 Task: Find connections with filter location Freiberg with filter topic #blockchainwith filter profile language German with filter current company Titan Company Limited with filter school DAV PUBLIC SCHOOL SRESHTHA VIHAR DELHI-110092 with filter industry Retail Furniture and Home Furnishings with filter service category Accounting with filter keywords title Sales Associate
Action: Mouse moved to (707, 93)
Screenshot: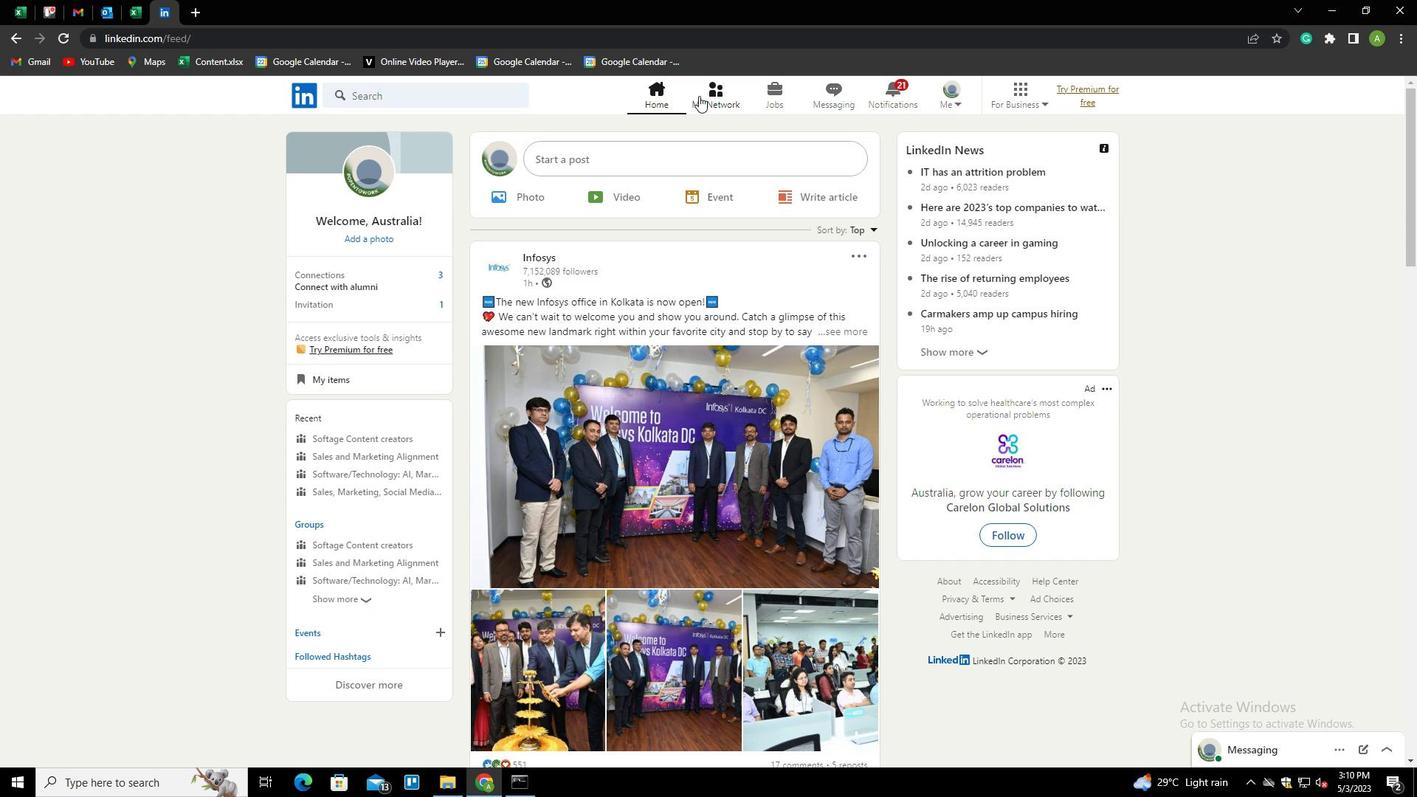 
Action: Mouse pressed left at (707, 93)
Screenshot: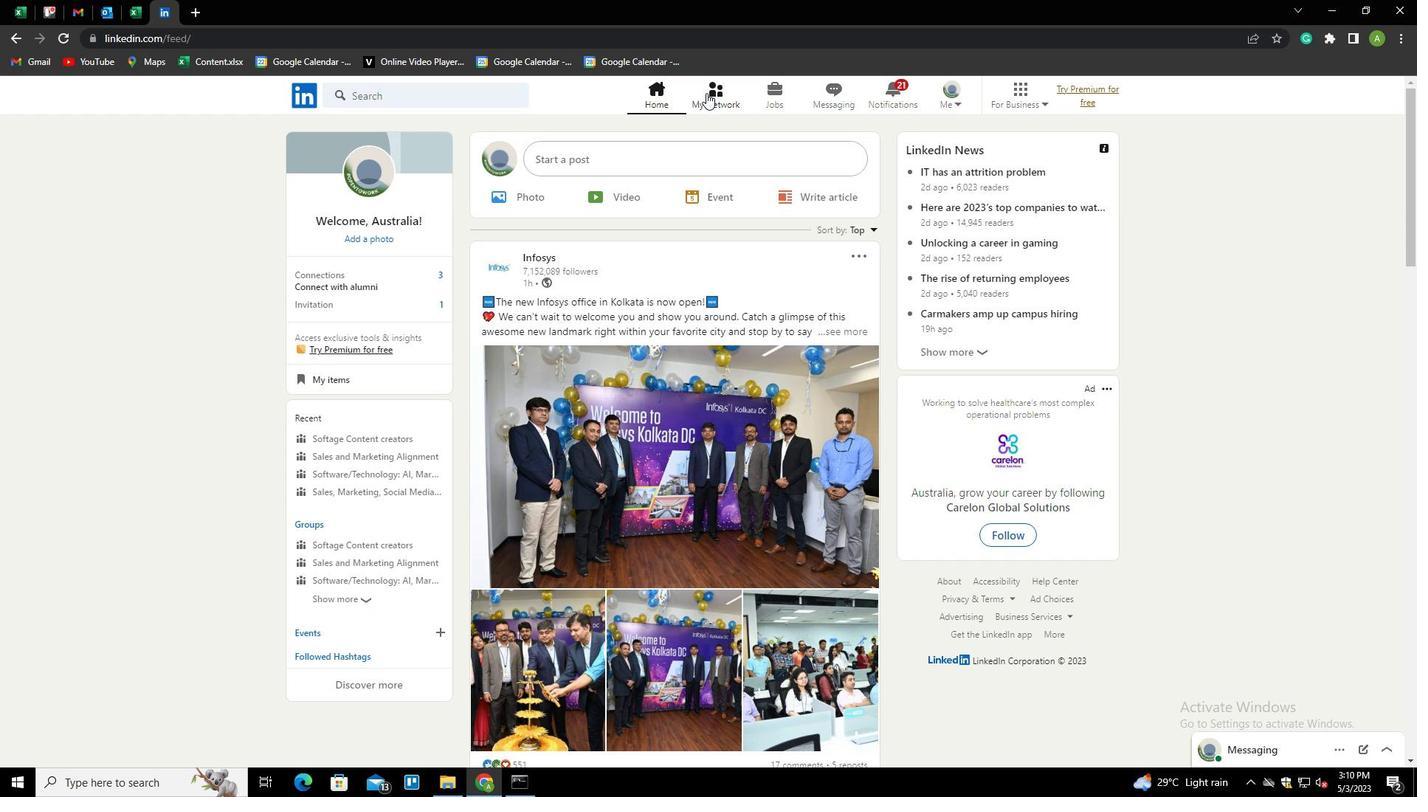 
Action: Mouse moved to (370, 171)
Screenshot: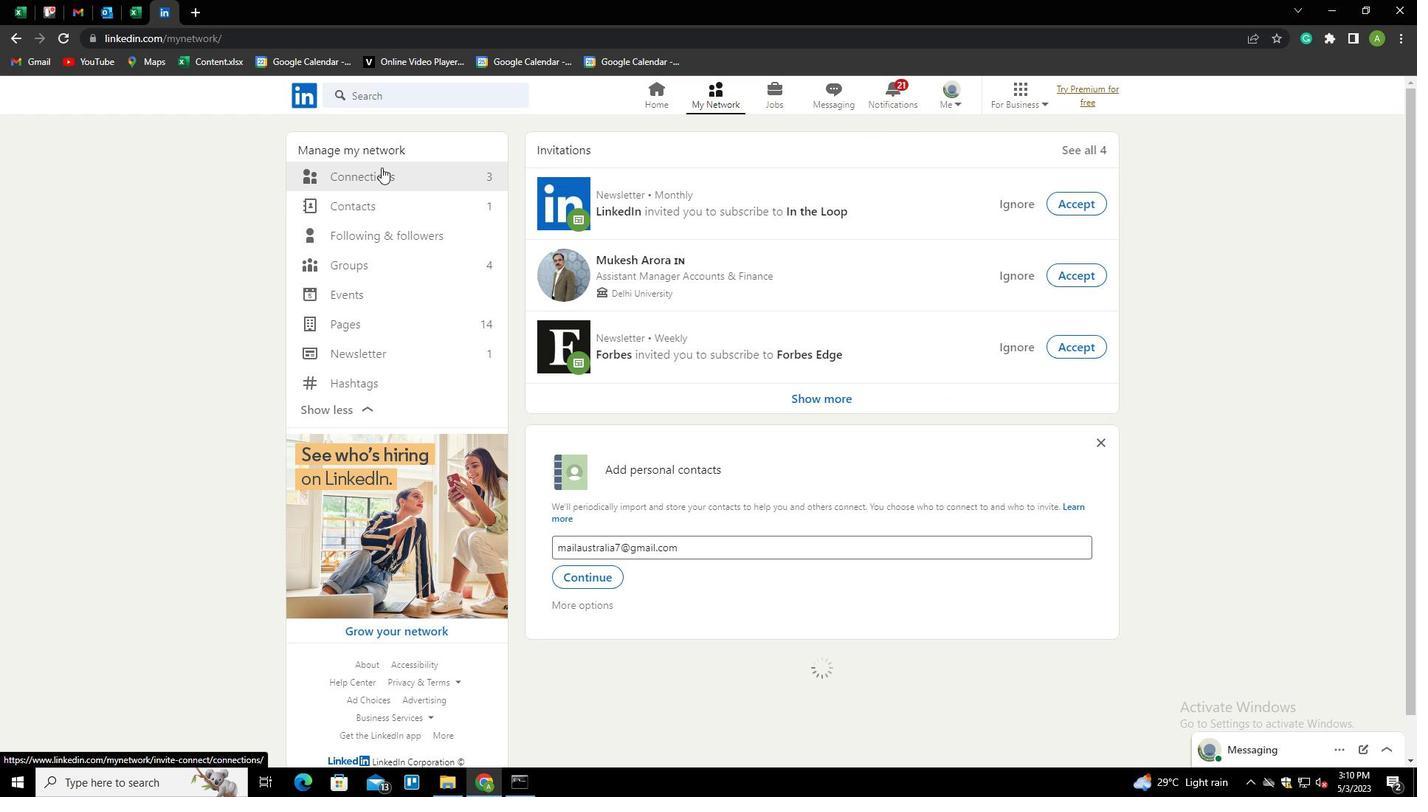 
Action: Mouse pressed left at (370, 171)
Screenshot: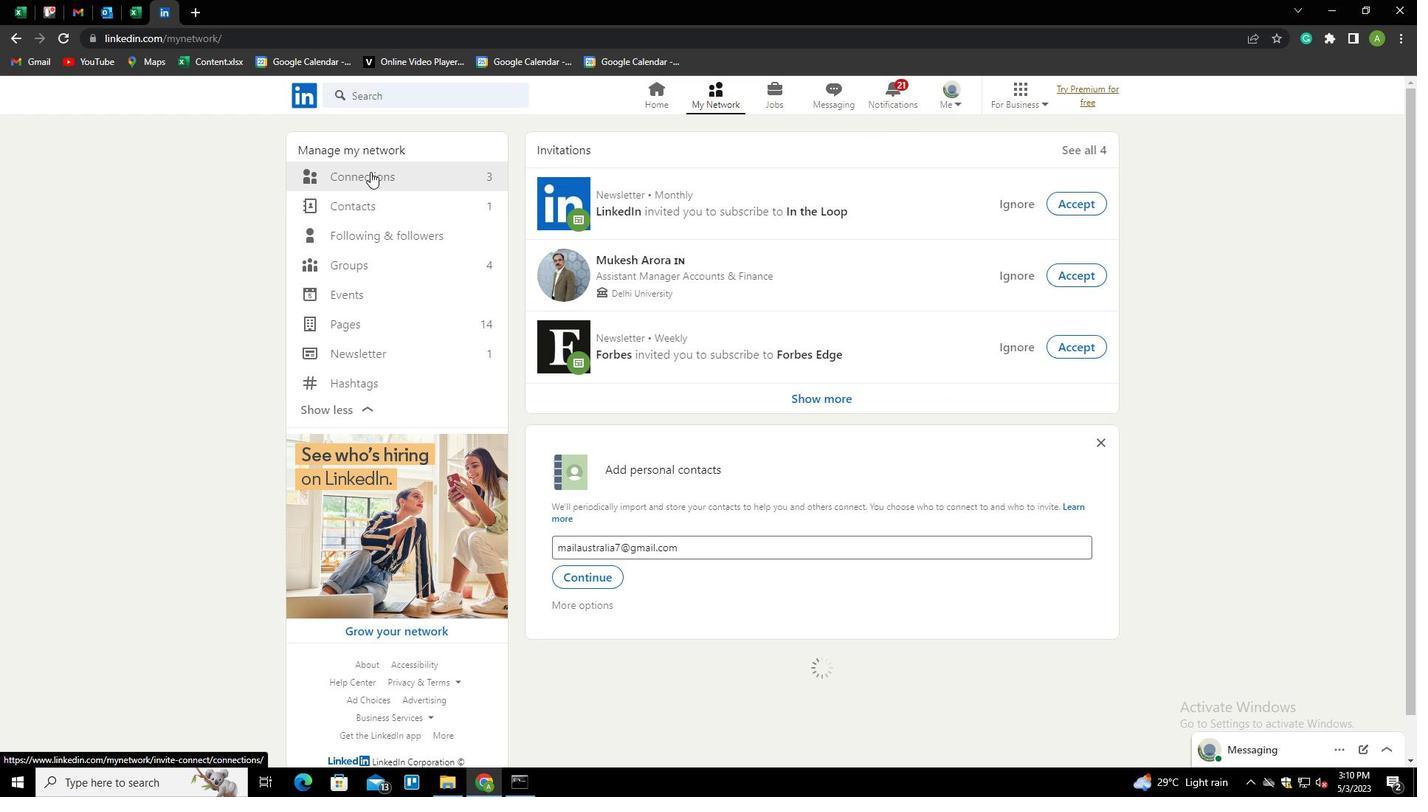 
Action: Mouse moved to (821, 180)
Screenshot: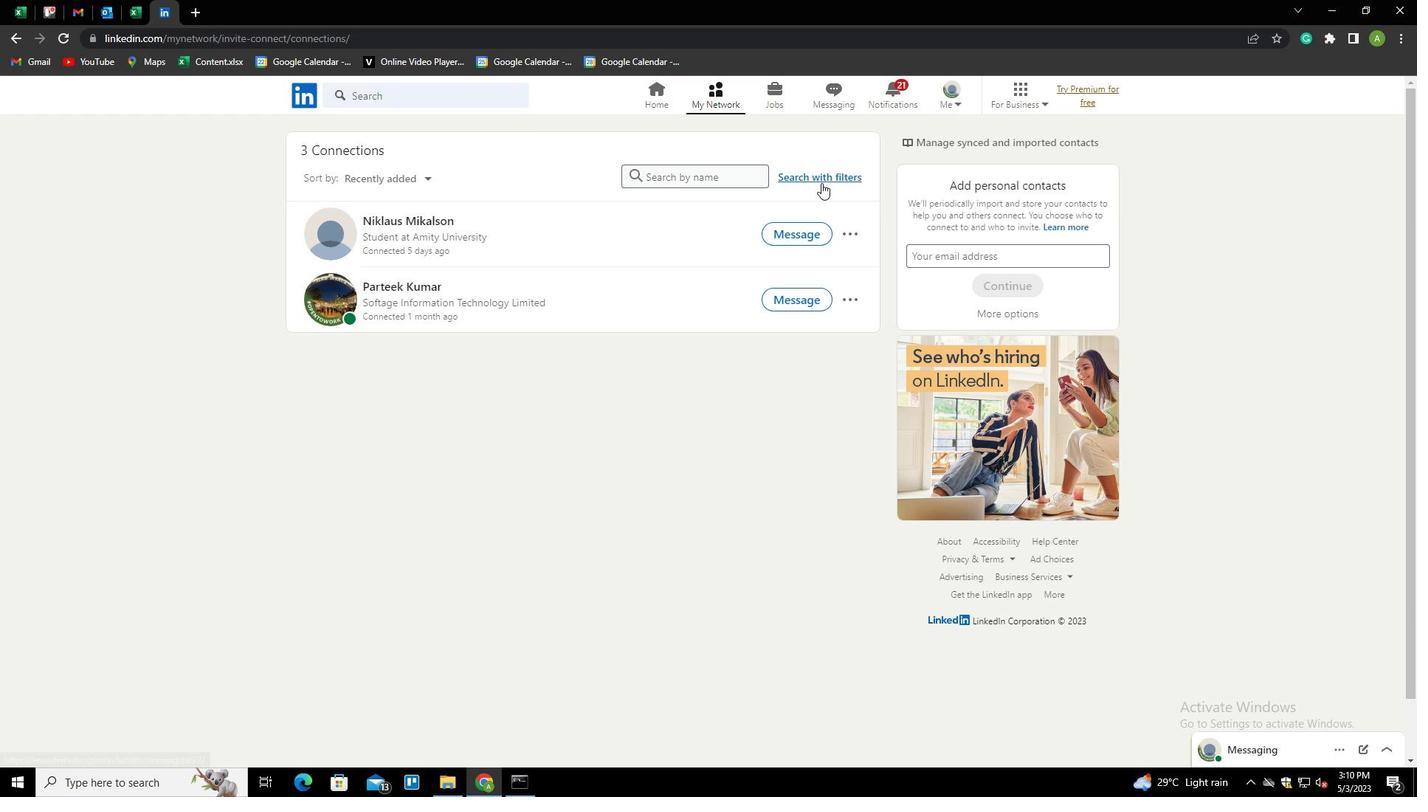 
Action: Mouse pressed left at (821, 180)
Screenshot: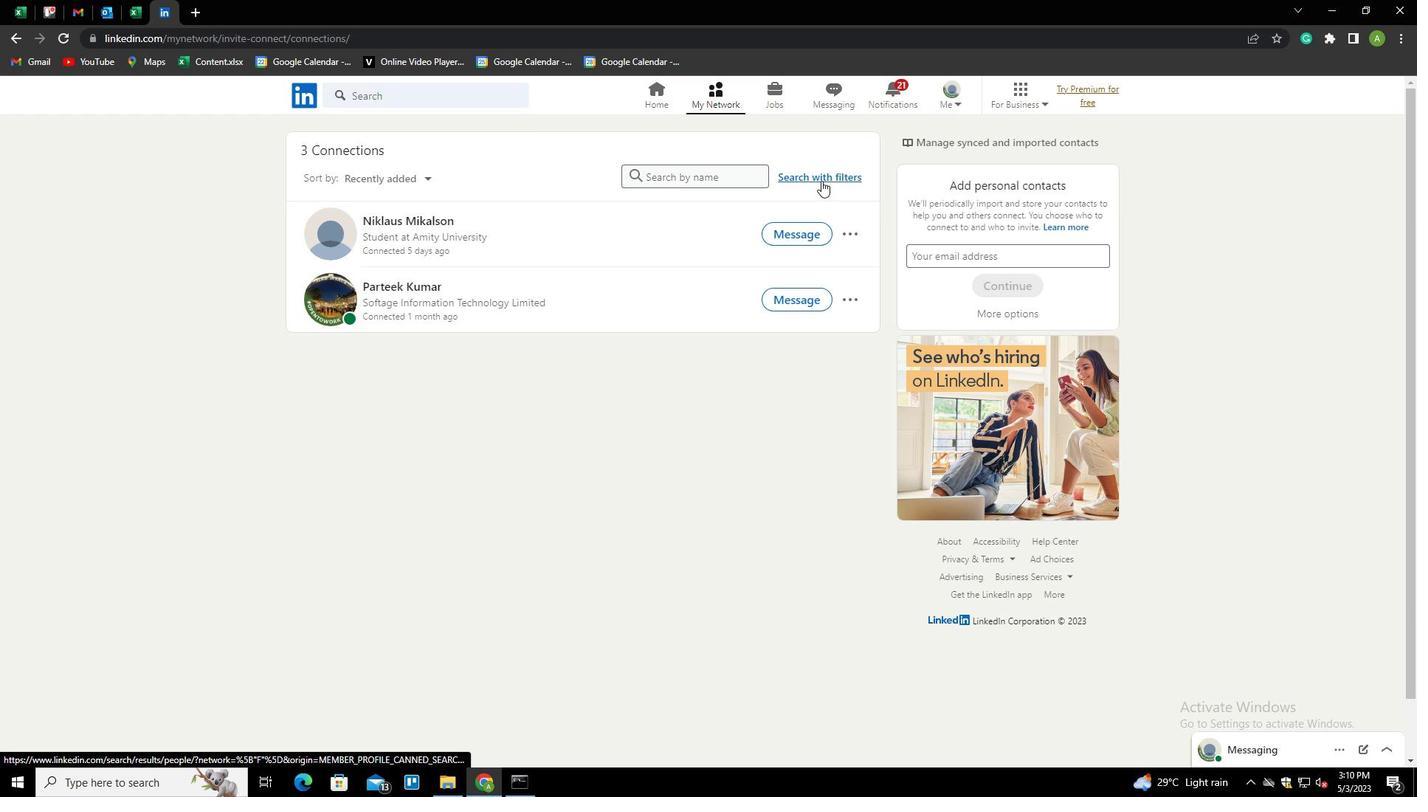
Action: Mouse moved to (761, 134)
Screenshot: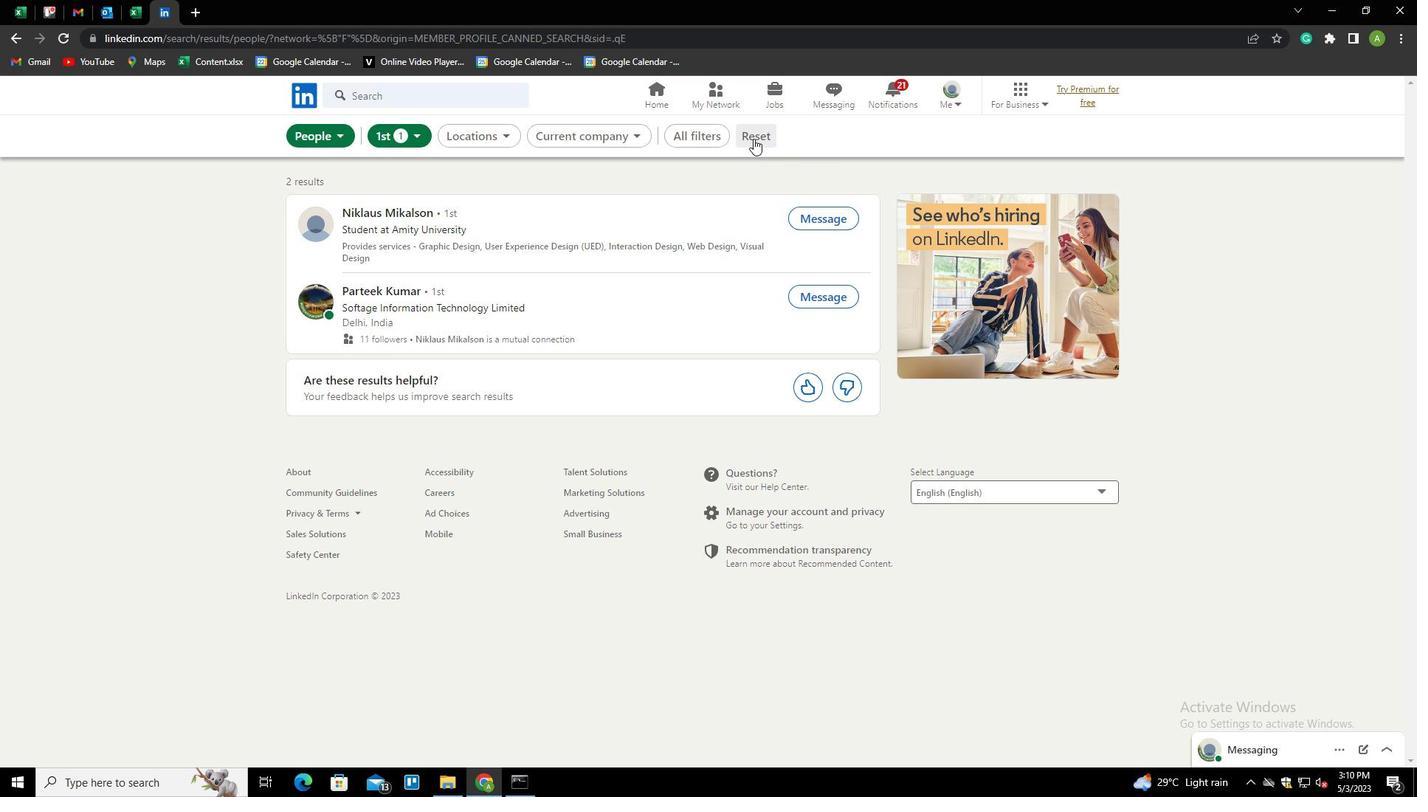 
Action: Mouse pressed left at (761, 134)
Screenshot: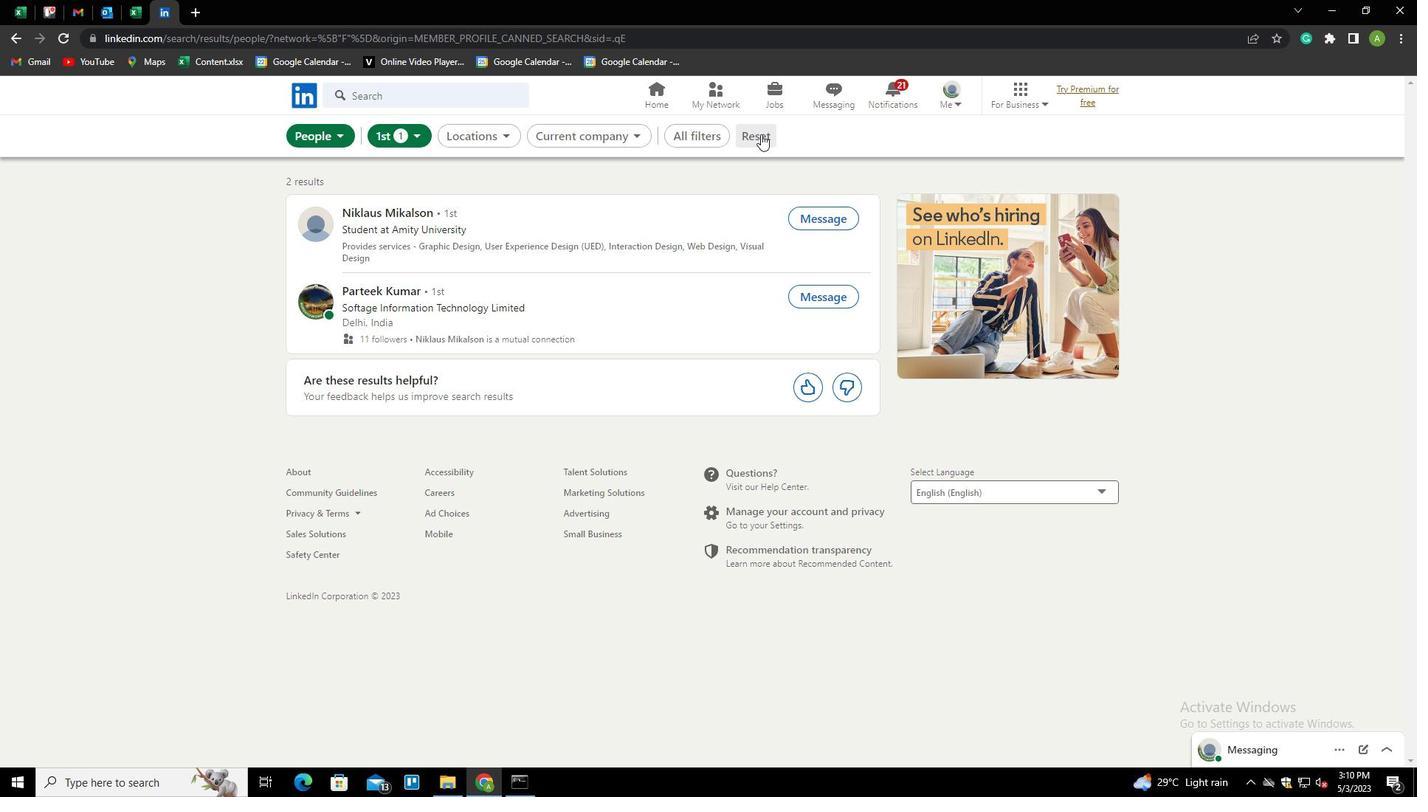 
Action: Mouse moved to (730, 135)
Screenshot: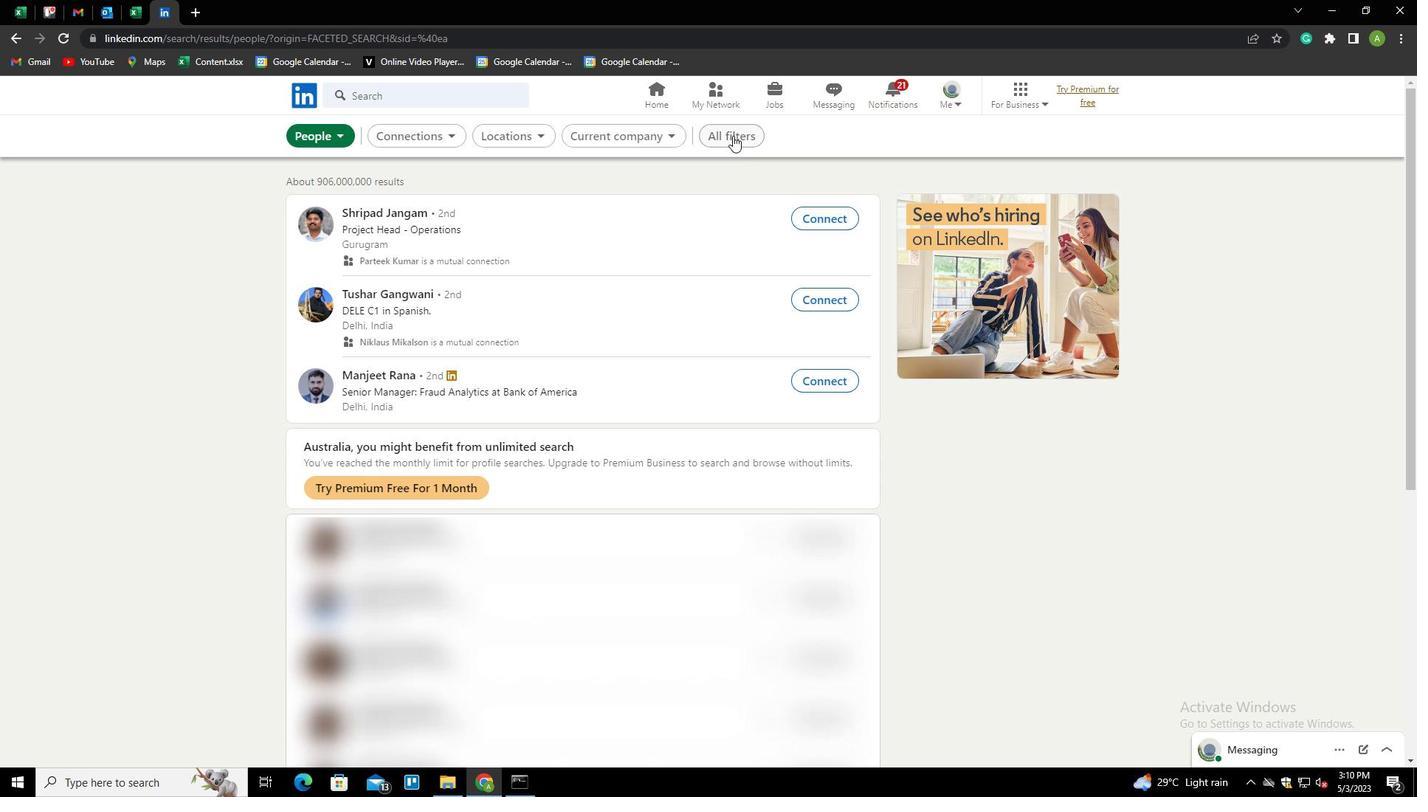 
Action: Mouse pressed left at (730, 135)
Screenshot: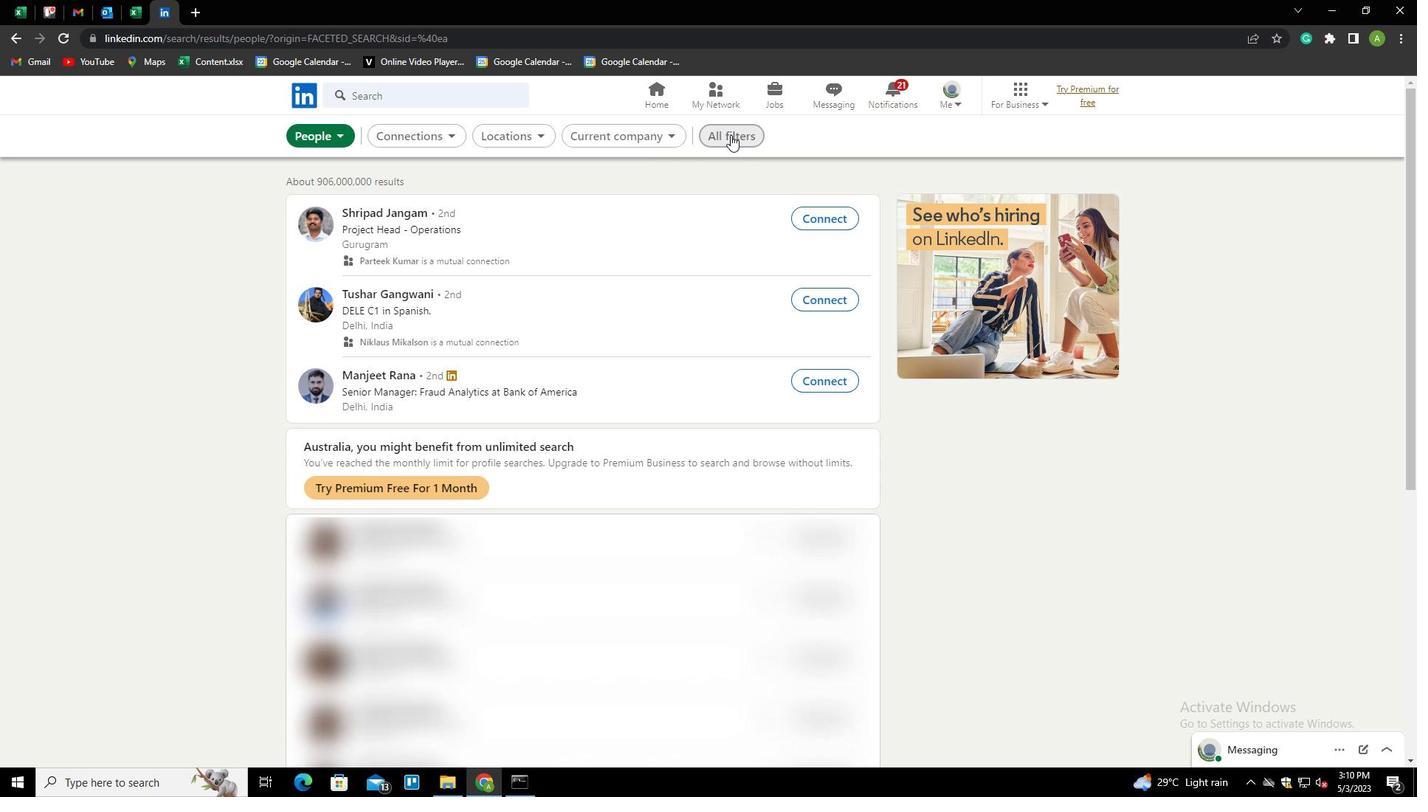 
Action: Mouse moved to (1173, 365)
Screenshot: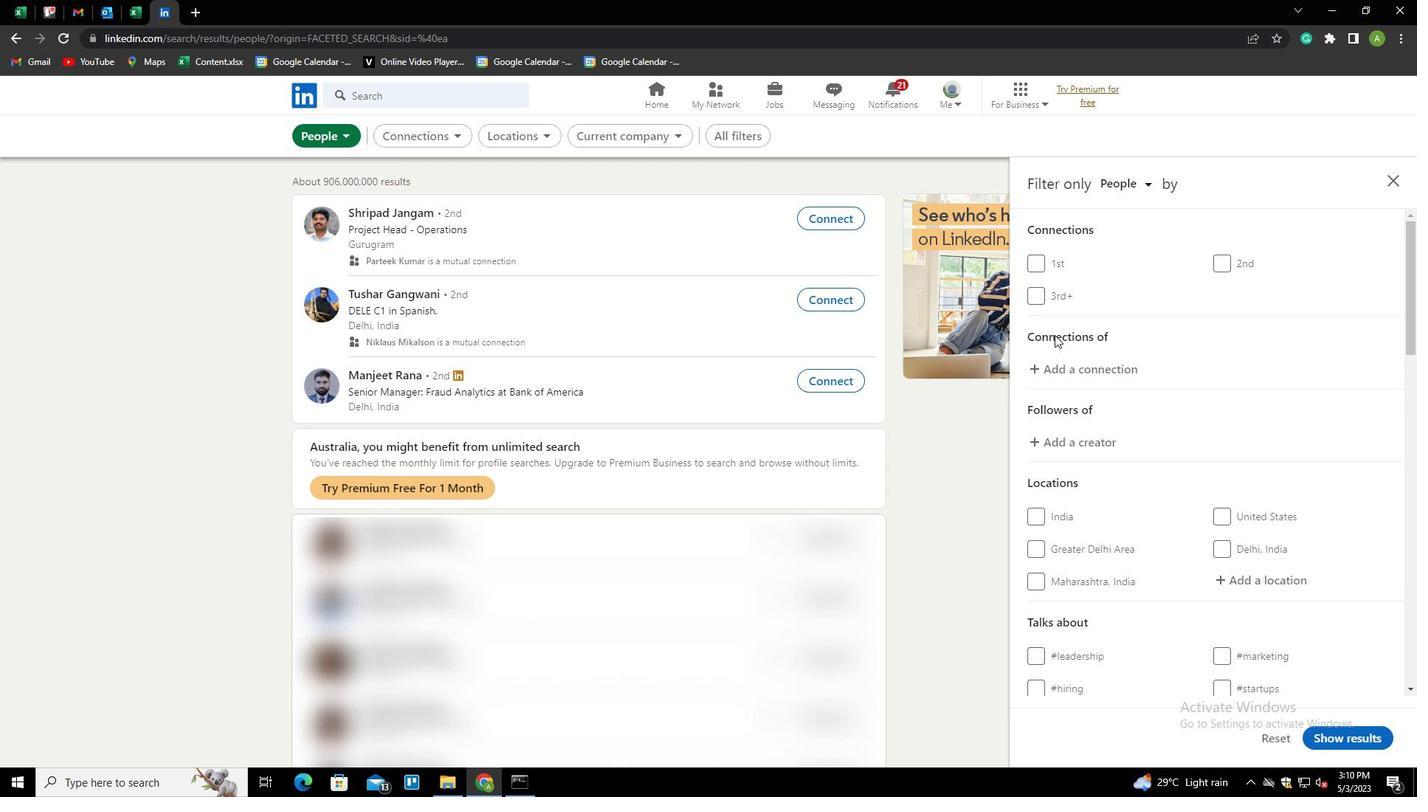 
Action: Mouse scrolled (1173, 364) with delta (0, 0)
Screenshot: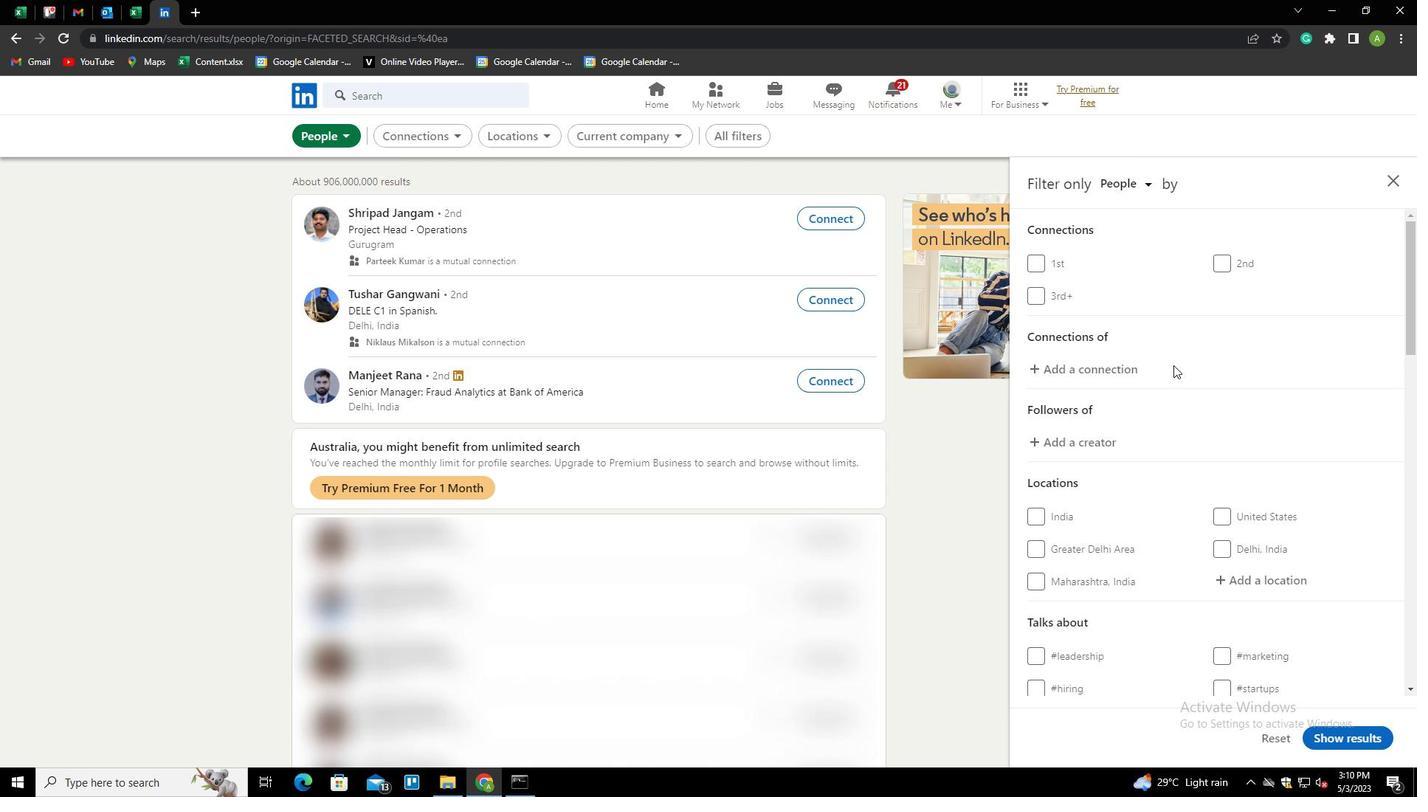 
Action: Mouse scrolled (1173, 364) with delta (0, 0)
Screenshot: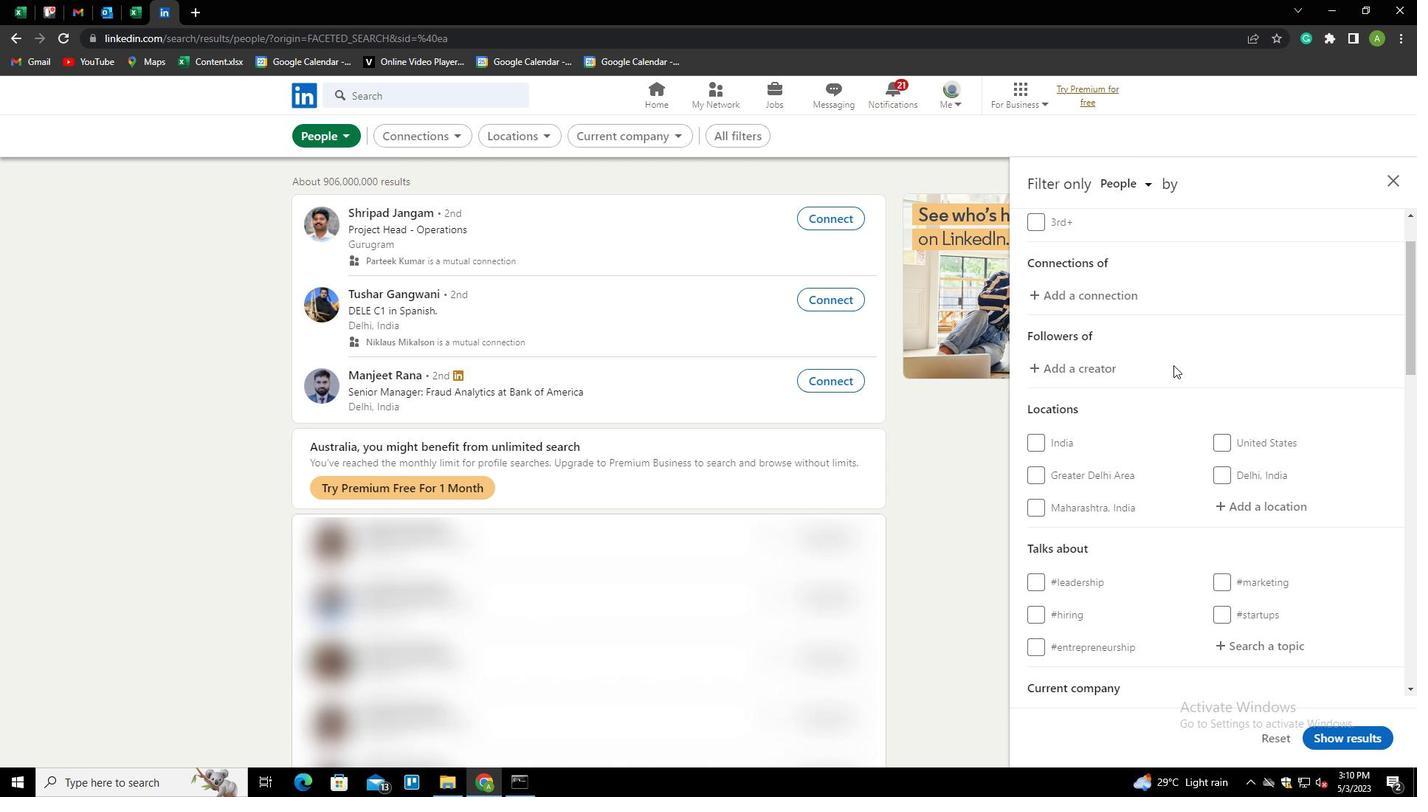 
Action: Mouse scrolled (1173, 364) with delta (0, 0)
Screenshot: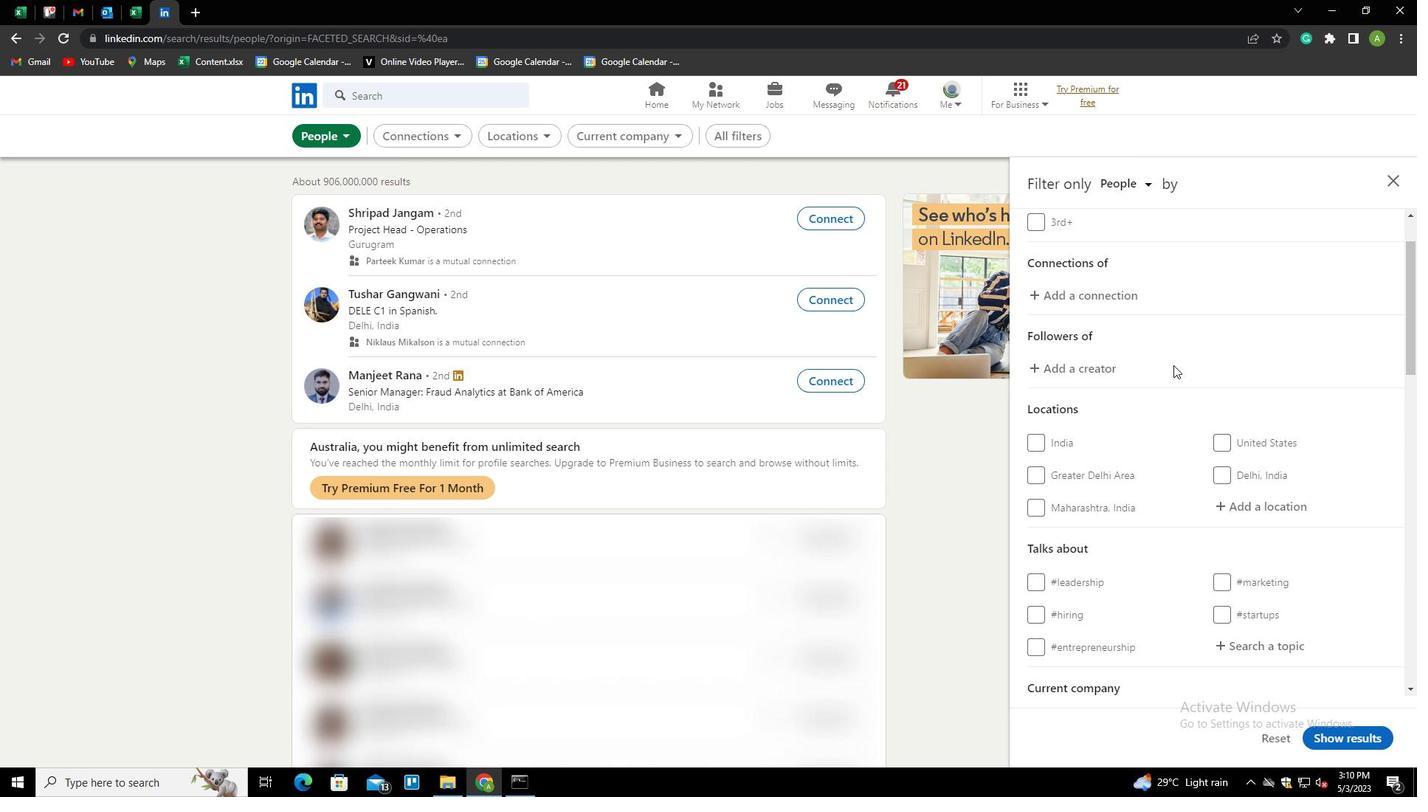 
Action: Mouse moved to (1229, 357)
Screenshot: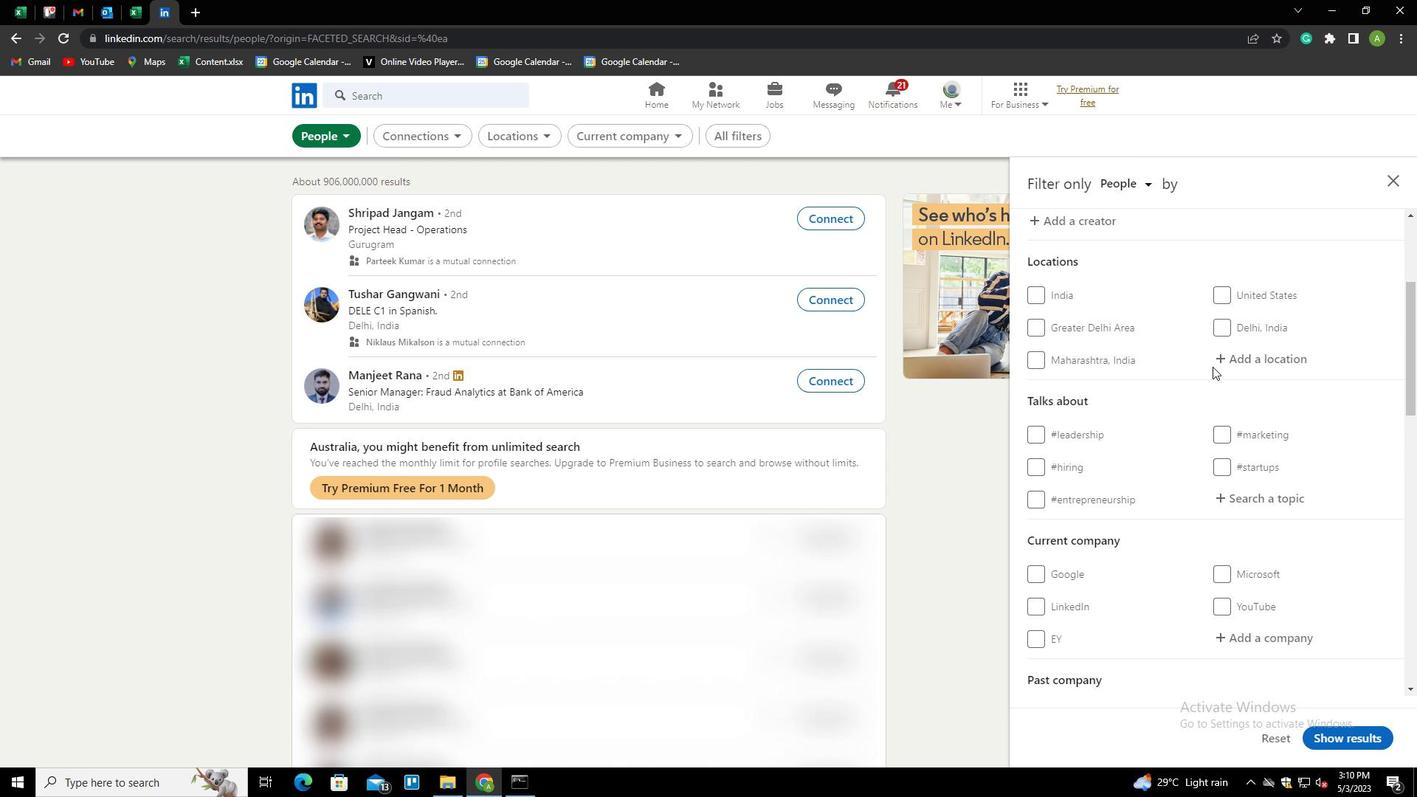 
Action: Mouse pressed left at (1229, 357)
Screenshot: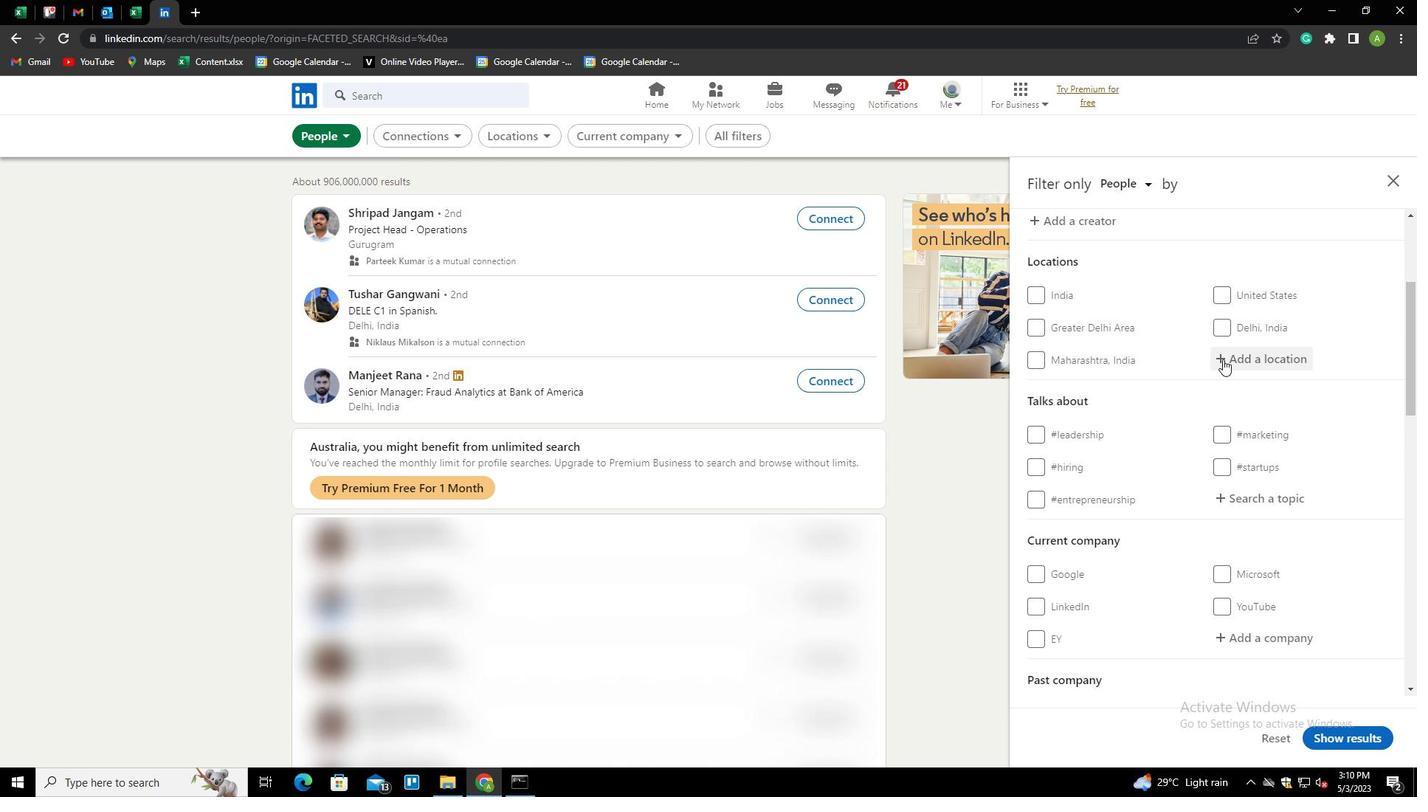 
Action: Key pressed <Key.shift>FREIBERG<Key.down><Key.enter>
Screenshot: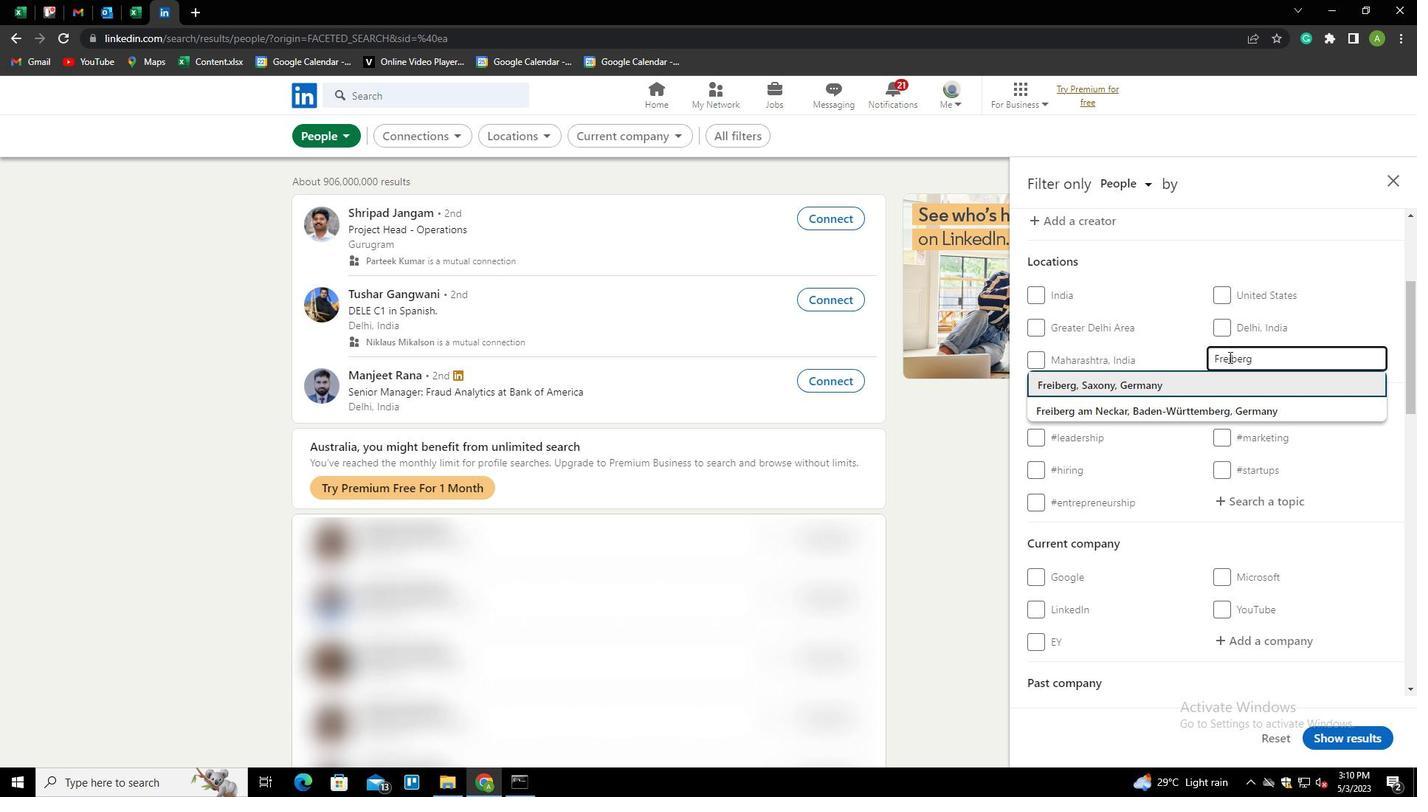
Action: Mouse moved to (1233, 358)
Screenshot: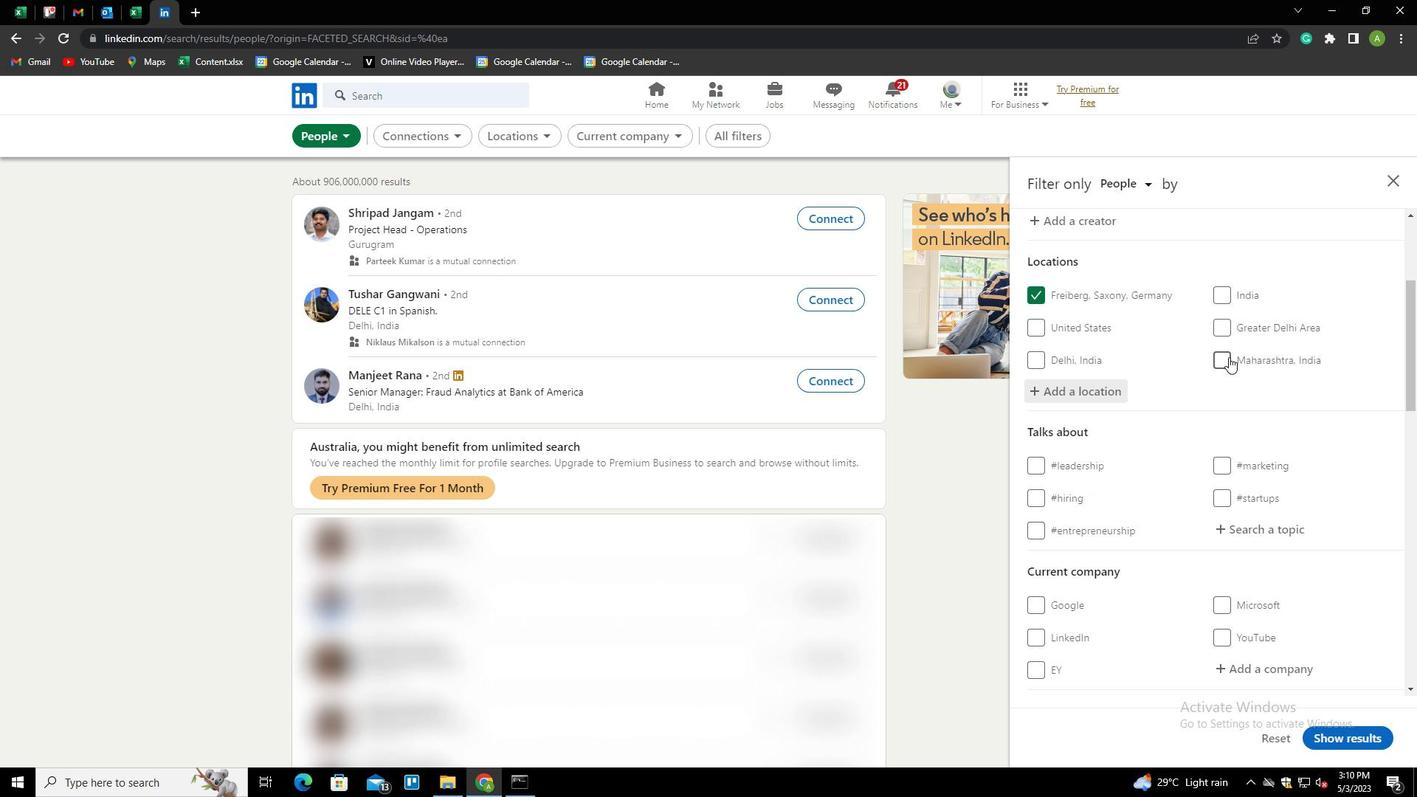 
Action: Mouse scrolled (1233, 358) with delta (0, 0)
Screenshot: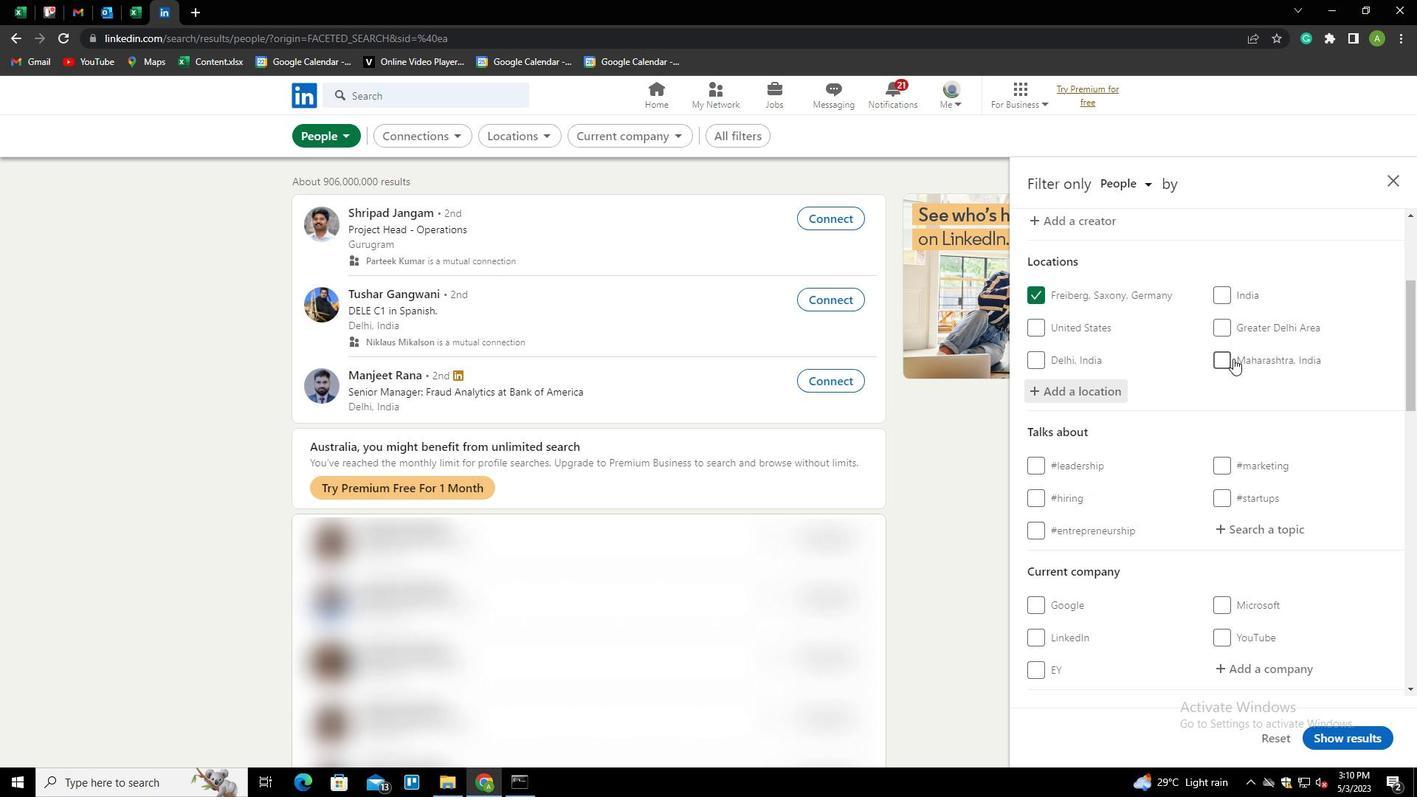 
Action: Mouse scrolled (1233, 358) with delta (0, 0)
Screenshot: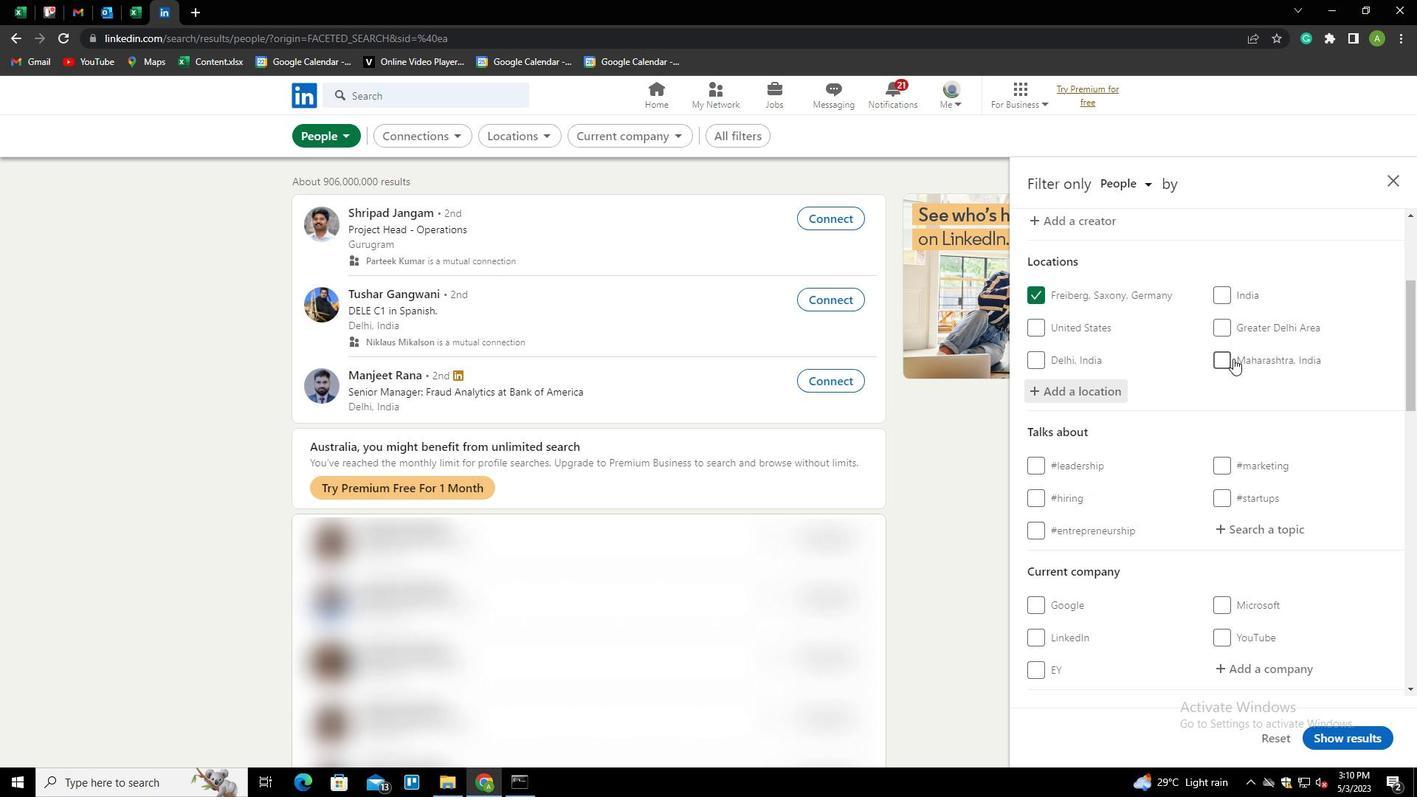 
Action: Mouse moved to (1238, 383)
Screenshot: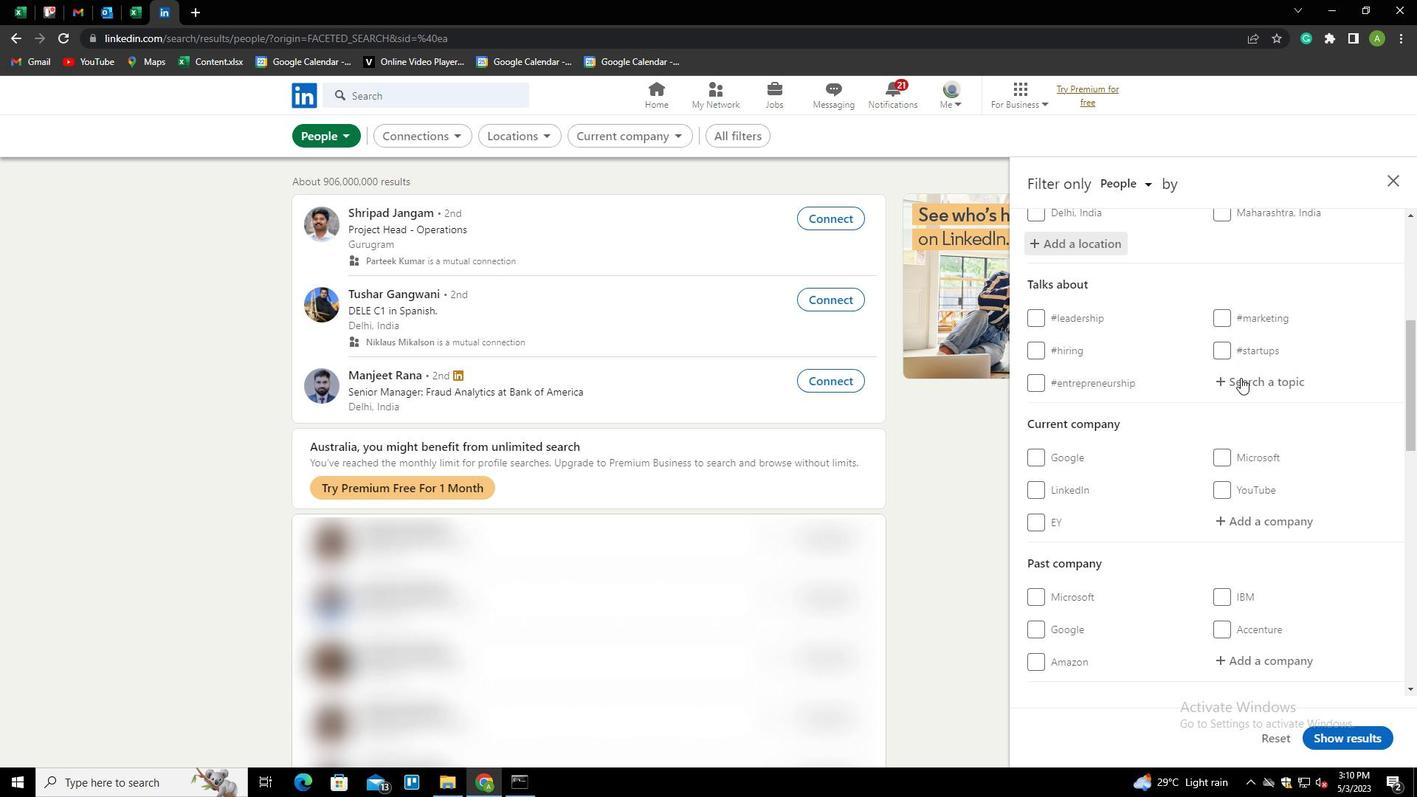 
Action: Mouse pressed left at (1238, 383)
Screenshot: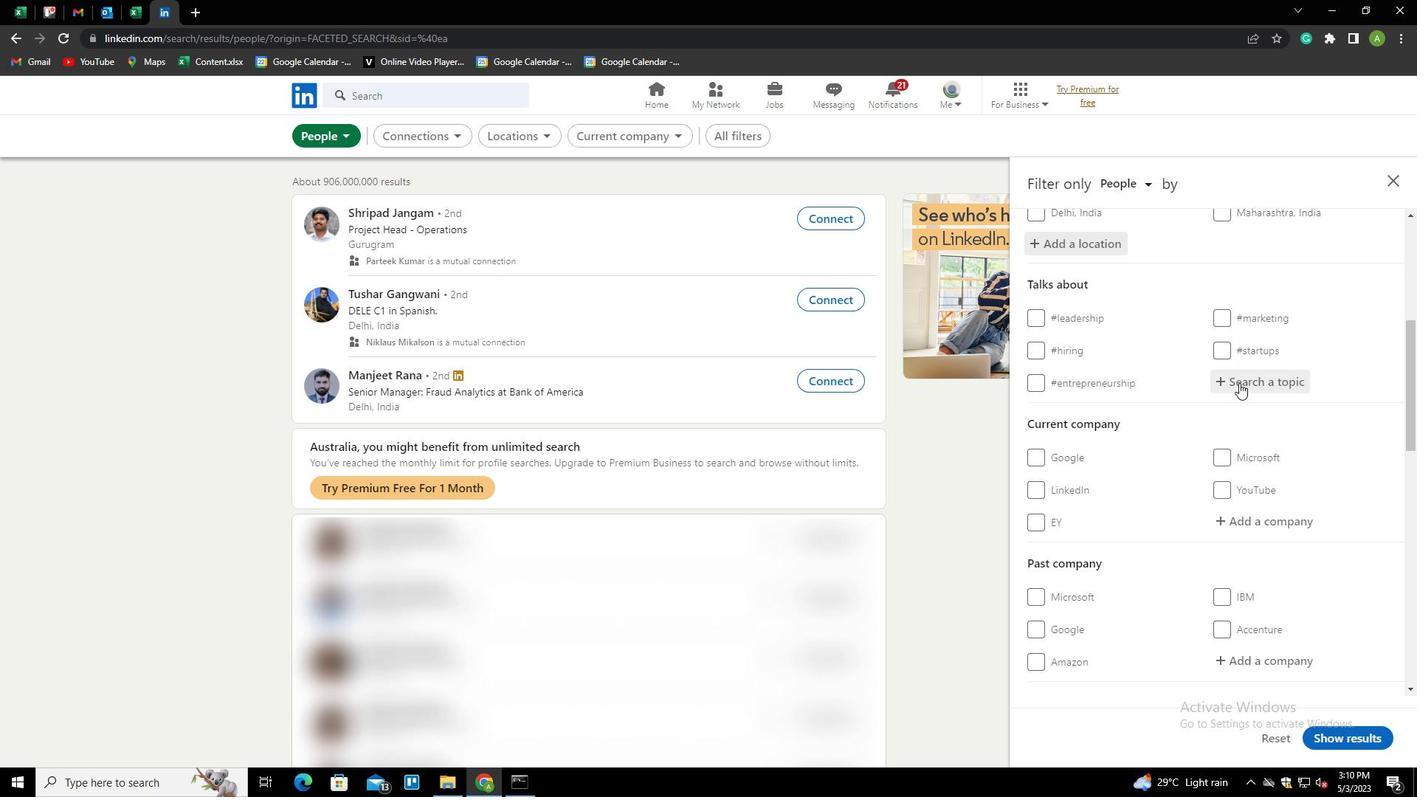 
Action: Key pressed BLL<Key.backspace>OCKCHAIN<Key.down><Key.enter>
Screenshot: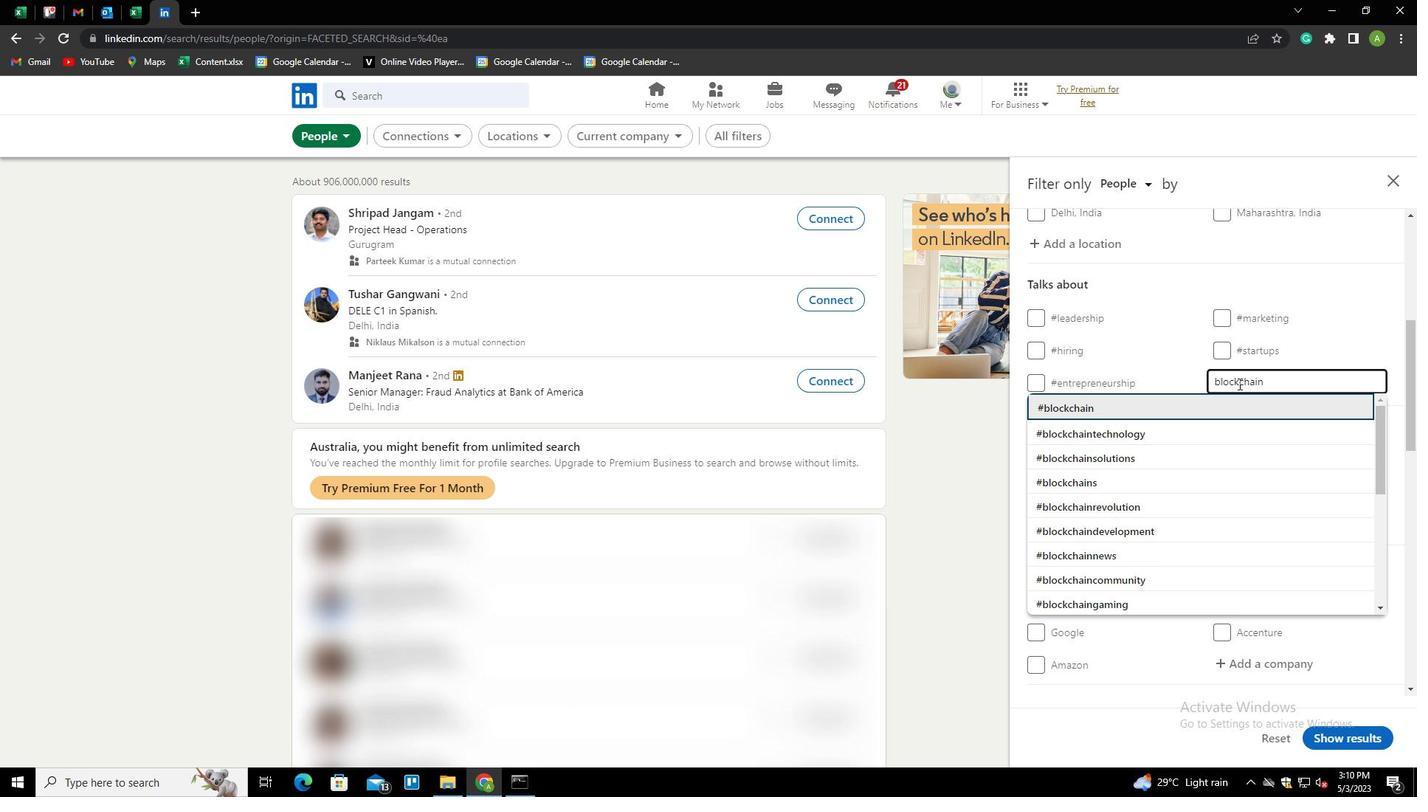 
Action: Mouse scrolled (1238, 383) with delta (0, 0)
Screenshot: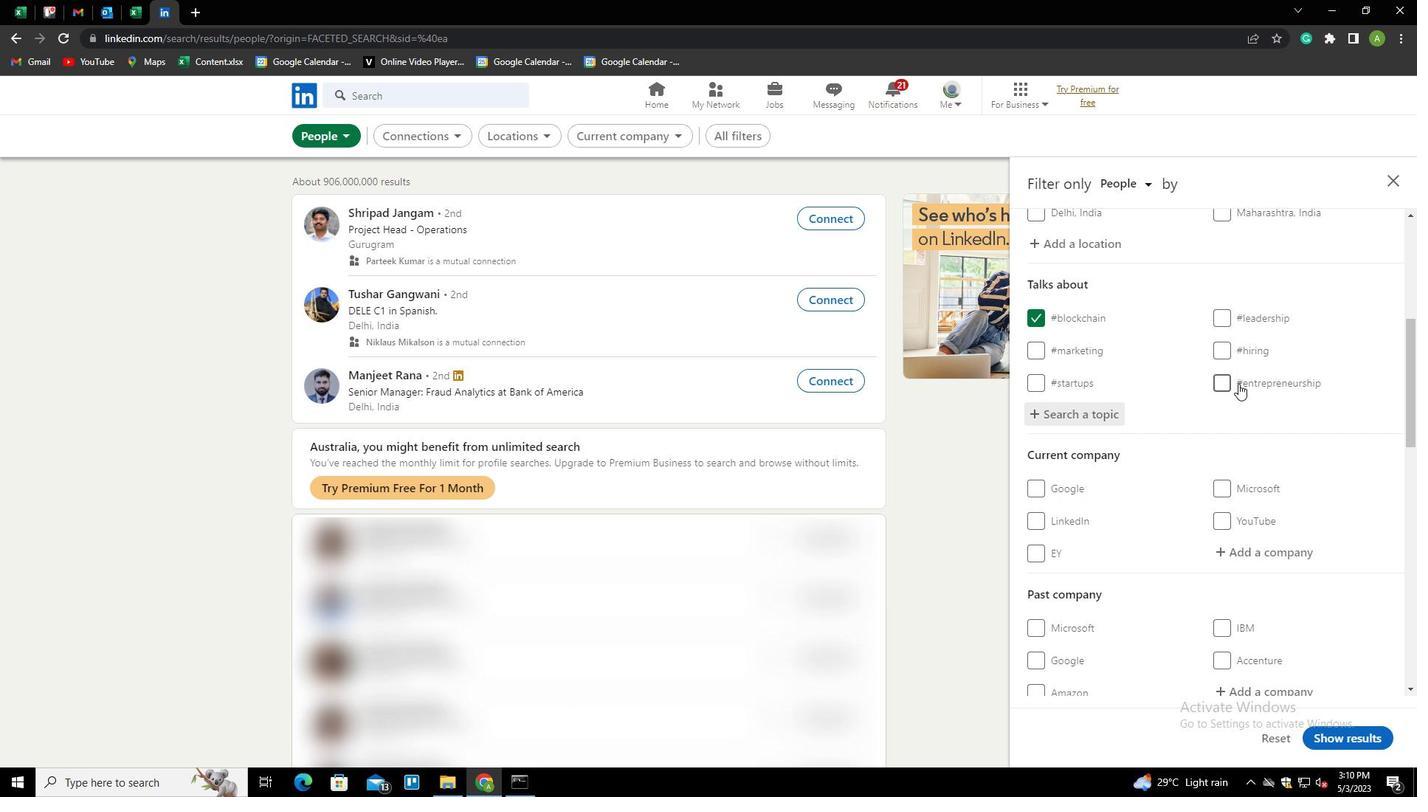 
Action: Mouse scrolled (1238, 383) with delta (0, 0)
Screenshot: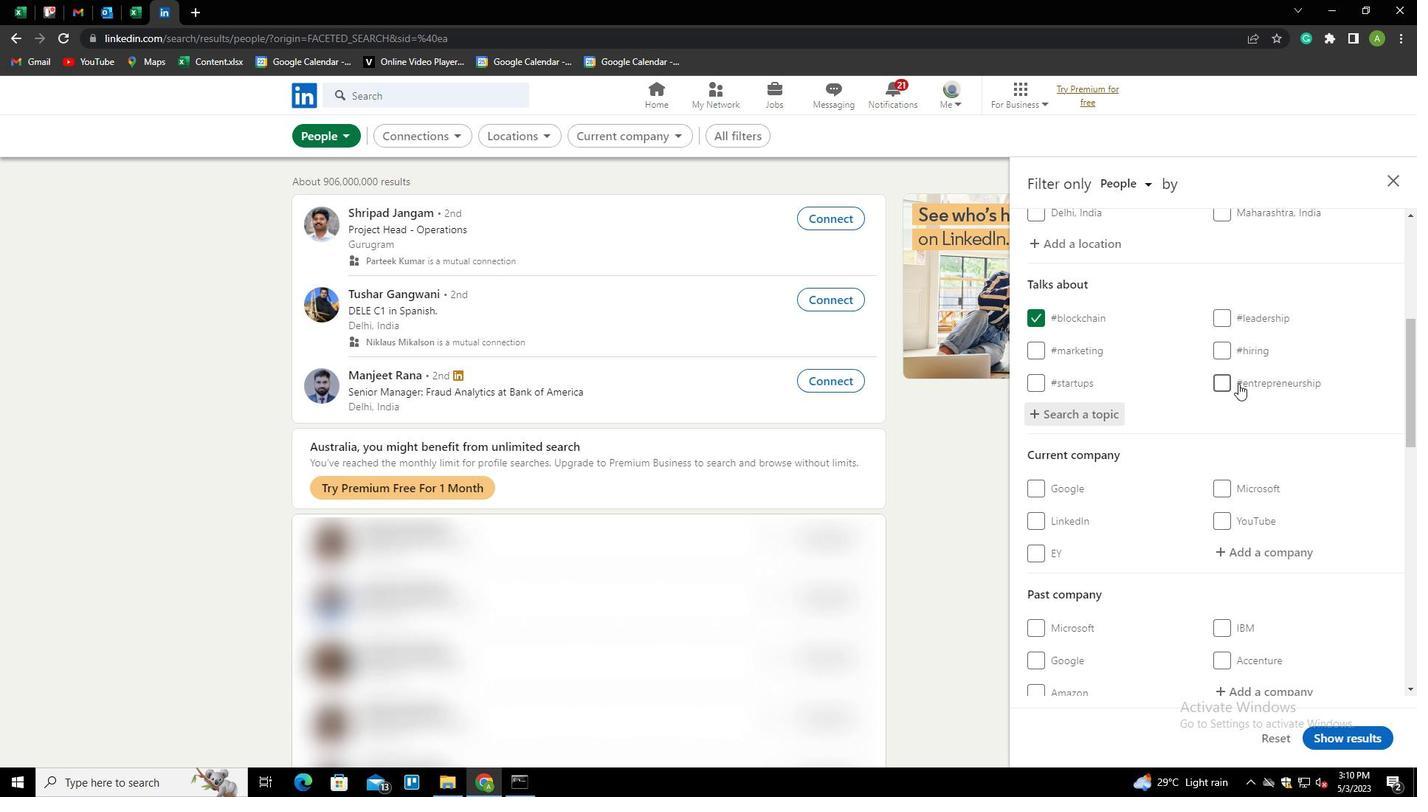 
Action: Mouse scrolled (1238, 383) with delta (0, 0)
Screenshot: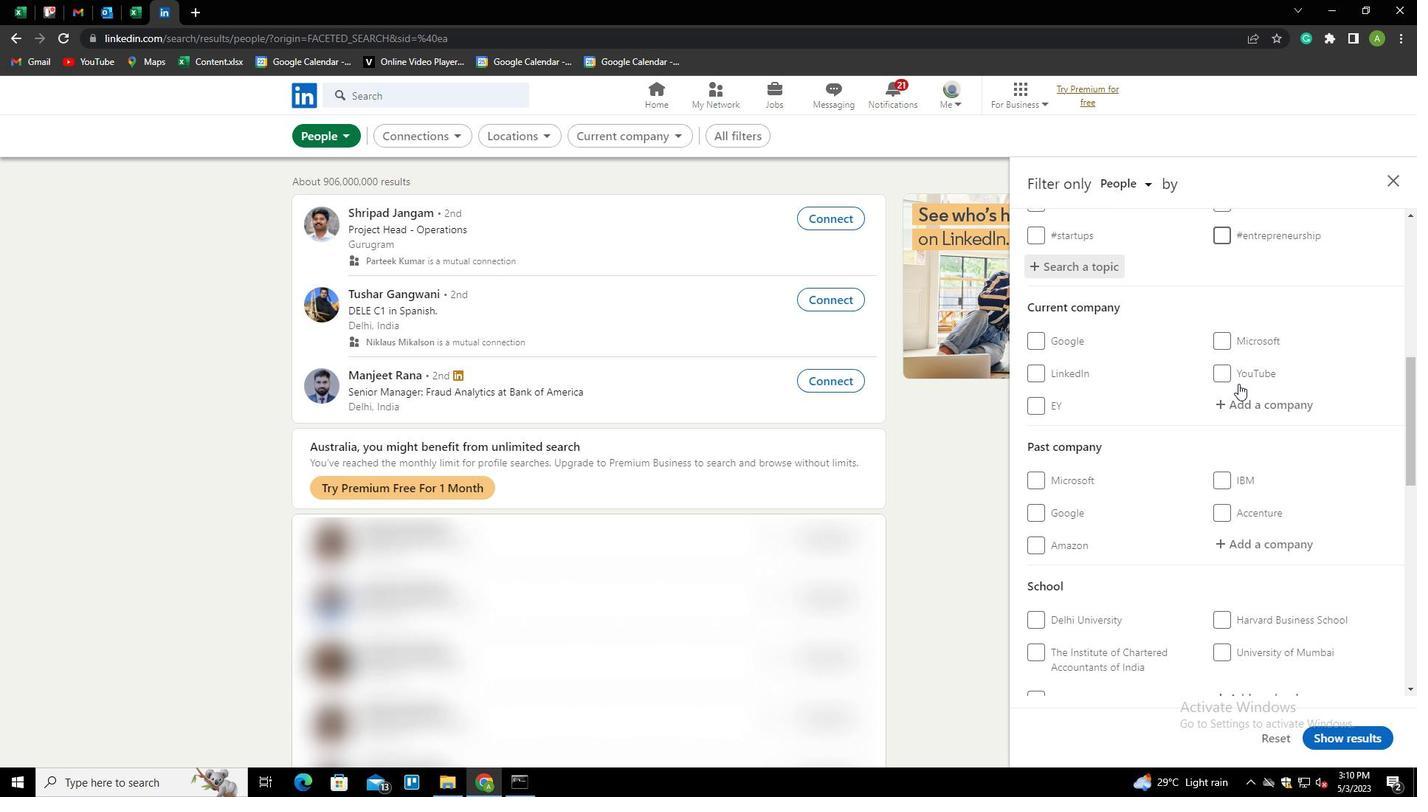 
Action: Mouse scrolled (1238, 383) with delta (0, 0)
Screenshot: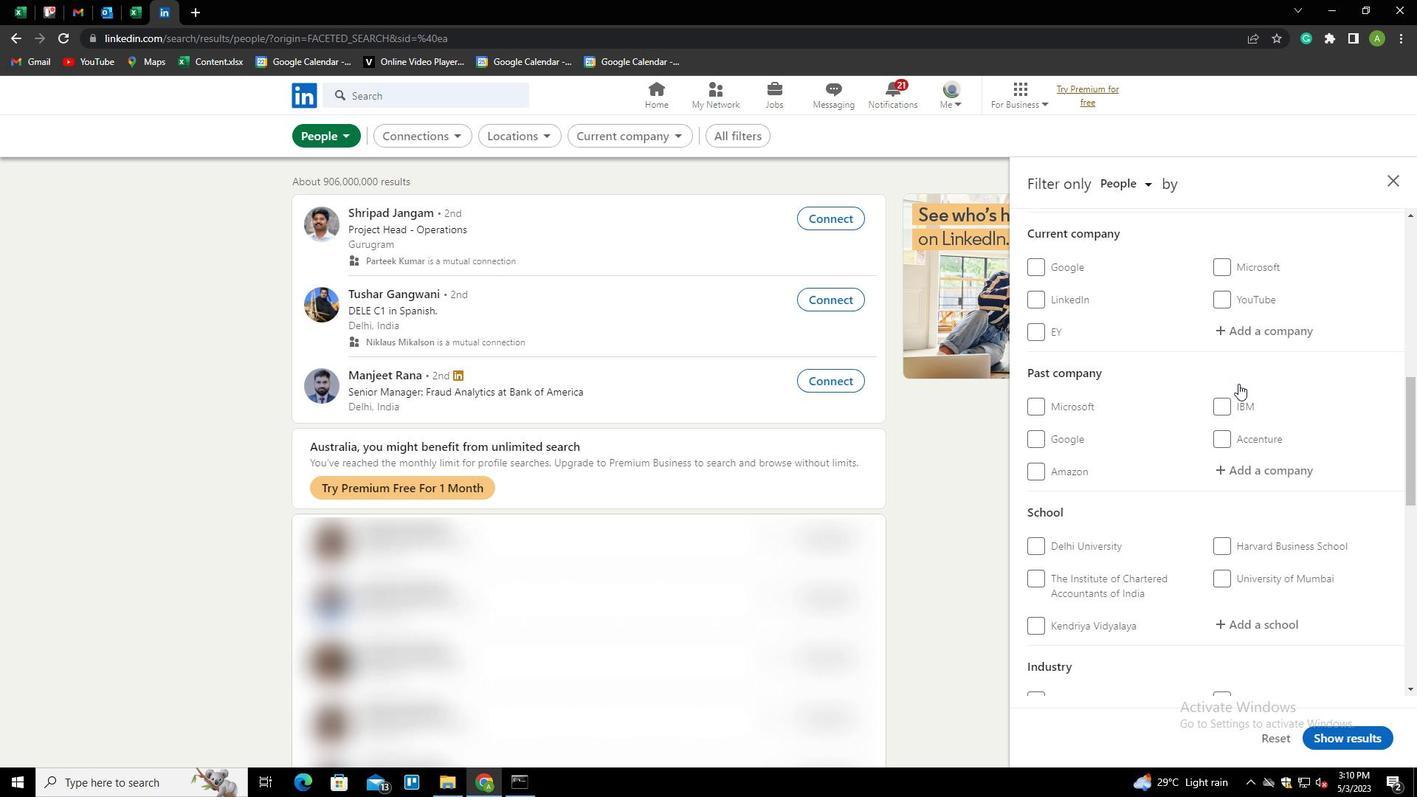 
Action: Mouse scrolled (1238, 383) with delta (0, 0)
Screenshot: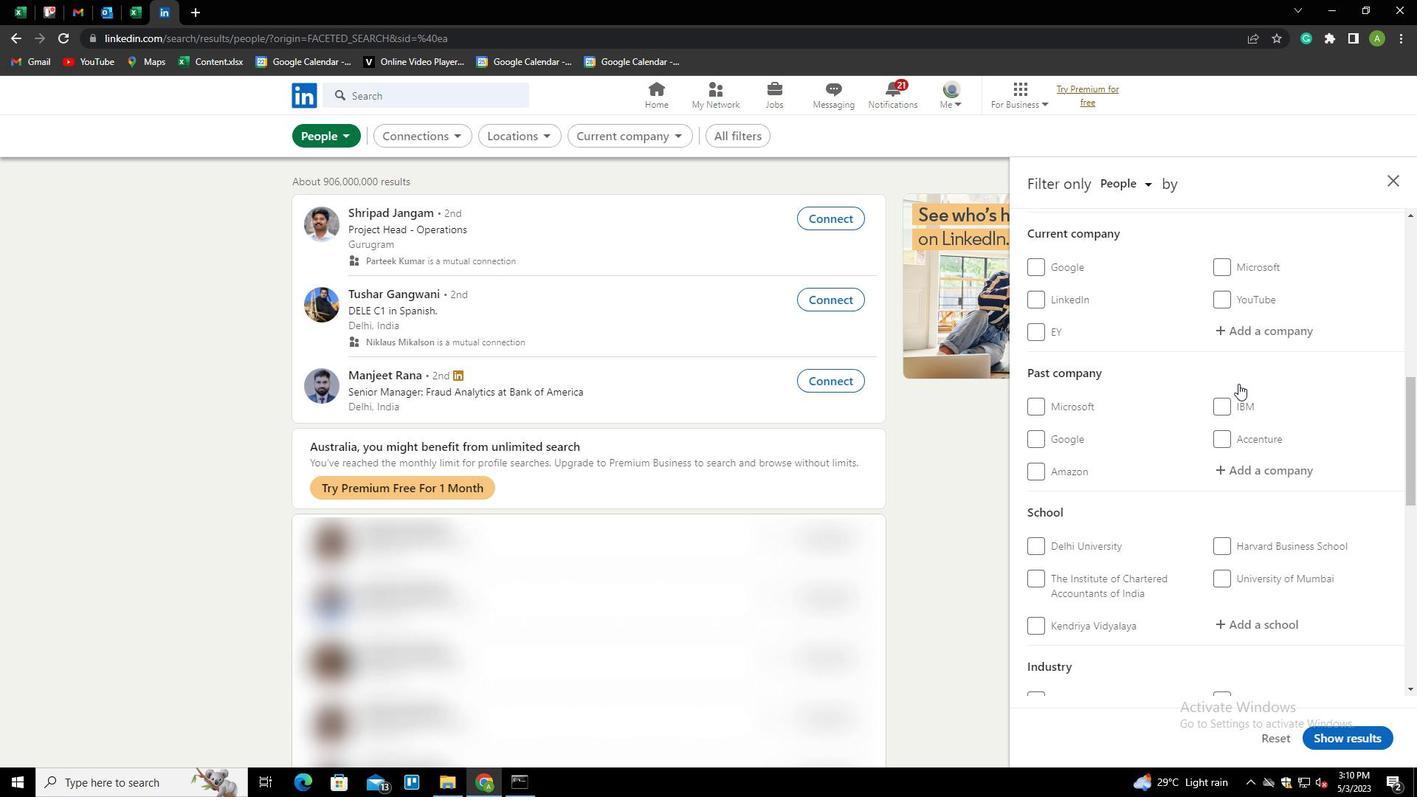 
Action: Mouse scrolled (1238, 383) with delta (0, 0)
Screenshot: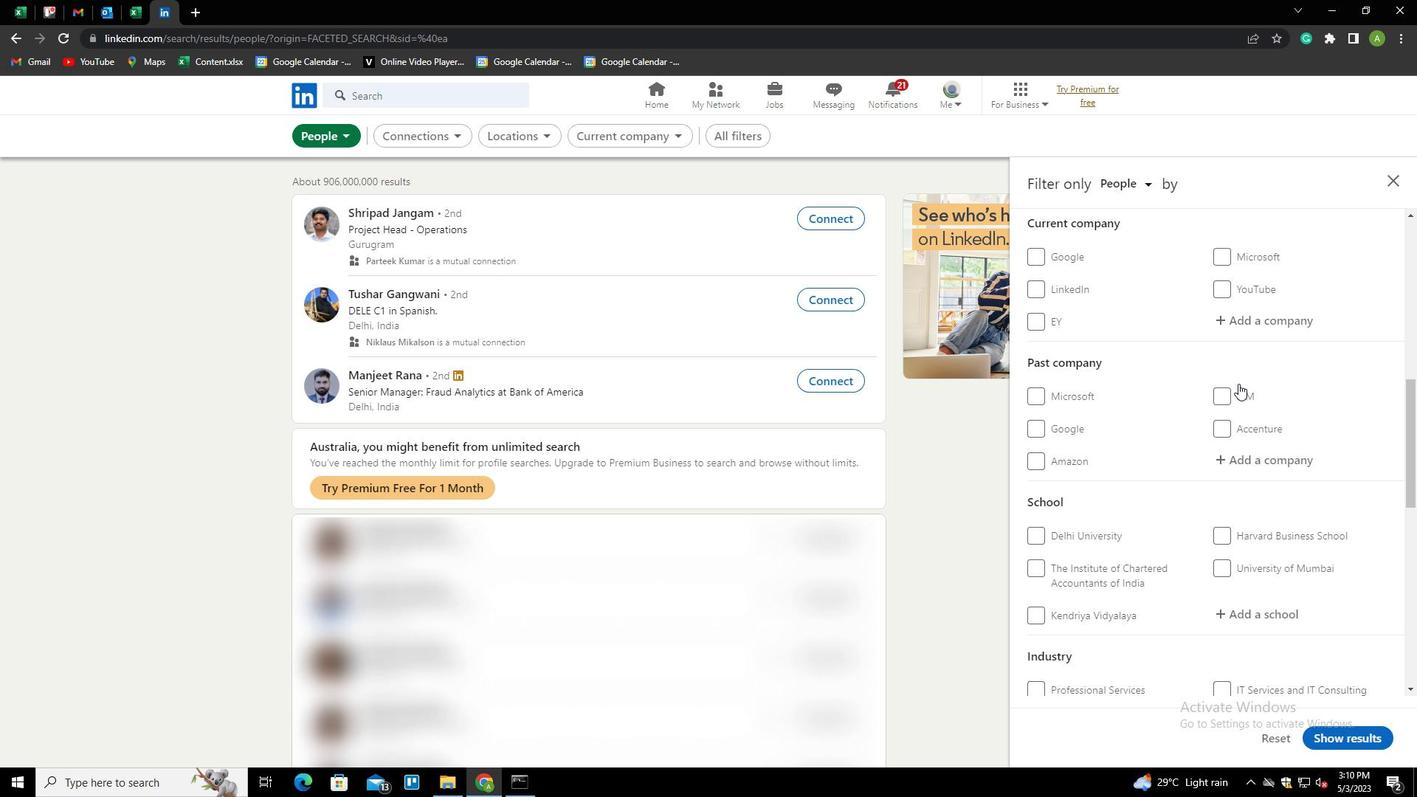 
Action: Mouse scrolled (1238, 383) with delta (0, 0)
Screenshot: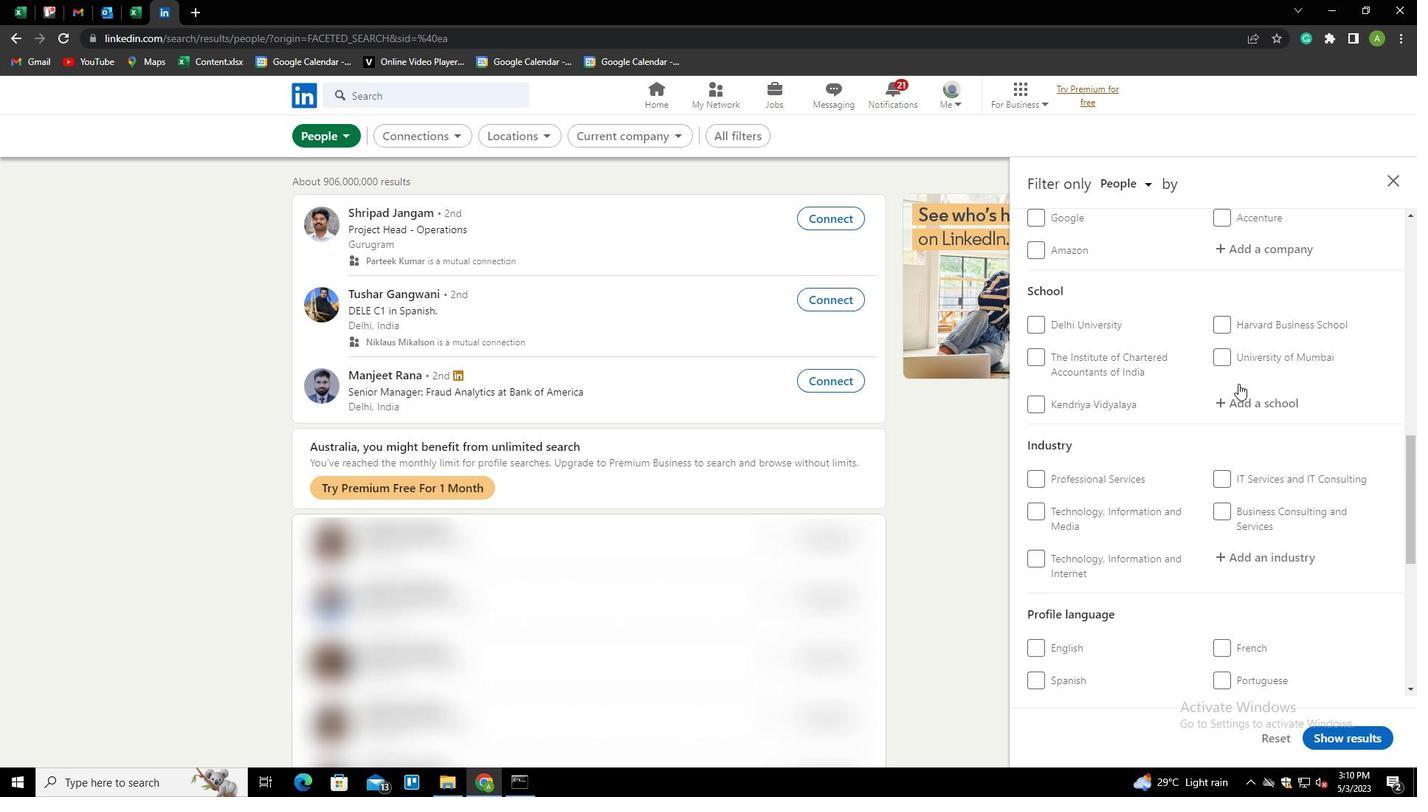 
Action: Mouse scrolled (1238, 383) with delta (0, 0)
Screenshot: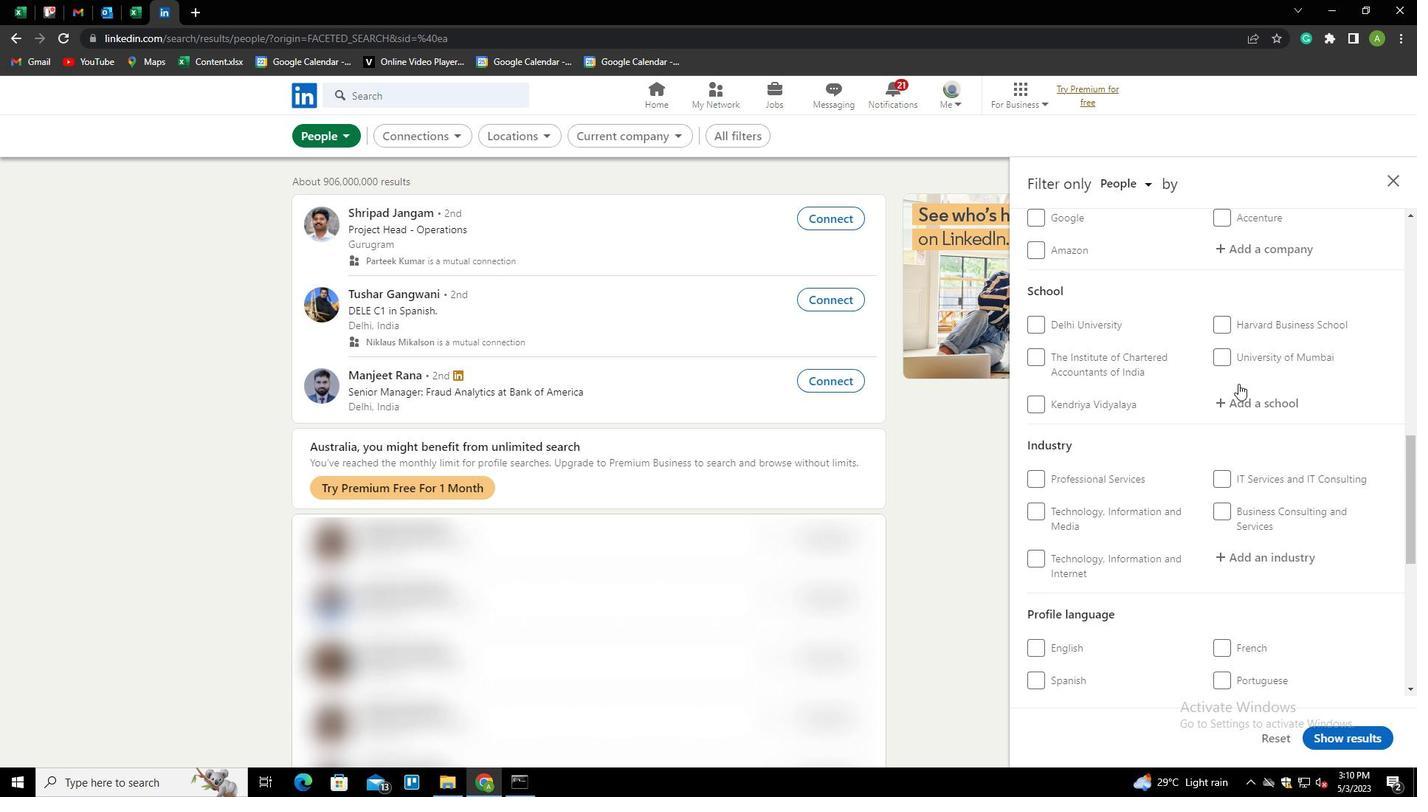 
Action: Mouse moved to (1041, 561)
Screenshot: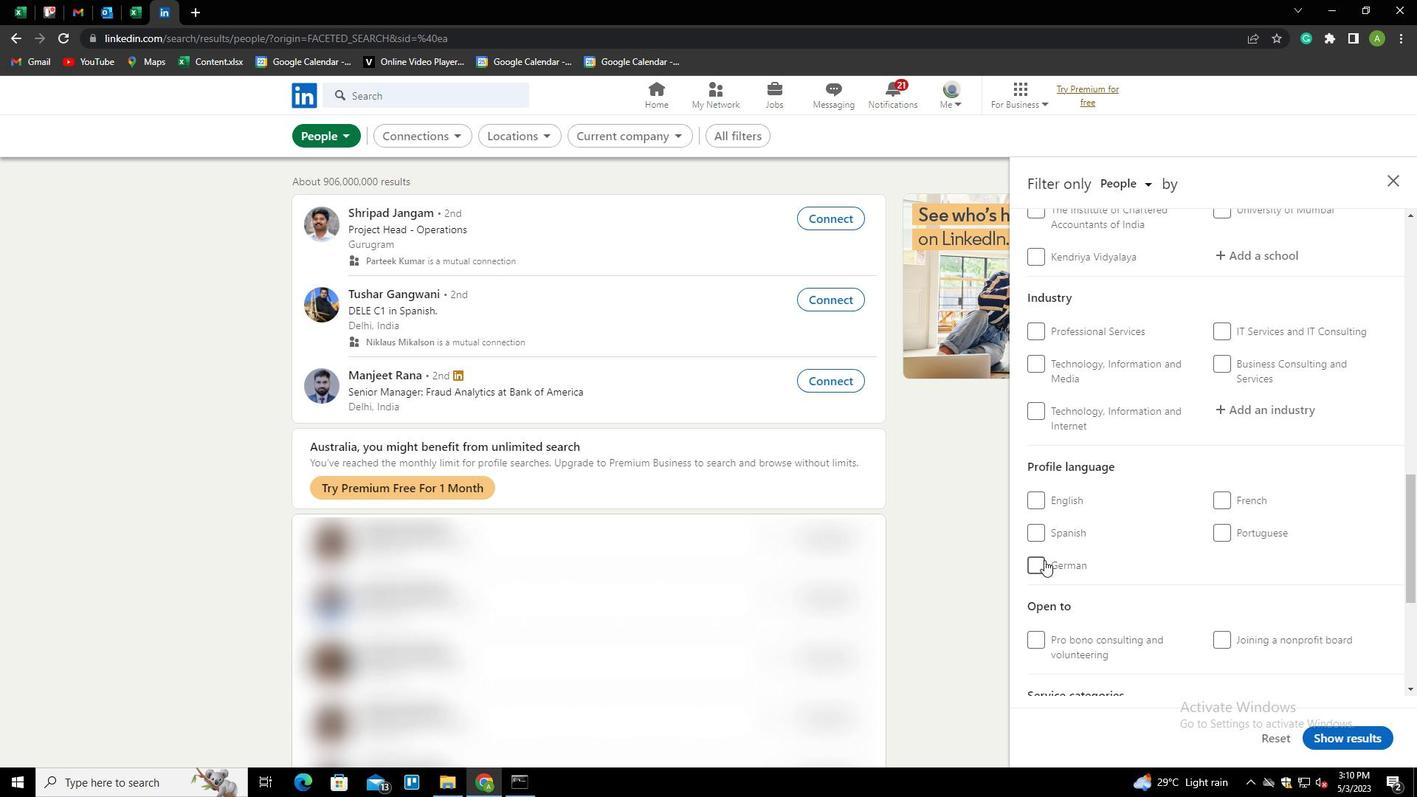 
Action: Mouse pressed left at (1041, 561)
Screenshot: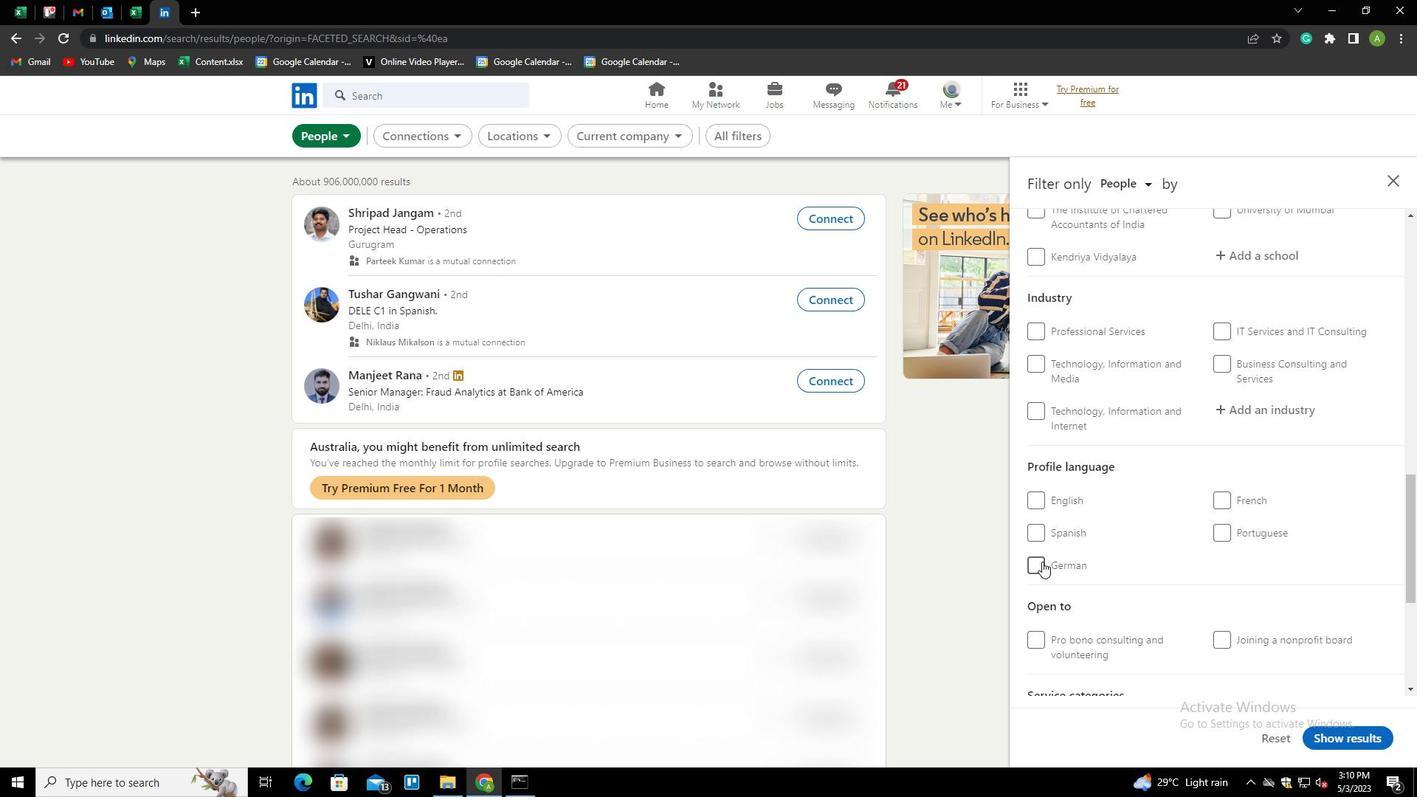 
Action: Mouse moved to (1229, 529)
Screenshot: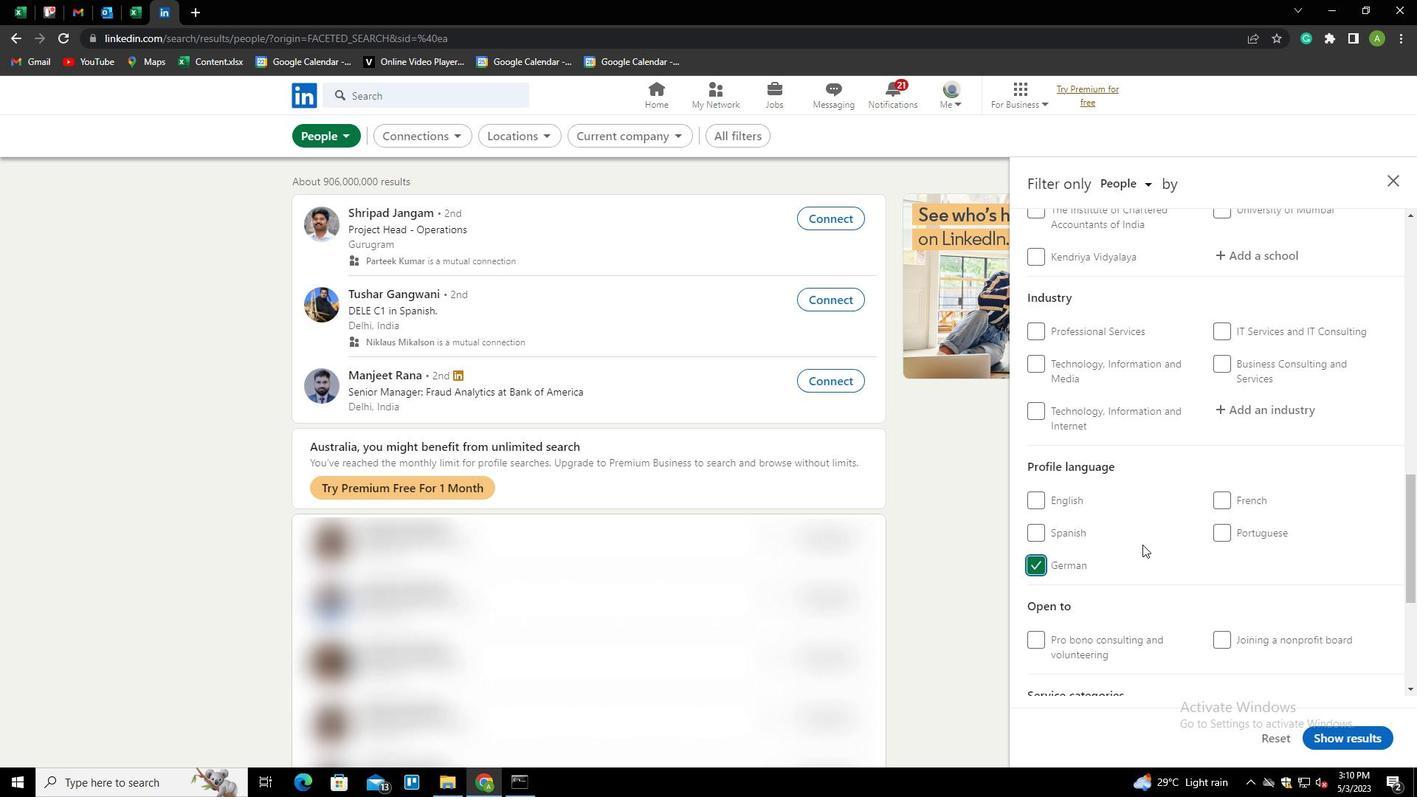 
Action: Mouse scrolled (1229, 529) with delta (0, 0)
Screenshot: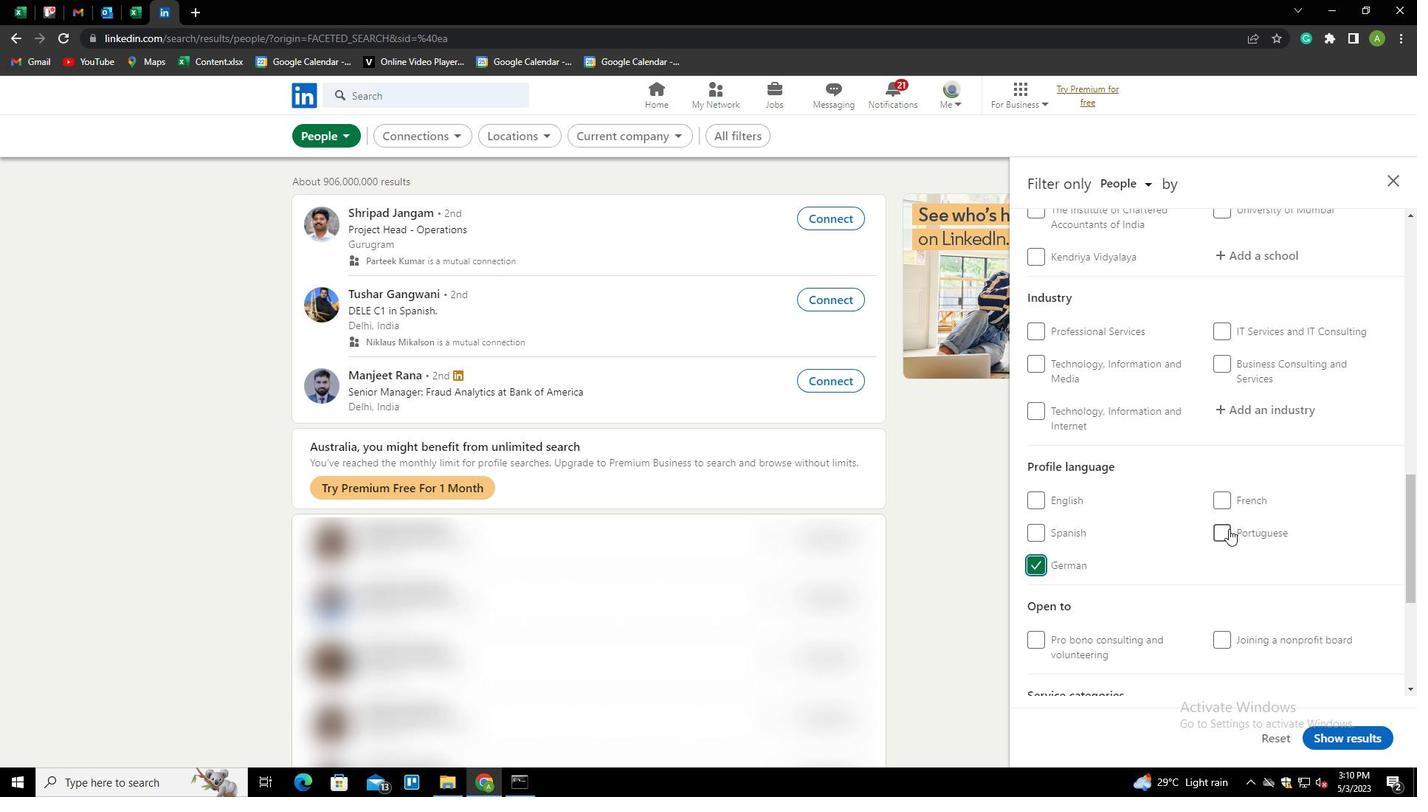 
Action: Mouse scrolled (1229, 529) with delta (0, 0)
Screenshot: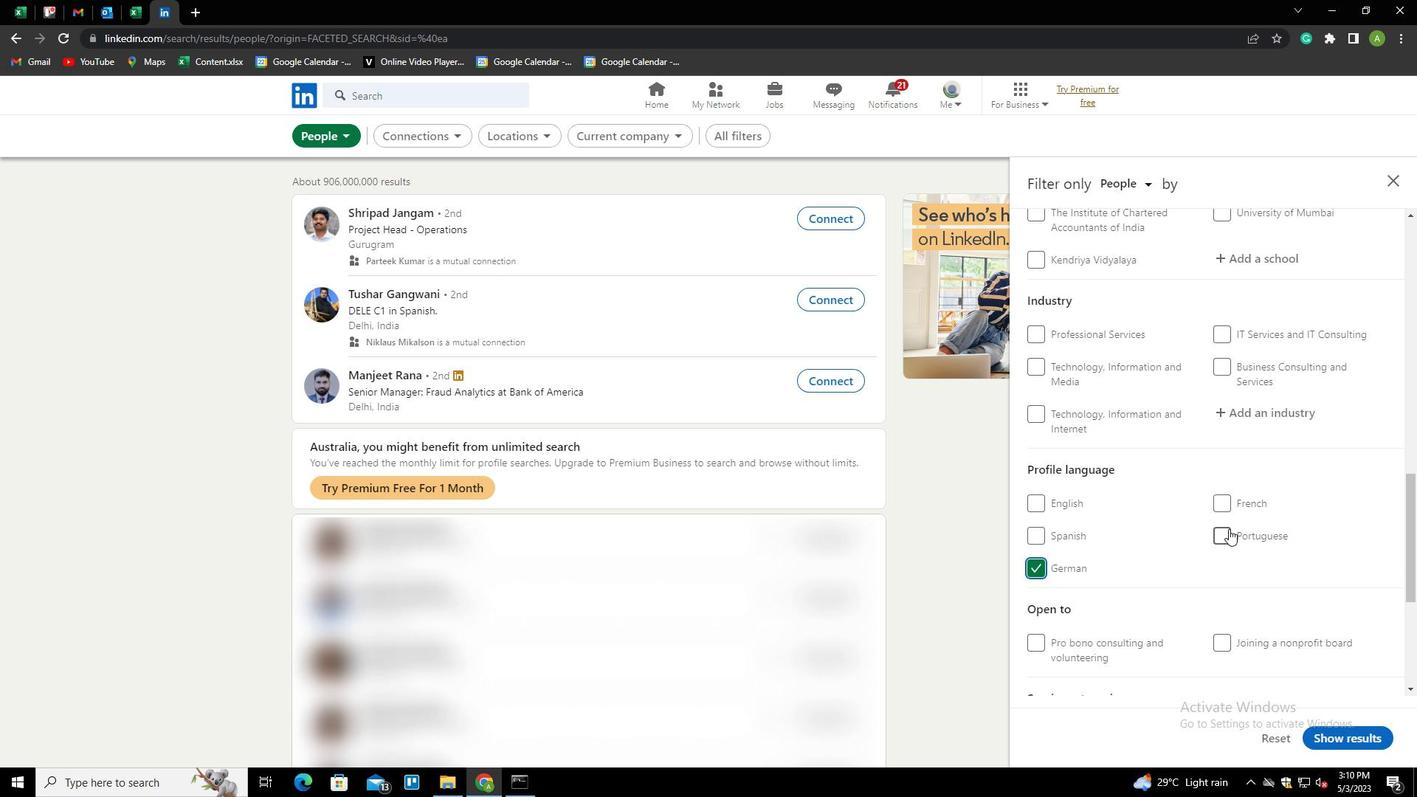 
Action: Mouse scrolled (1229, 529) with delta (0, 0)
Screenshot: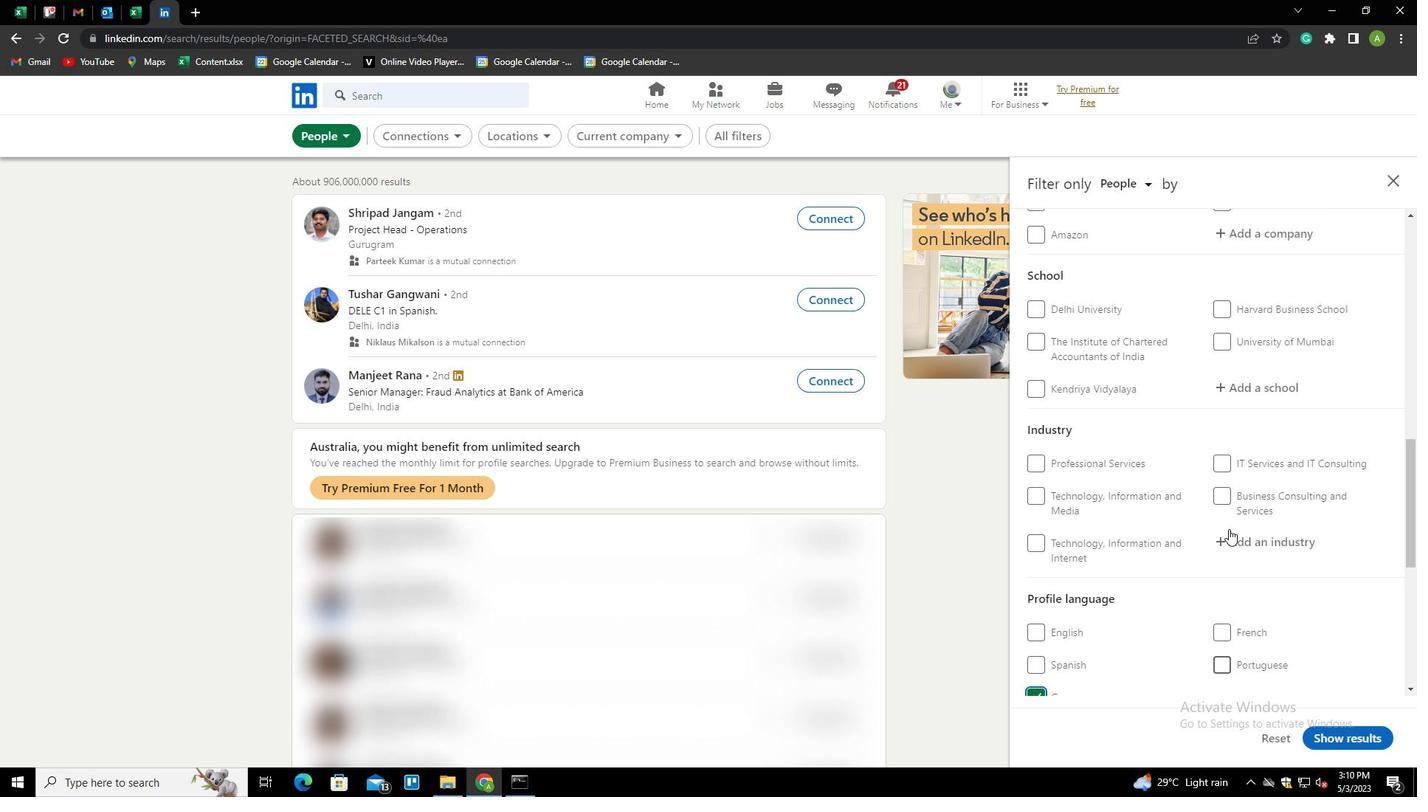 
Action: Mouse scrolled (1229, 529) with delta (0, 0)
Screenshot: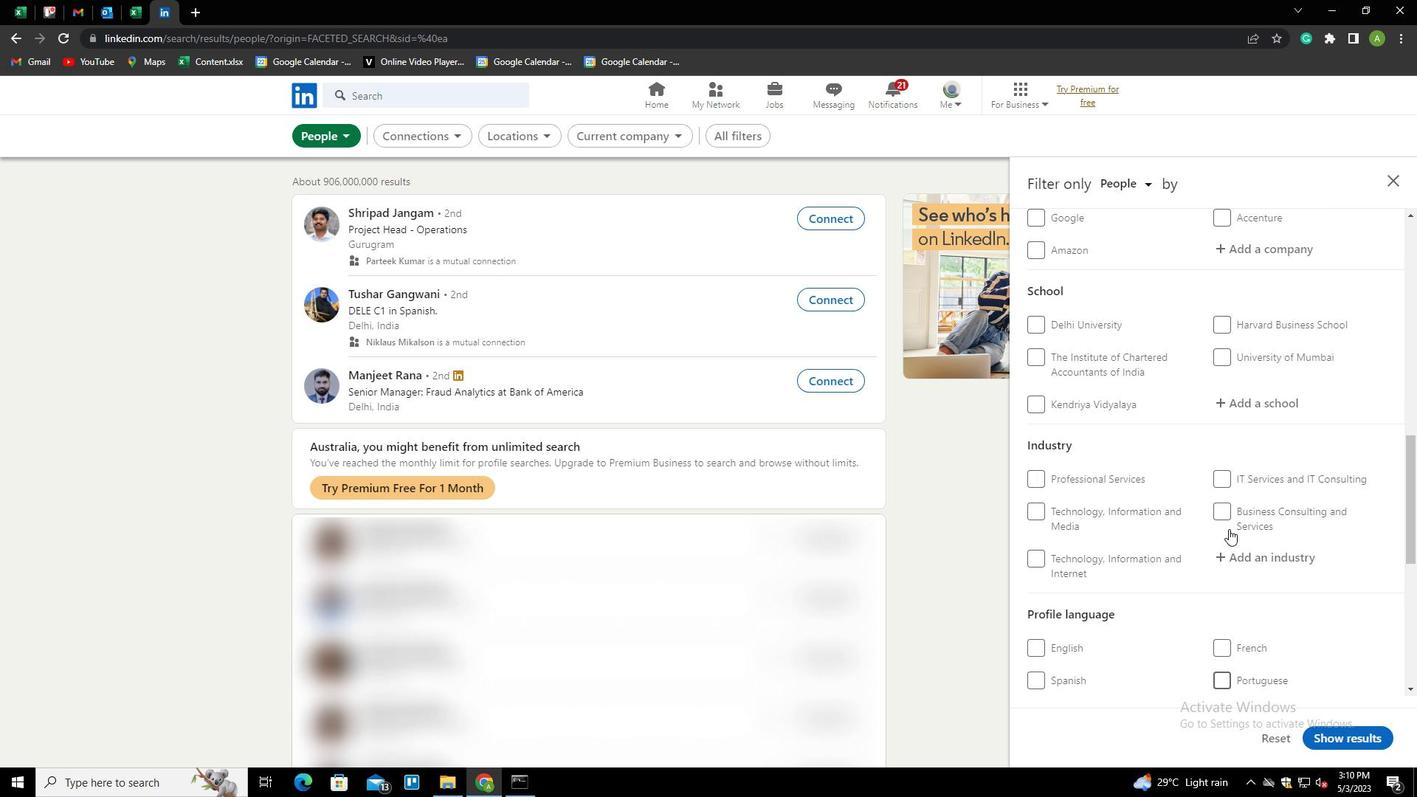 
Action: Mouse scrolled (1229, 529) with delta (0, 0)
Screenshot: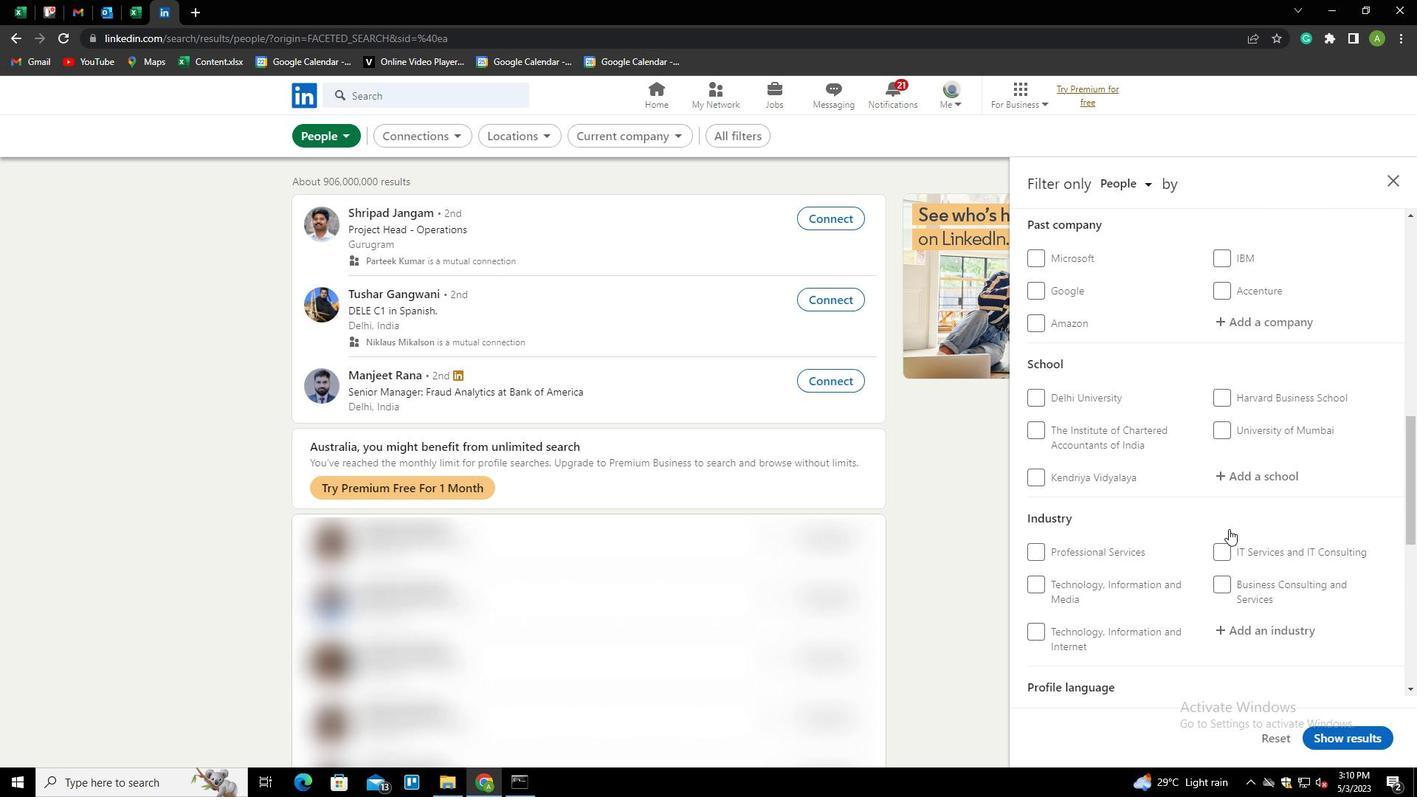 
Action: Mouse scrolled (1229, 529) with delta (0, 0)
Screenshot: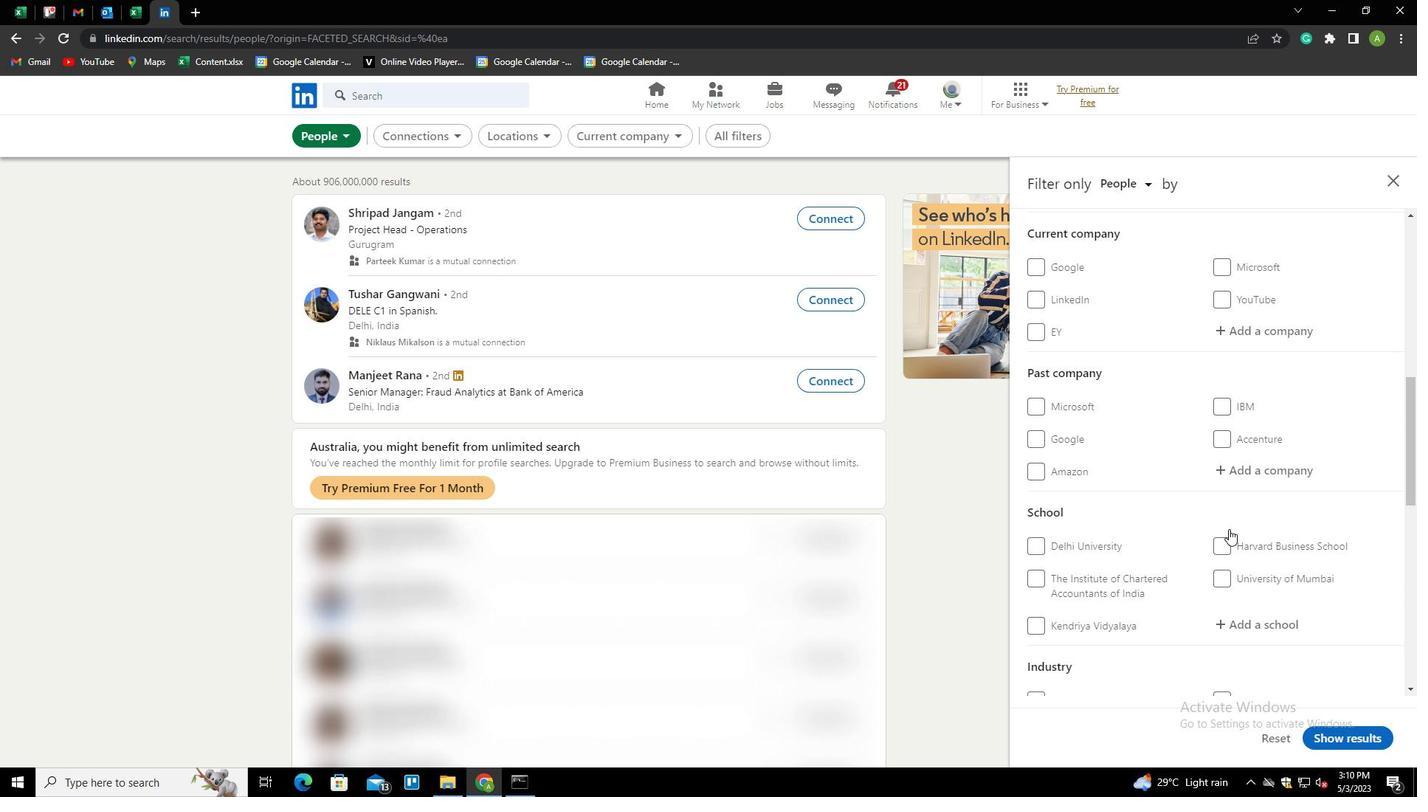 
Action: Mouse moved to (1230, 411)
Screenshot: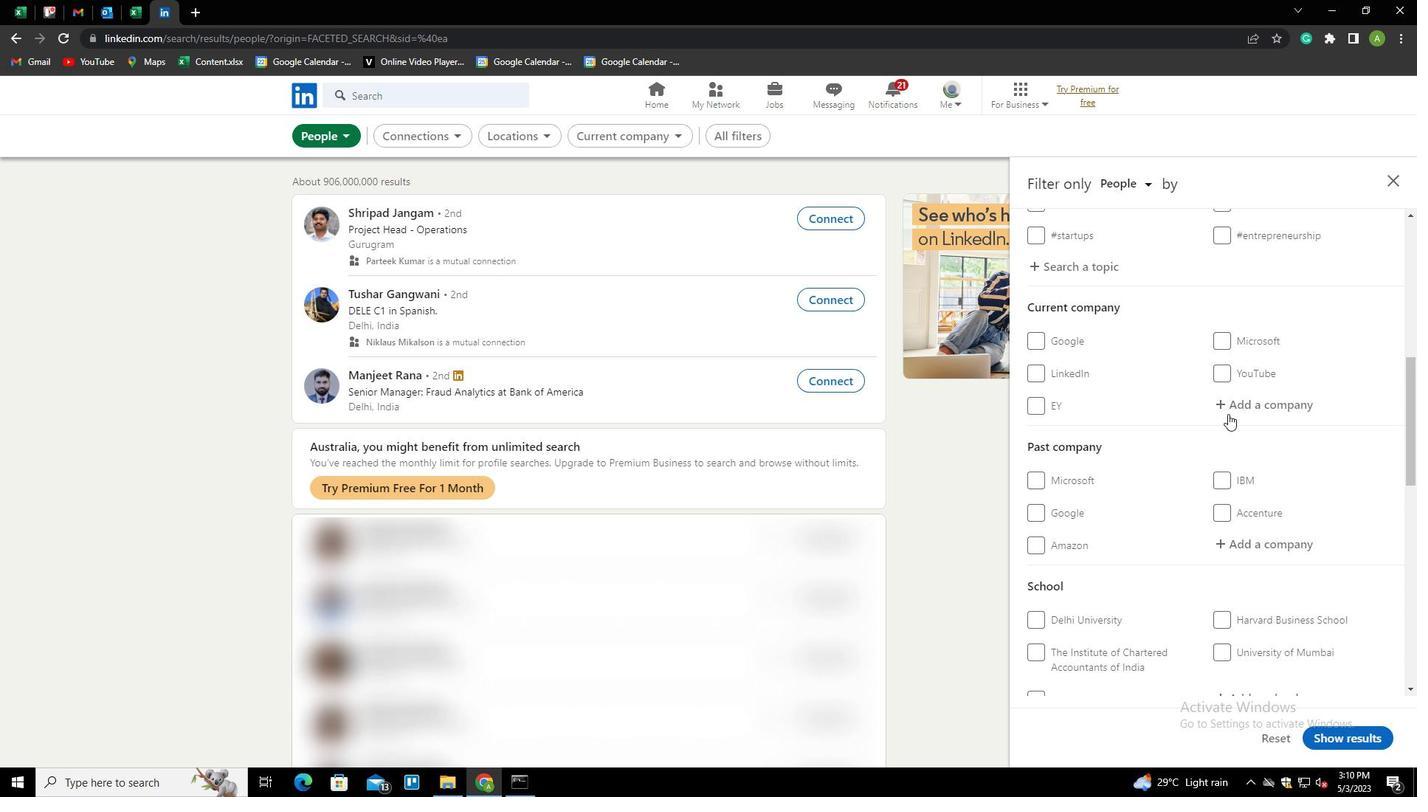 
Action: Mouse pressed left at (1230, 411)
Screenshot: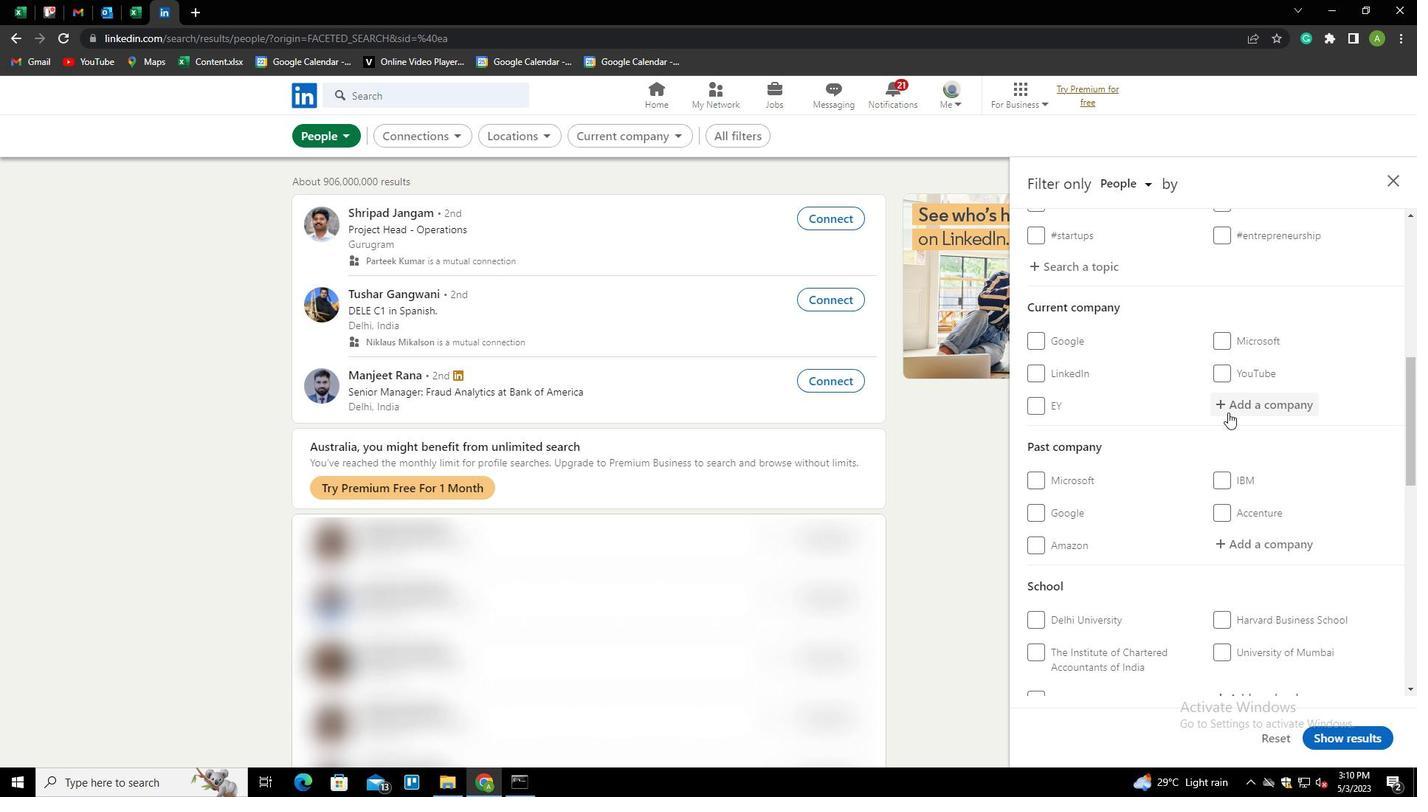 
Action: Key pressed <Key.shift>TITAN<Key.space><Key.shift>COMPANY<Key.space><Key.shift>LIMITED<Key.down><Key.enter>
Screenshot: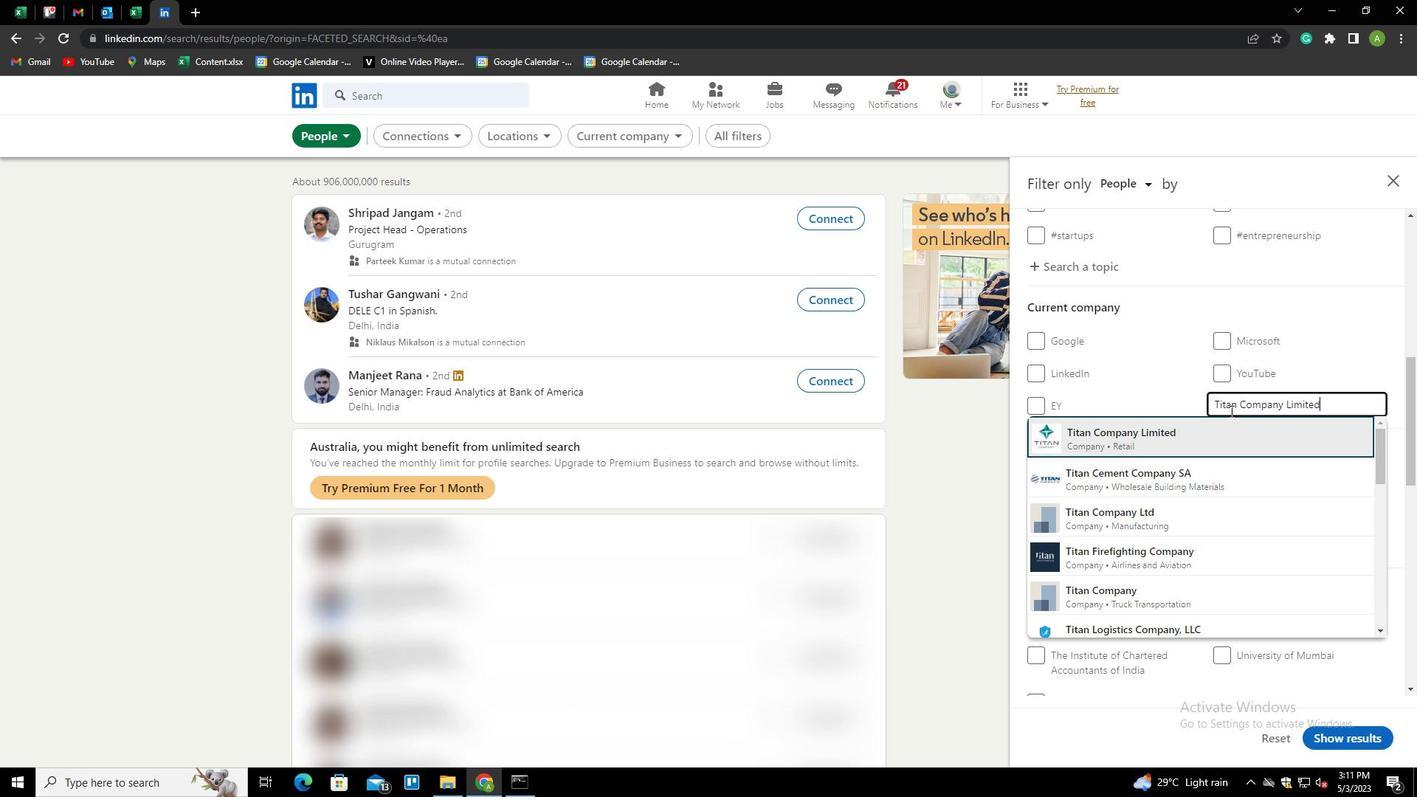 
Action: Mouse scrolled (1230, 410) with delta (0, 0)
Screenshot: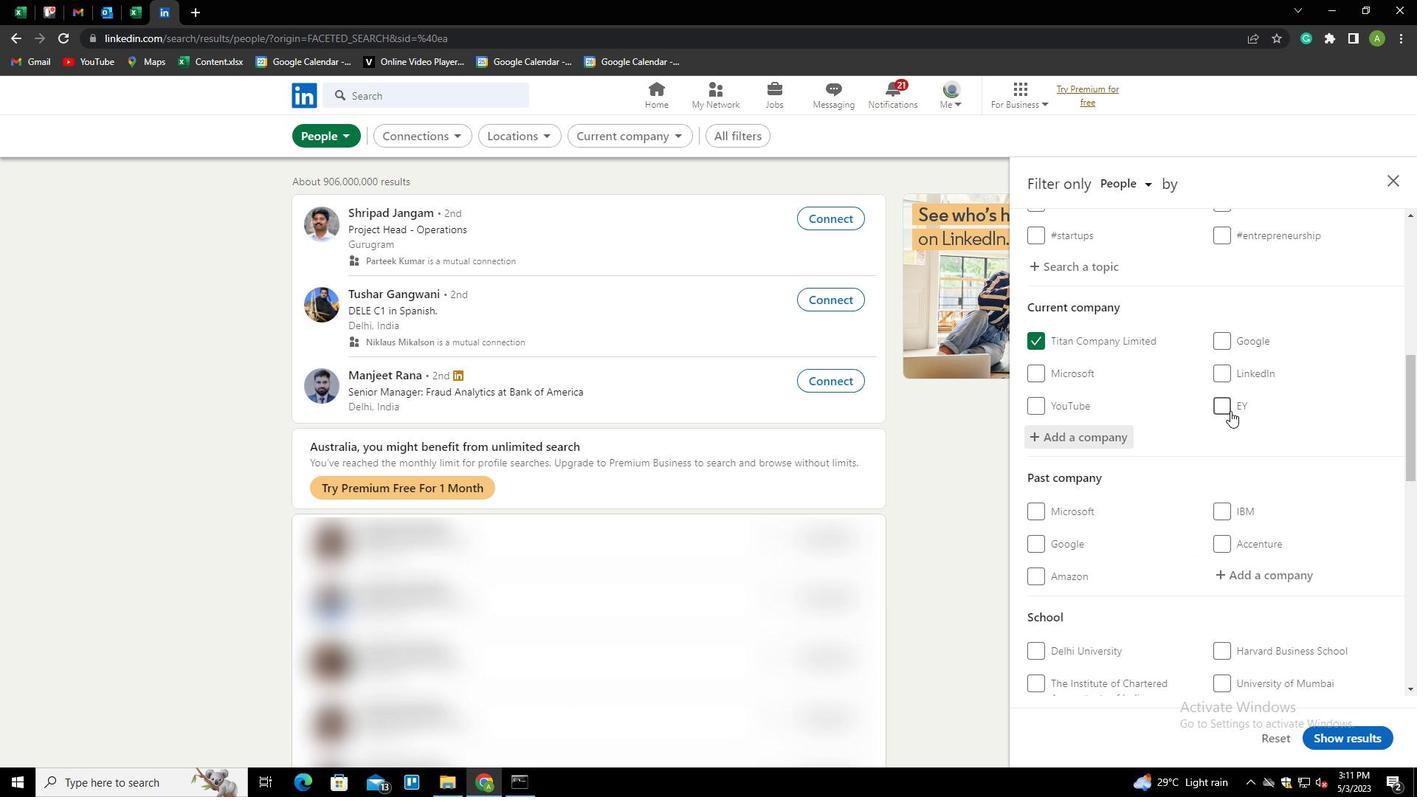 
Action: Mouse scrolled (1230, 410) with delta (0, 0)
Screenshot: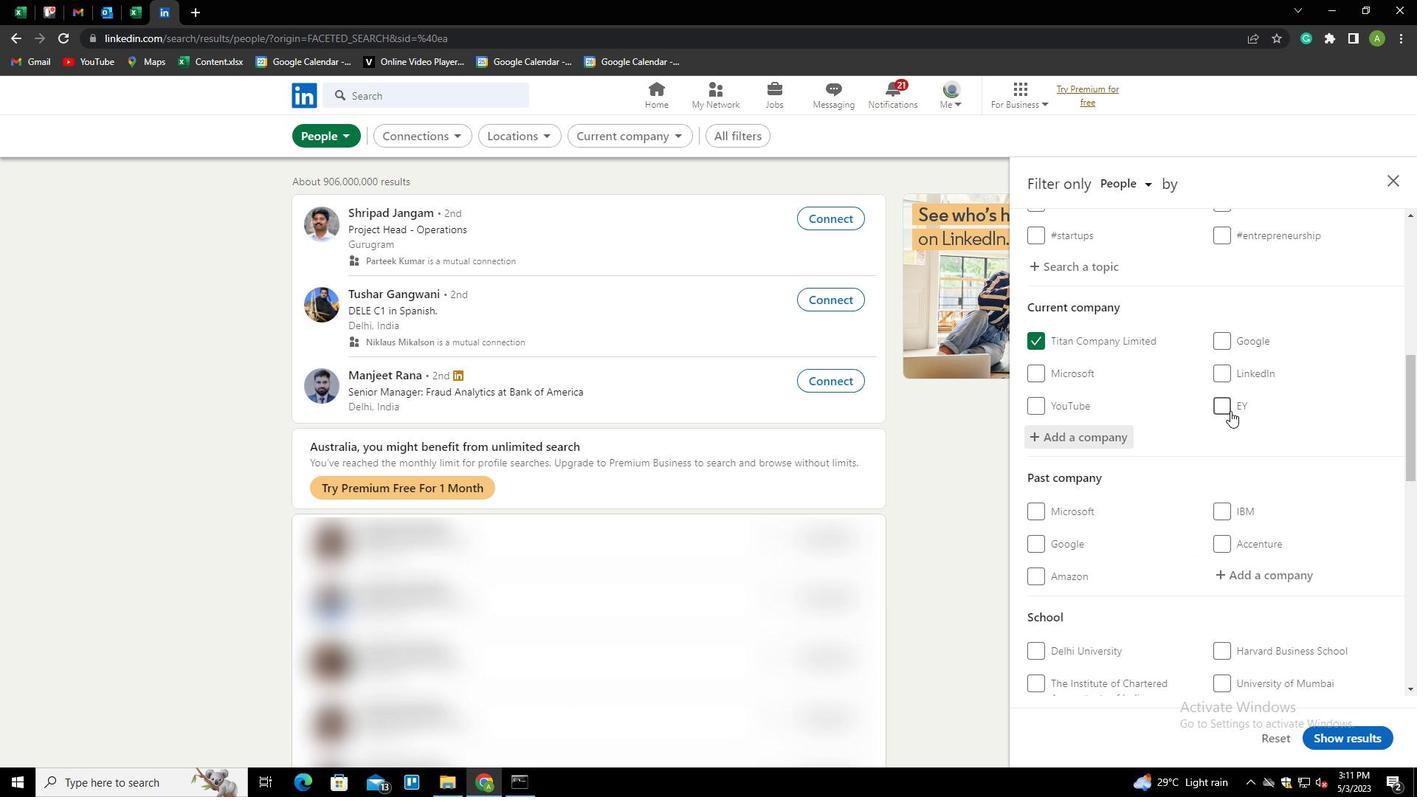 
Action: Mouse scrolled (1230, 410) with delta (0, 0)
Screenshot: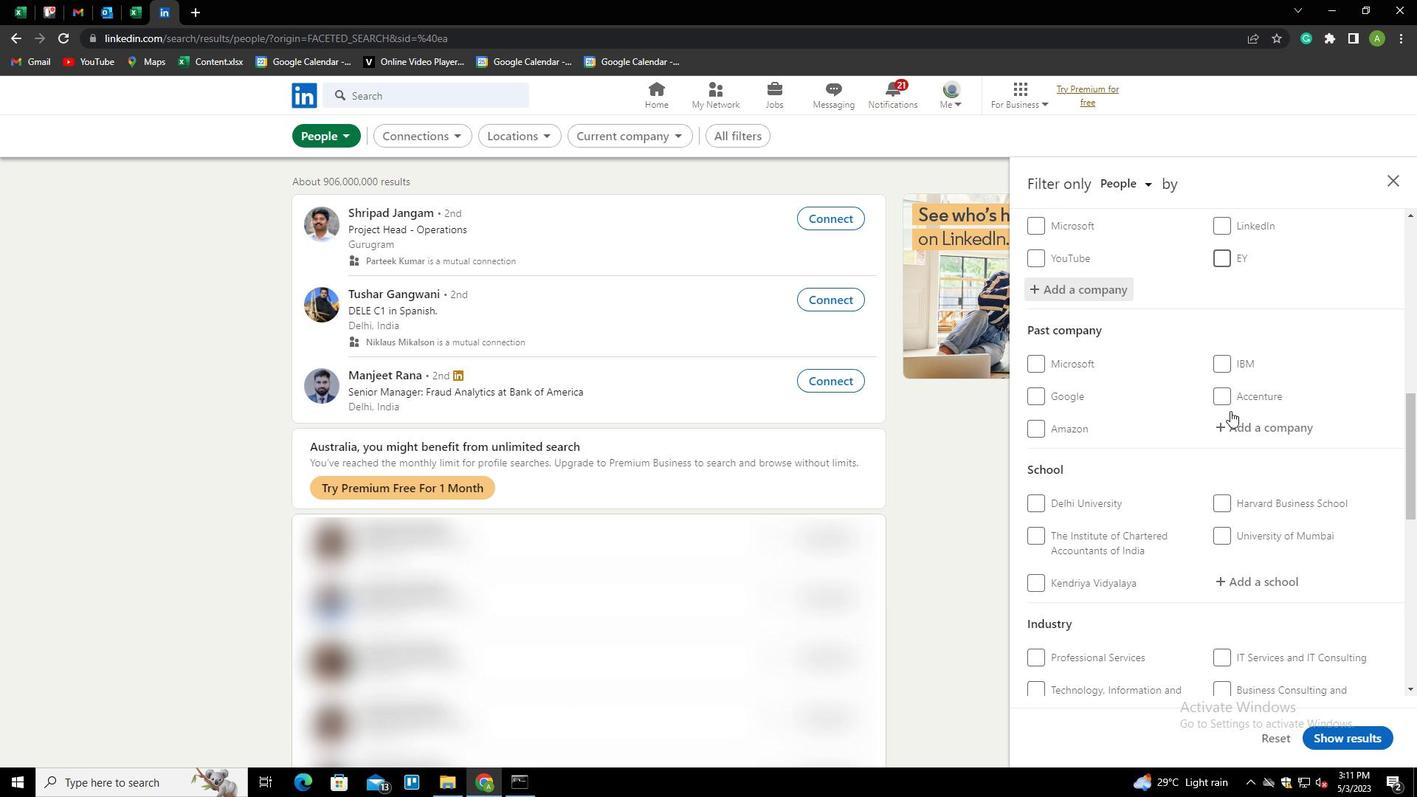 
Action: Mouse scrolled (1230, 410) with delta (0, 0)
Screenshot: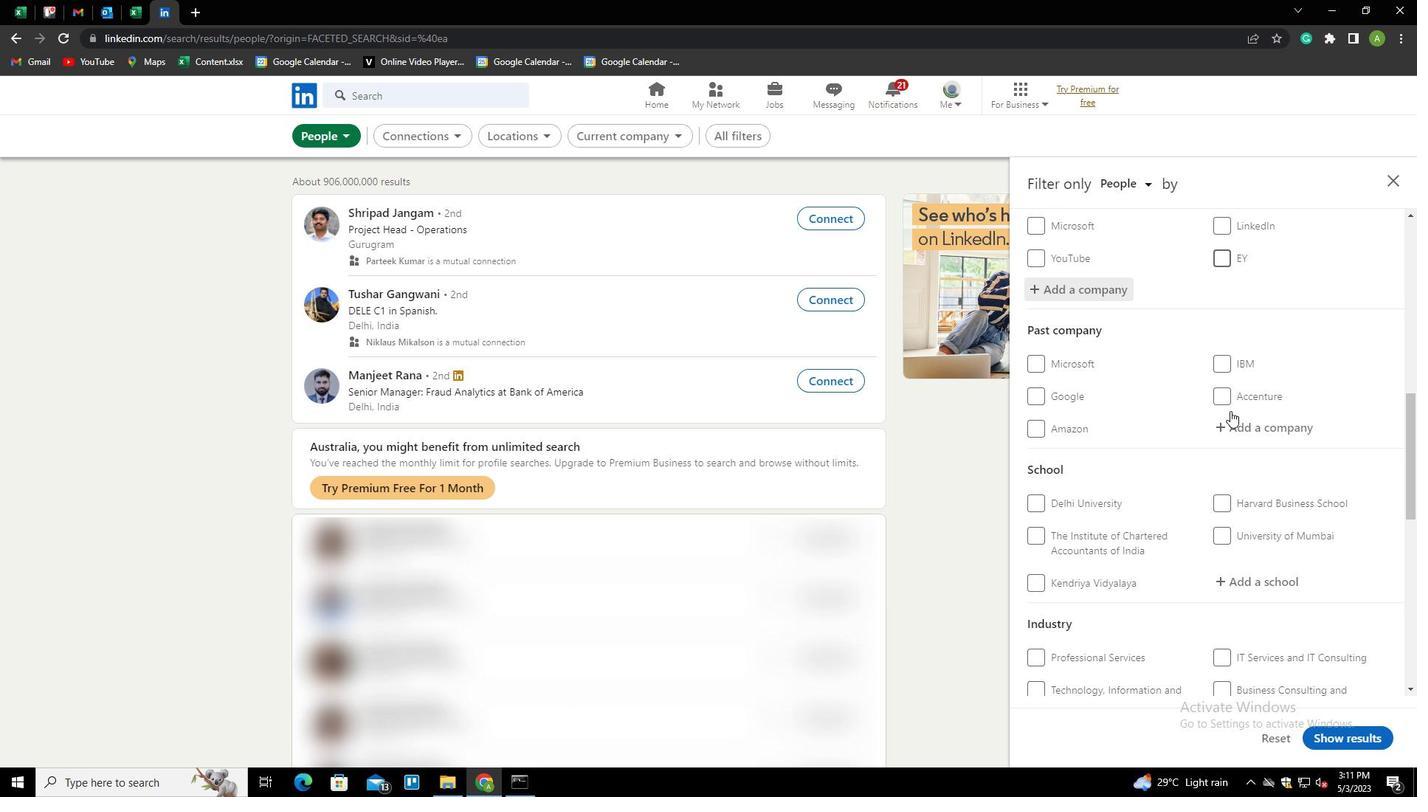 
Action: Mouse moved to (1229, 430)
Screenshot: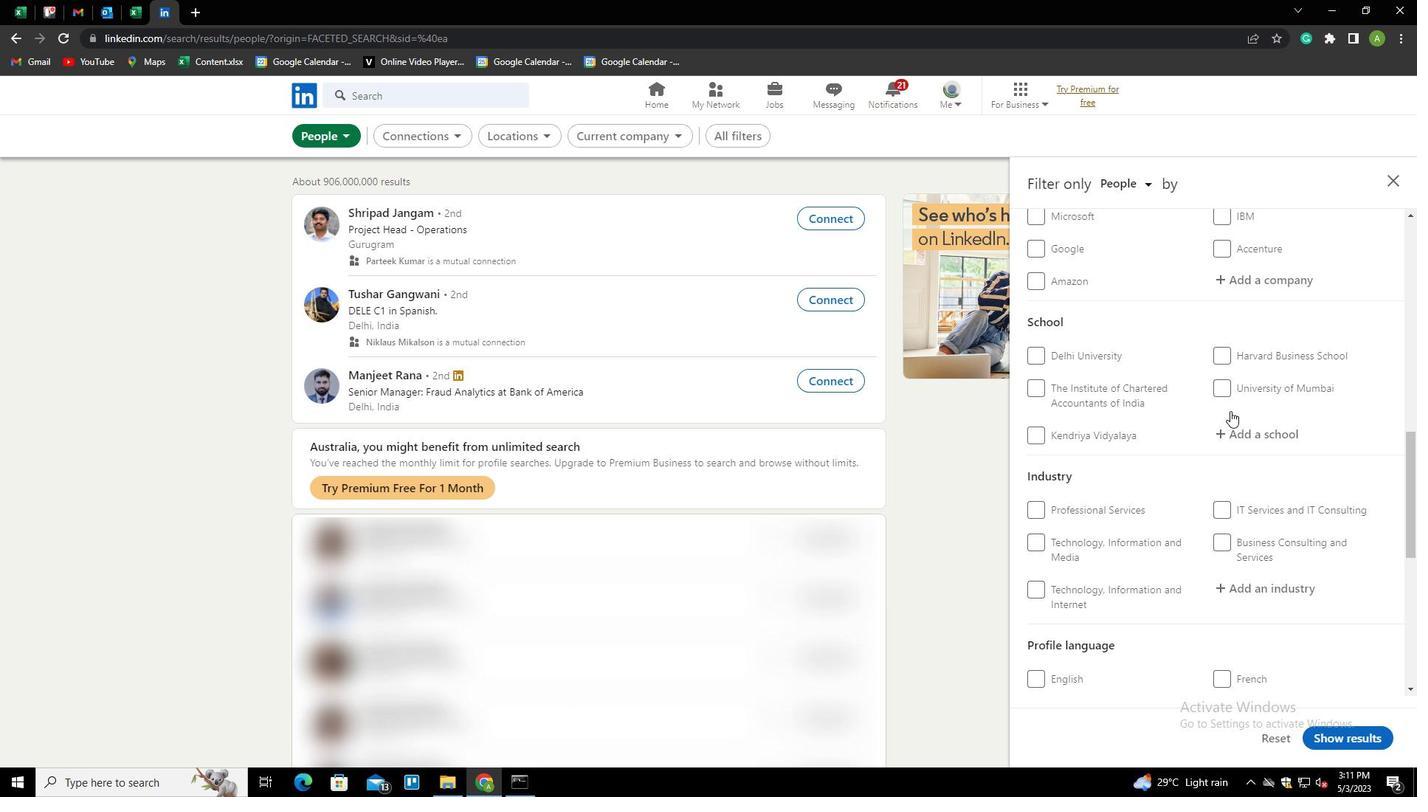 
Action: Mouse pressed left at (1229, 430)
Screenshot: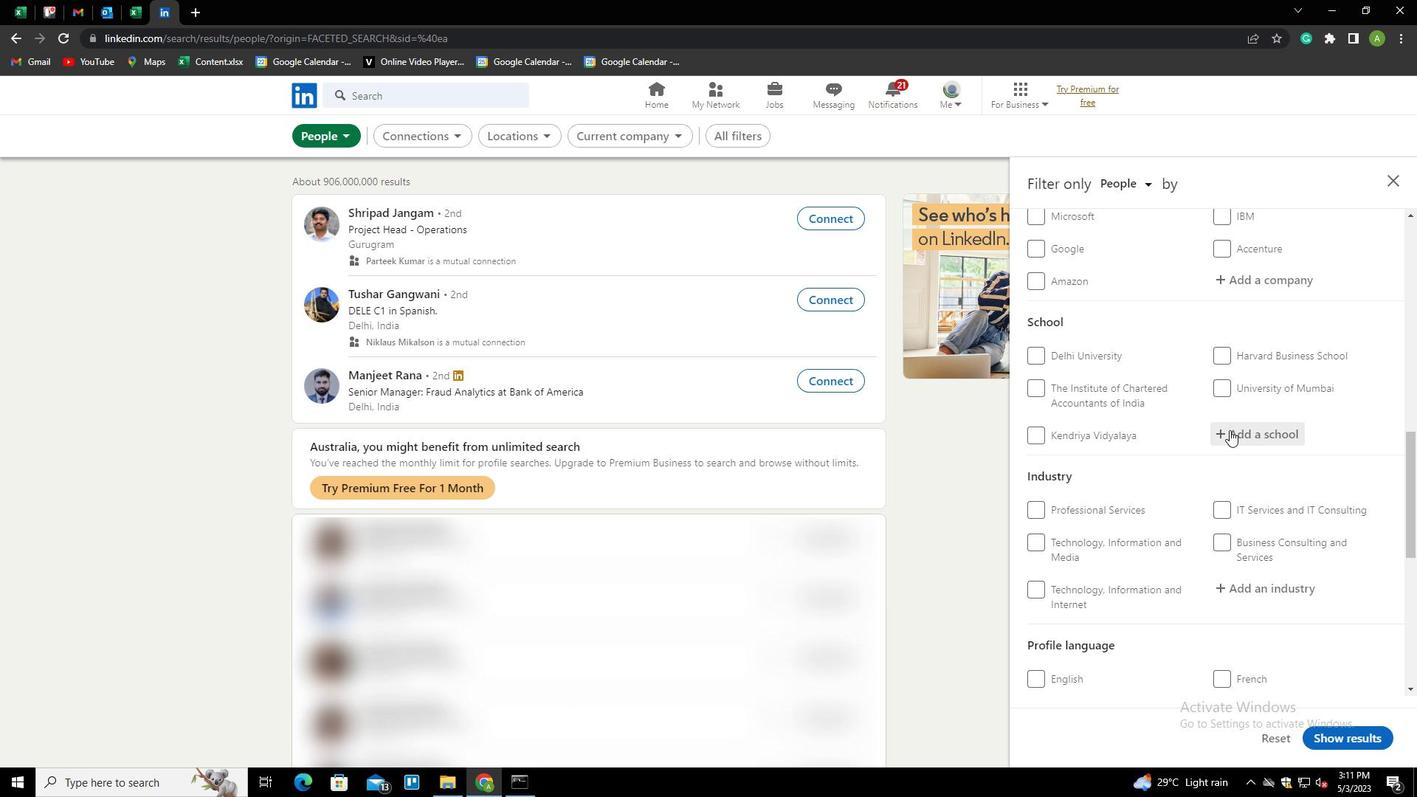 
Action: Key pressed <Key.shift>DAV<Key.space><Key.shift><Key.shift><Key.shift><Key.shift><Key.shift><Key.shift><Key.shift><Key.shift><Key.shift><Key.shift><Key.shift><Key.shift><Key.shift><Key.shift><Key.shift><Key.shift><Key.shift><Key.shift><Key.shift><Key.shift><Key.shift><Key.shift><Key.shift><Key.shift><Key.shift><Key.shift><Key.shift><Key.shift><Key.shift><Key.shift><Key.shift><Key.shift><Key.shift><Key.shift><Key.shift><Key.shift><Key.shift><Key.shift><Key.shift><Key.shift><Key.shift><Key.shift><Key.shift><Key.shift><Key.shift><Key.shift><Key.shift><Key.shift><Key.shift><Key.shift><Key.shift><Key.shift><Key.shift><Key.shift><Key.shift><Key.shift><Key.shift><Key.shift><Key.shift><Key.shift><Key.shift><Key.shift><Key.shift><Key.shift><Key.shift><Key.shift><Key.shift><Key.shift><Key.shift><Key.shift><Key.shift><Key.shift><Key.shift><Key.shift><Key.shift><Key.shift><Key.shift><Key.shift><Key.shift><Key.shift><Key.shift><Key.shift><Key.shift><Key.shift><Key.shift><Key.shift><Key.shift><Key.shift><Key.shift><Key.shift><Key.shift><Key.shift><Key.shift><Key.shift><Key.shift><Key.shift><Key.shift><Key.shift><Key.shift><Key.shift><Key.shift><Key.shift><Key.shift><Key.shift><Key.shift><Key.shift><Key.shift><Key.shift><Key.shift><Key.shift><Key.shift><Key.shift><Key.shift><Key.shift><Key.shift><Key.shift><Key.shift><Key.shift><Key.shift><Key.shift><Key.shift><Key.shift><Key.shift><Key.shift><Key.shift><Key.shift><Key.shift><Key.shift><Key.shift><Key.shift><Key.shift><Key.shift><Key.shift><Key.shift><Key.shift><Key.shift>PUBLU<Key.backspace>IC<Key.space><Key.down><Key.down><Key.down><Key.down><Key.enter>
Screenshot: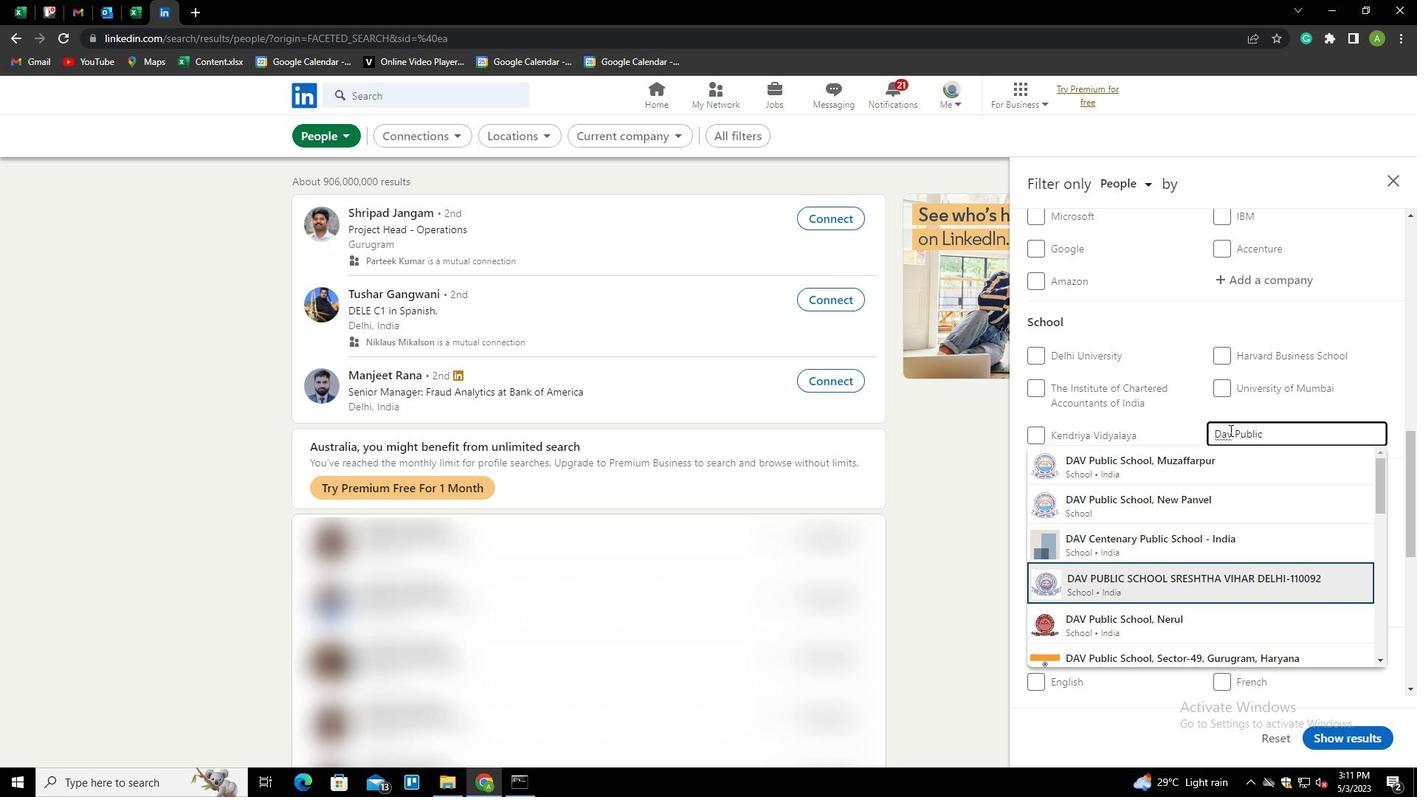 
Action: Mouse scrolled (1229, 429) with delta (0, 0)
Screenshot: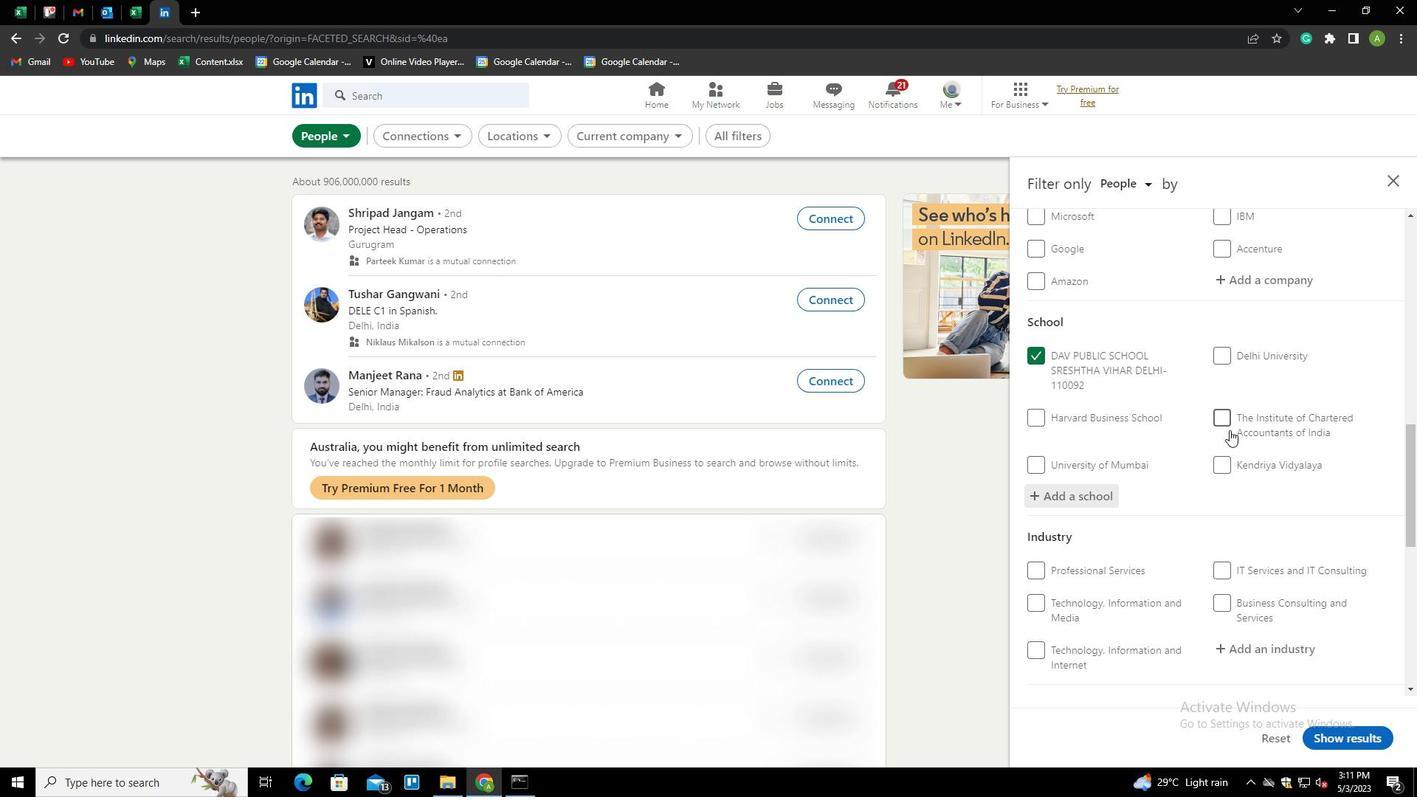 
Action: Mouse scrolled (1229, 429) with delta (0, 0)
Screenshot: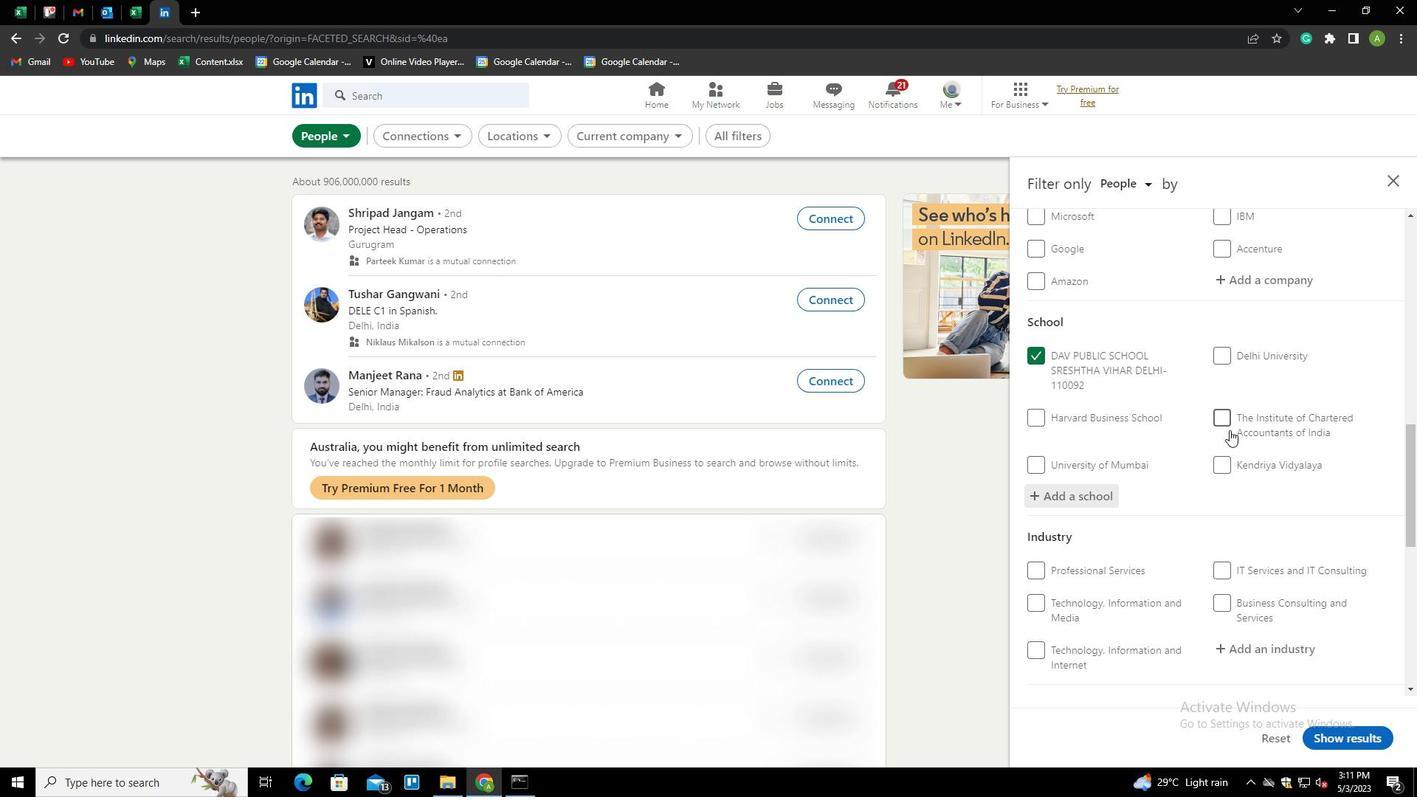 
Action: Mouse scrolled (1229, 429) with delta (0, 0)
Screenshot: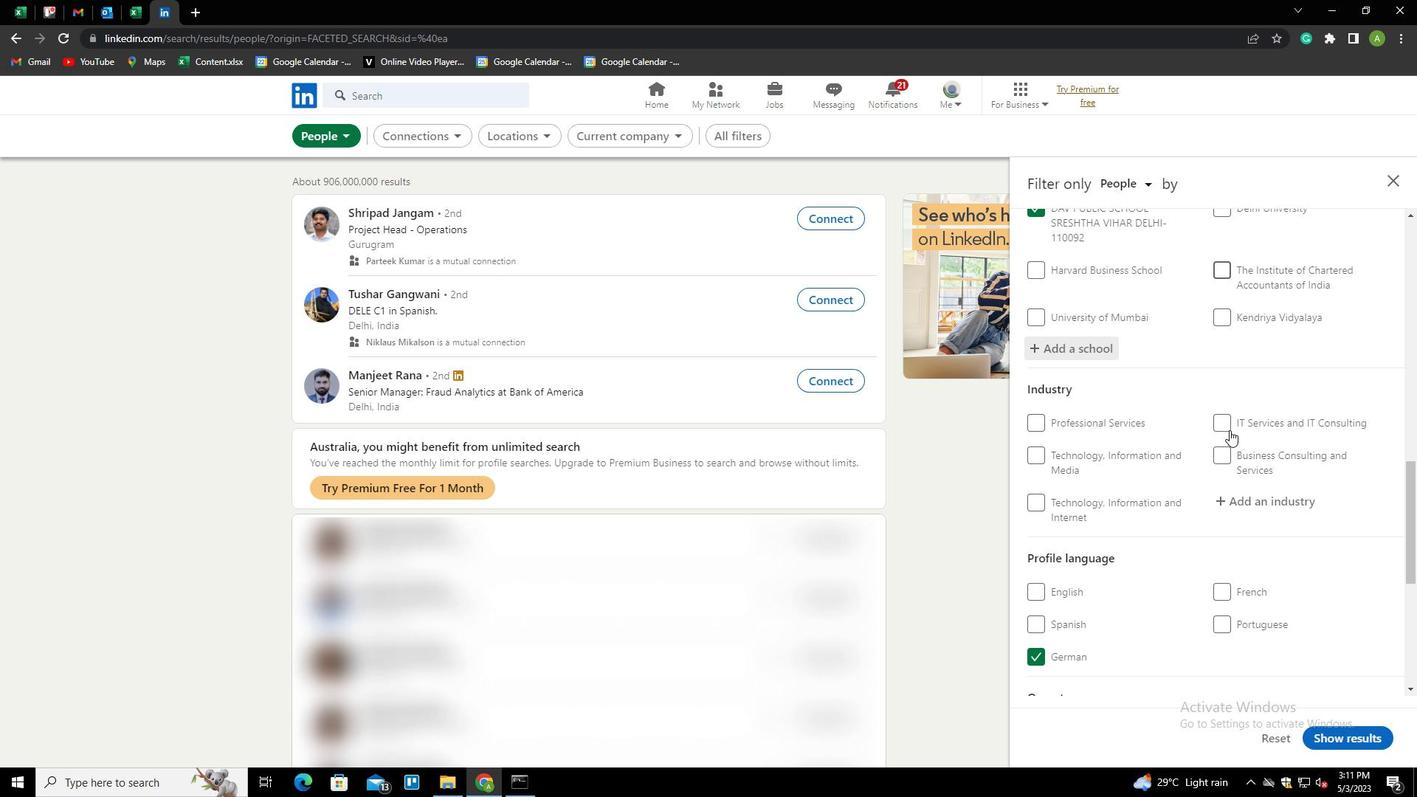 
Action: Mouse scrolled (1229, 429) with delta (0, 0)
Screenshot: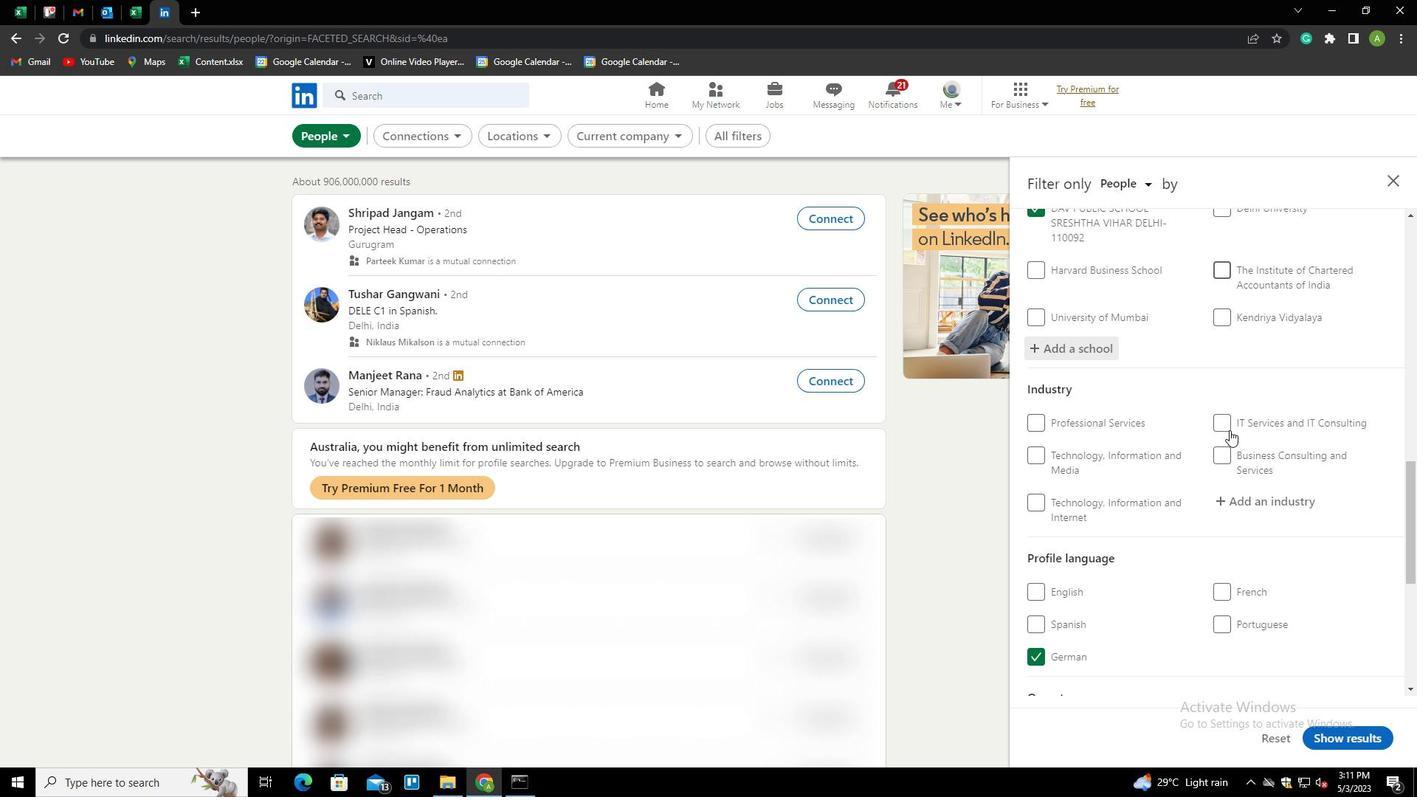 
Action: Mouse moved to (1238, 358)
Screenshot: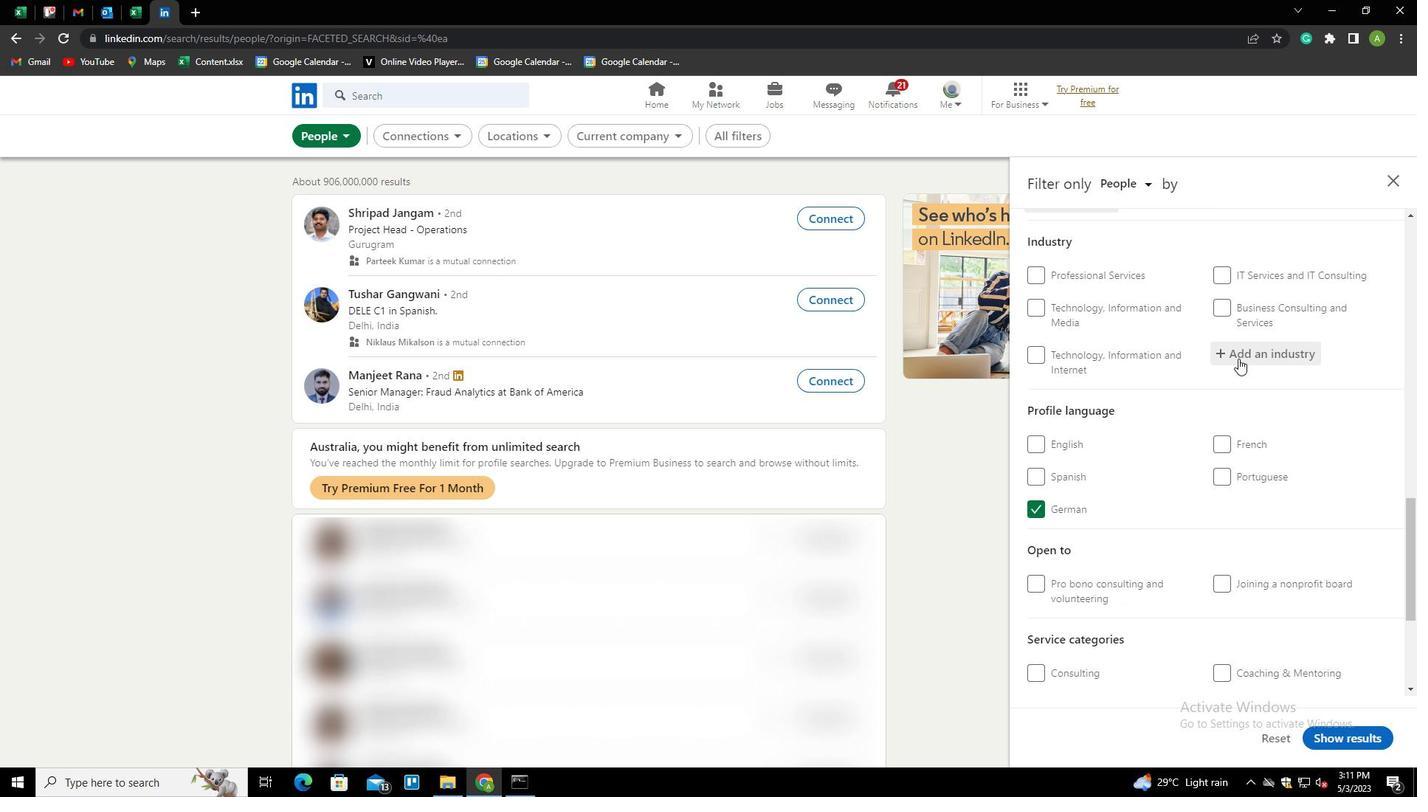 
Action: Mouse pressed left at (1238, 358)
Screenshot: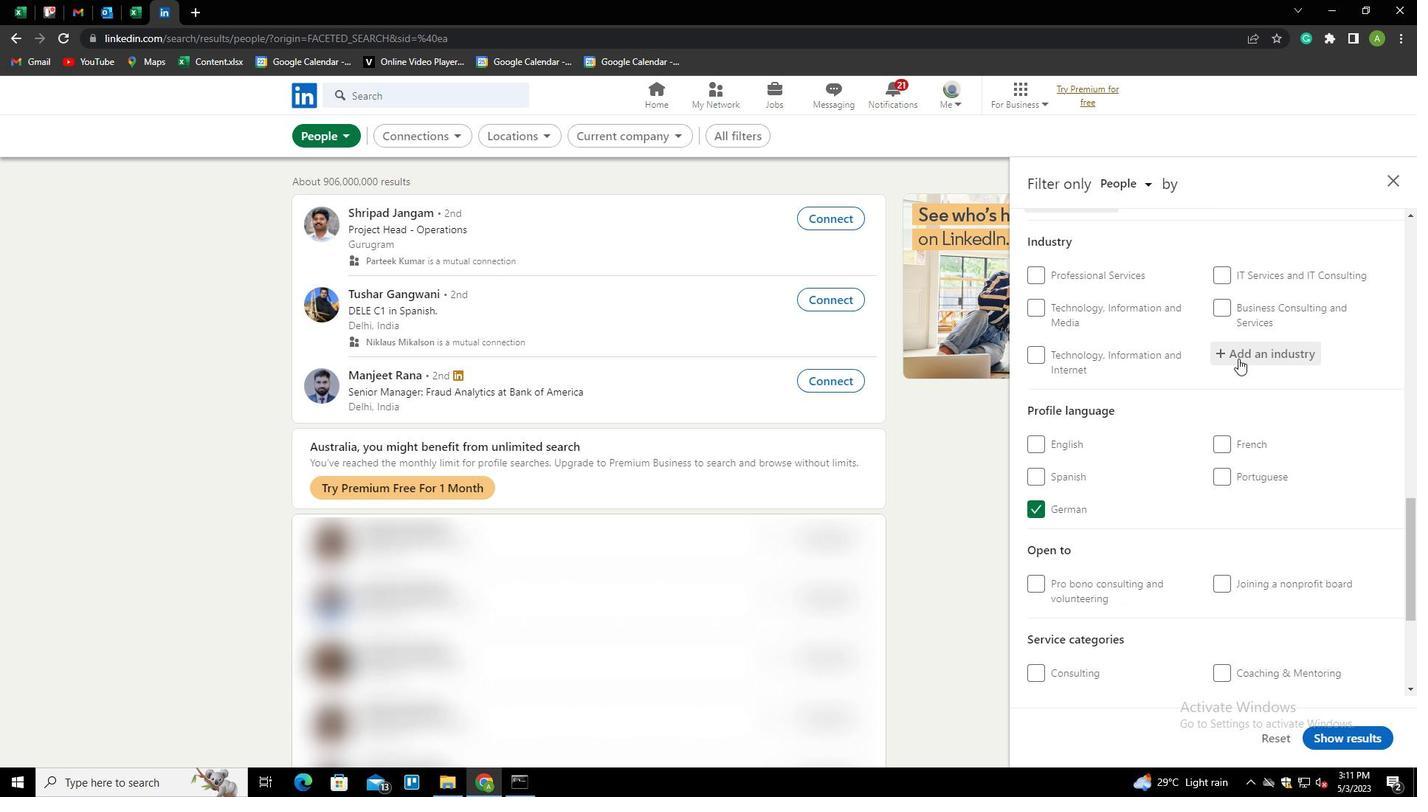 
Action: Mouse moved to (1255, 354)
Screenshot: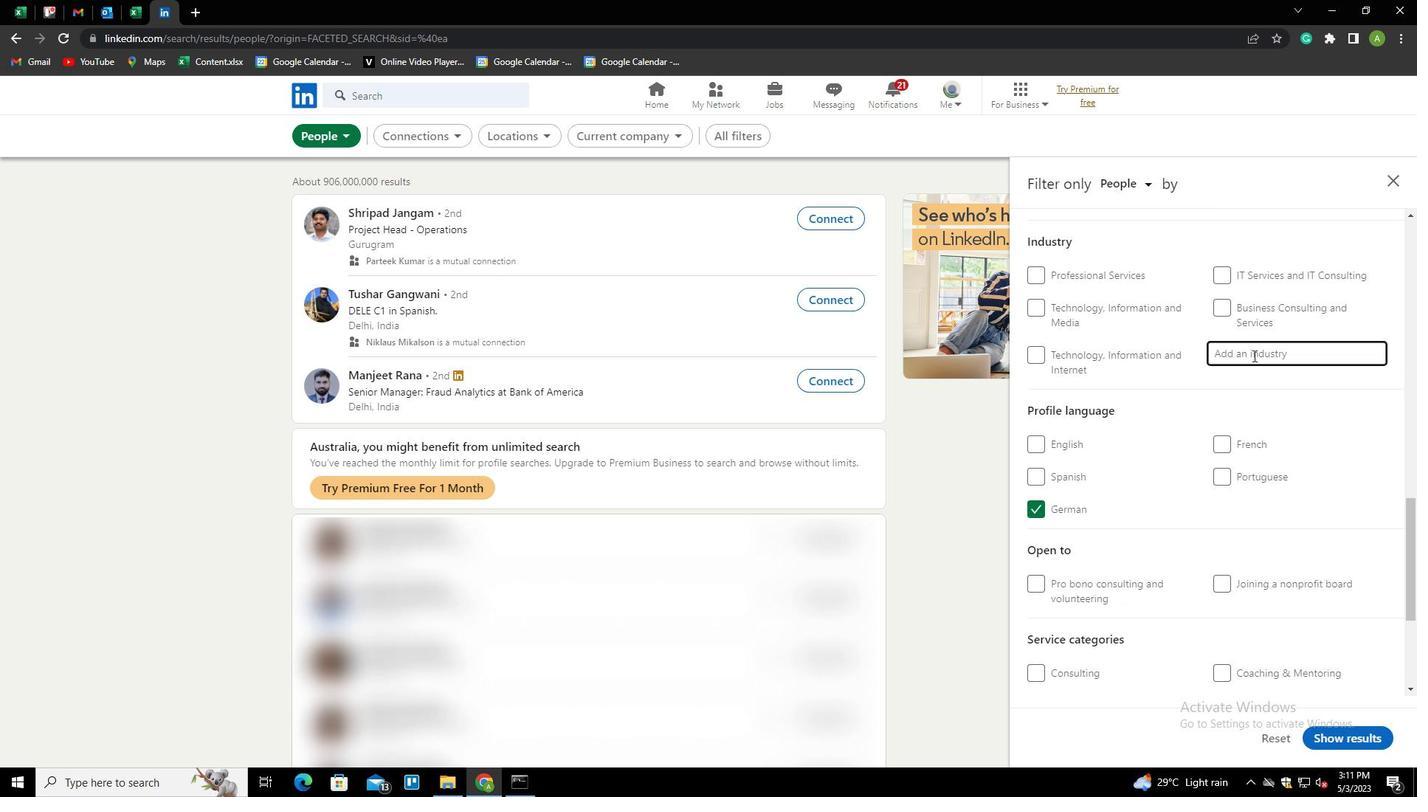 
Action: Mouse pressed left at (1255, 354)
Screenshot: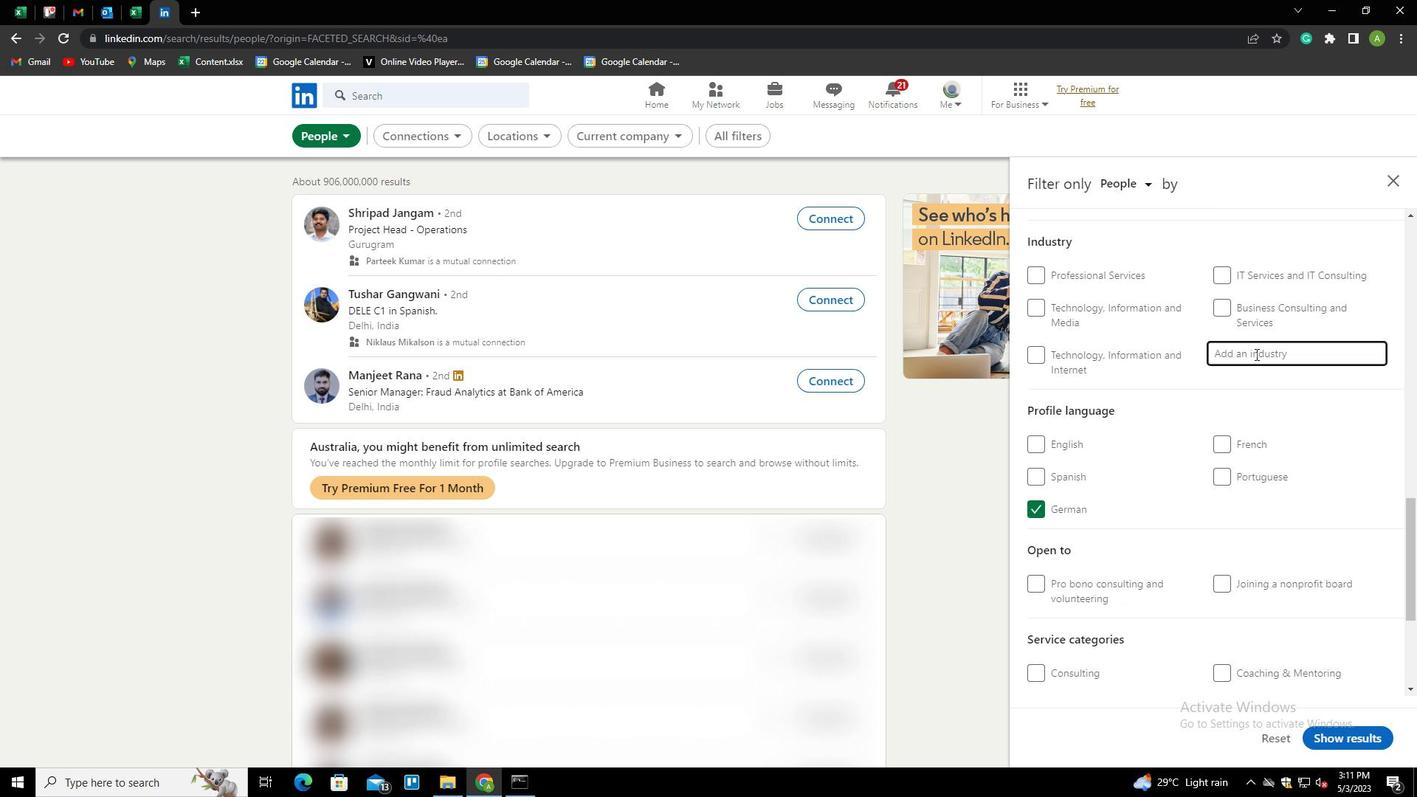 
Action: Key pressed <Key.shift>RETAIL<Key.space><Key.shift>FURNITURE<Key.down><Key.enter>
Screenshot: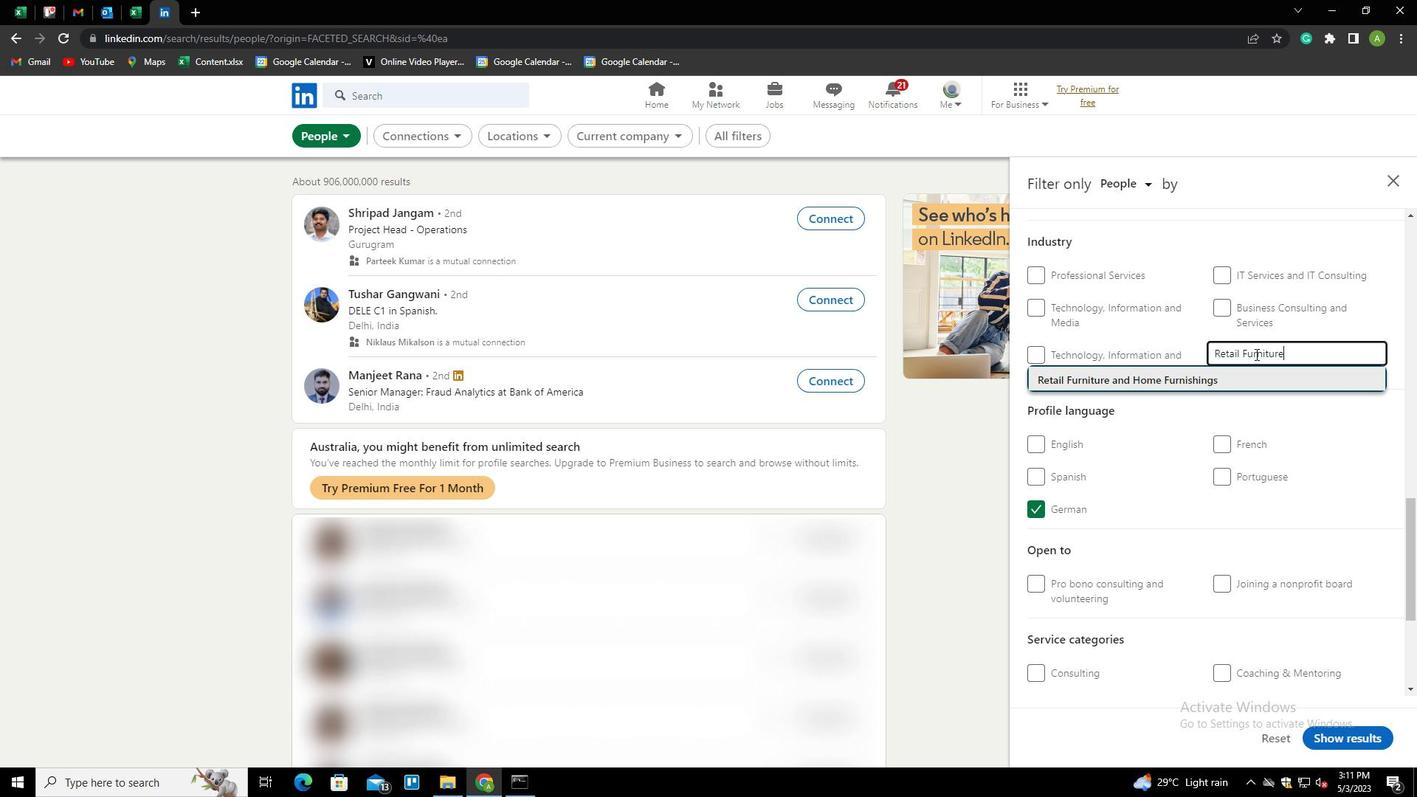 
Action: Mouse scrolled (1255, 353) with delta (0, 0)
Screenshot: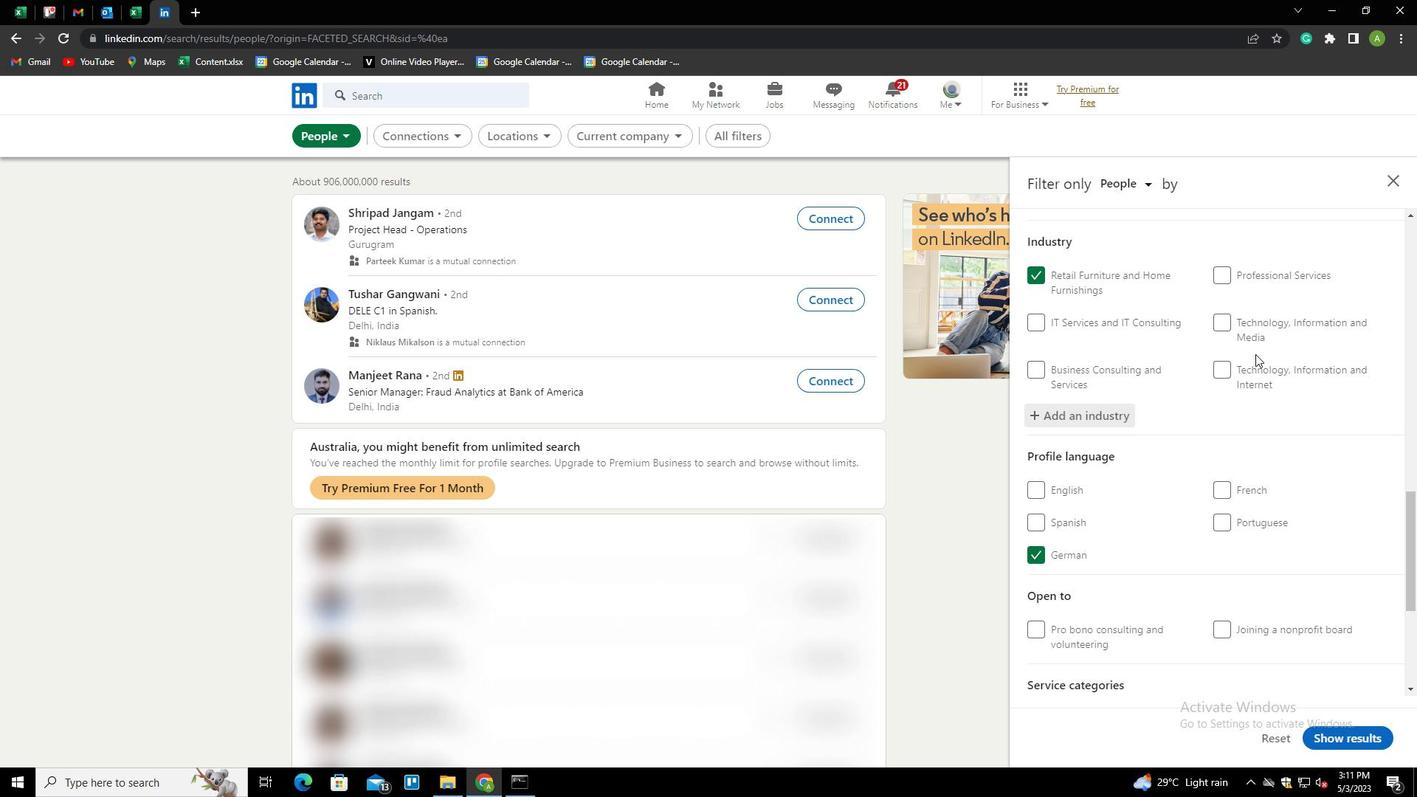 
Action: Mouse scrolled (1255, 353) with delta (0, 0)
Screenshot: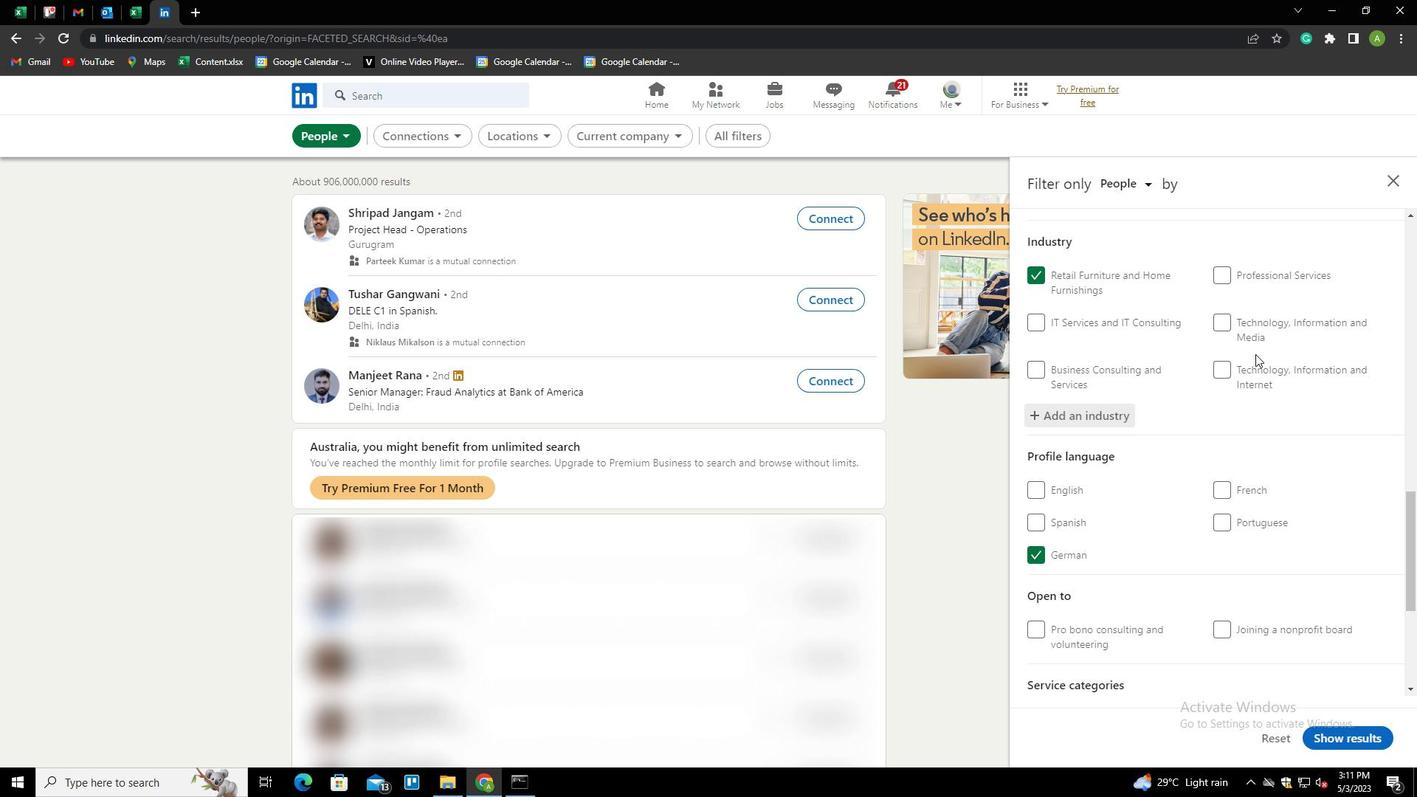 
Action: Mouse scrolled (1255, 353) with delta (0, 0)
Screenshot: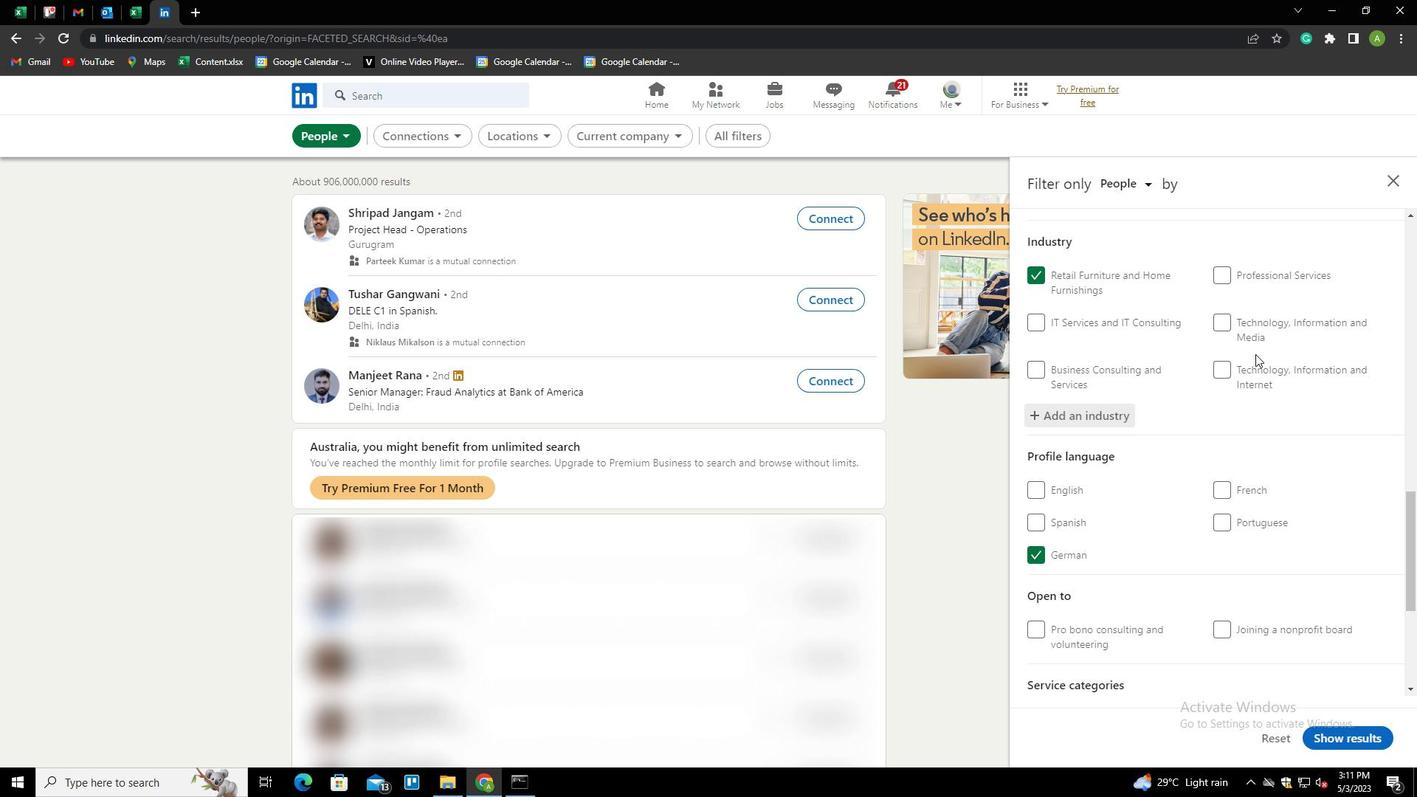 
Action: Mouse scrolled (1255, 353) with delta (0, 0)
Screenshot: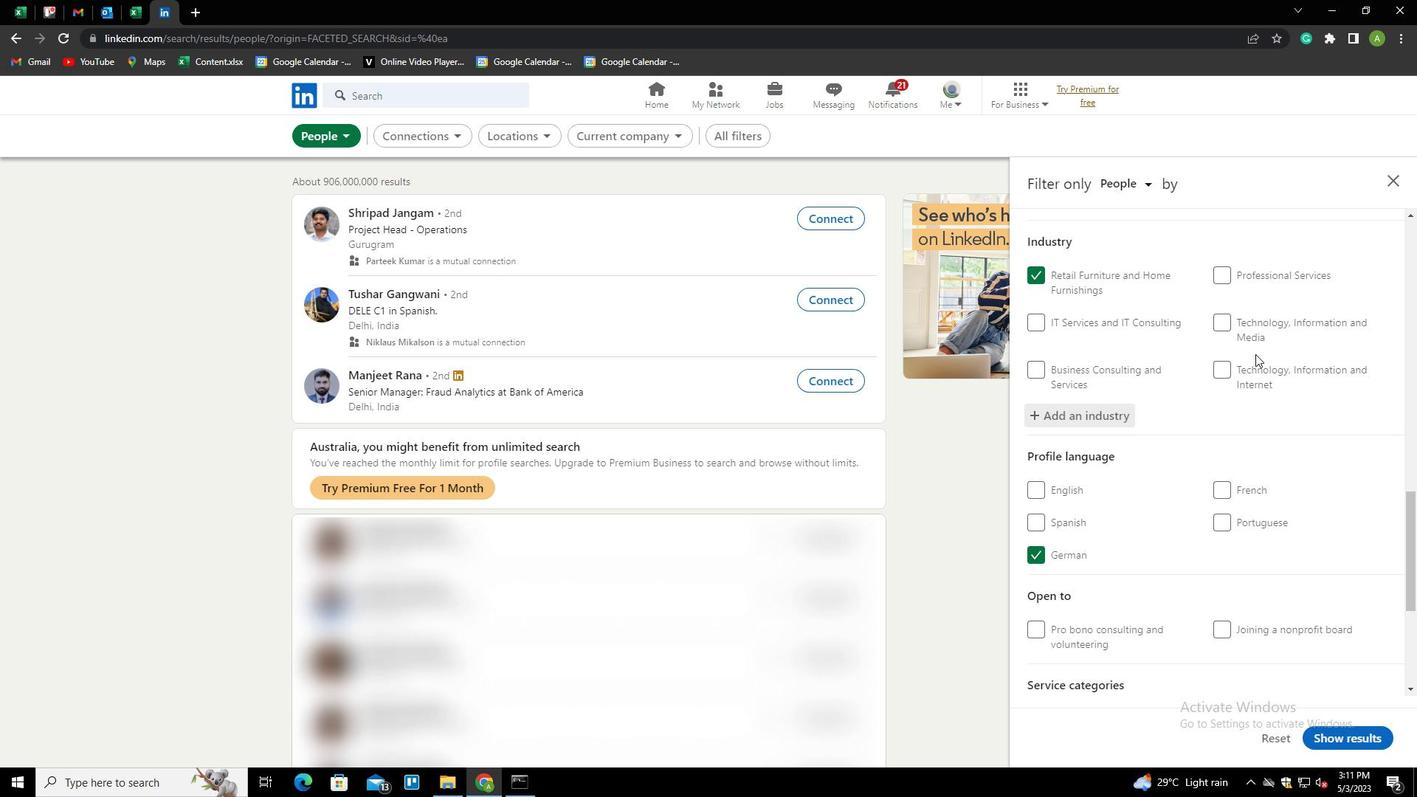 
Action: Mouse scrolled (1255, 353) with delta (0, 0)
Screenshot: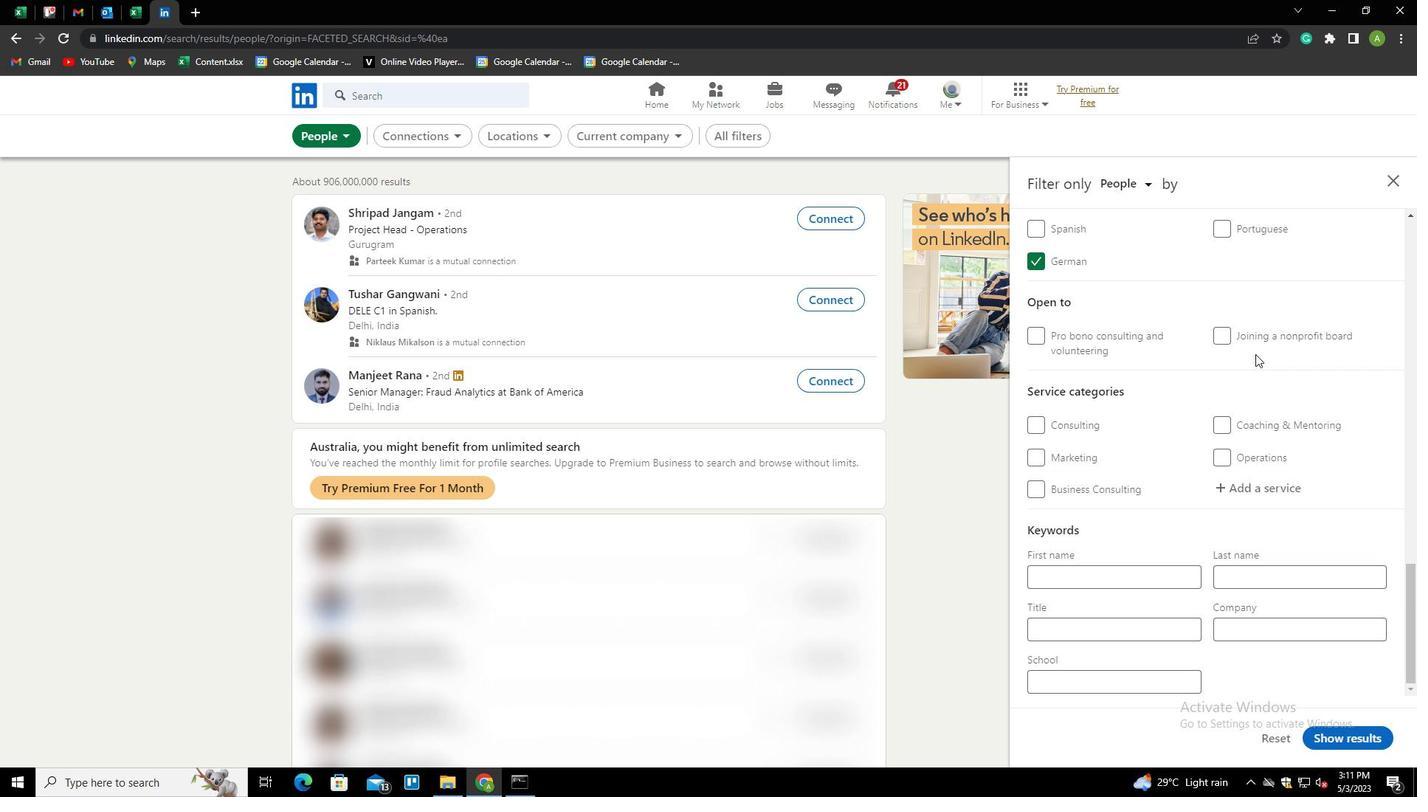 
Action: Mouse scrolled (1255, 353) with delta (0, 0)
Screenshot: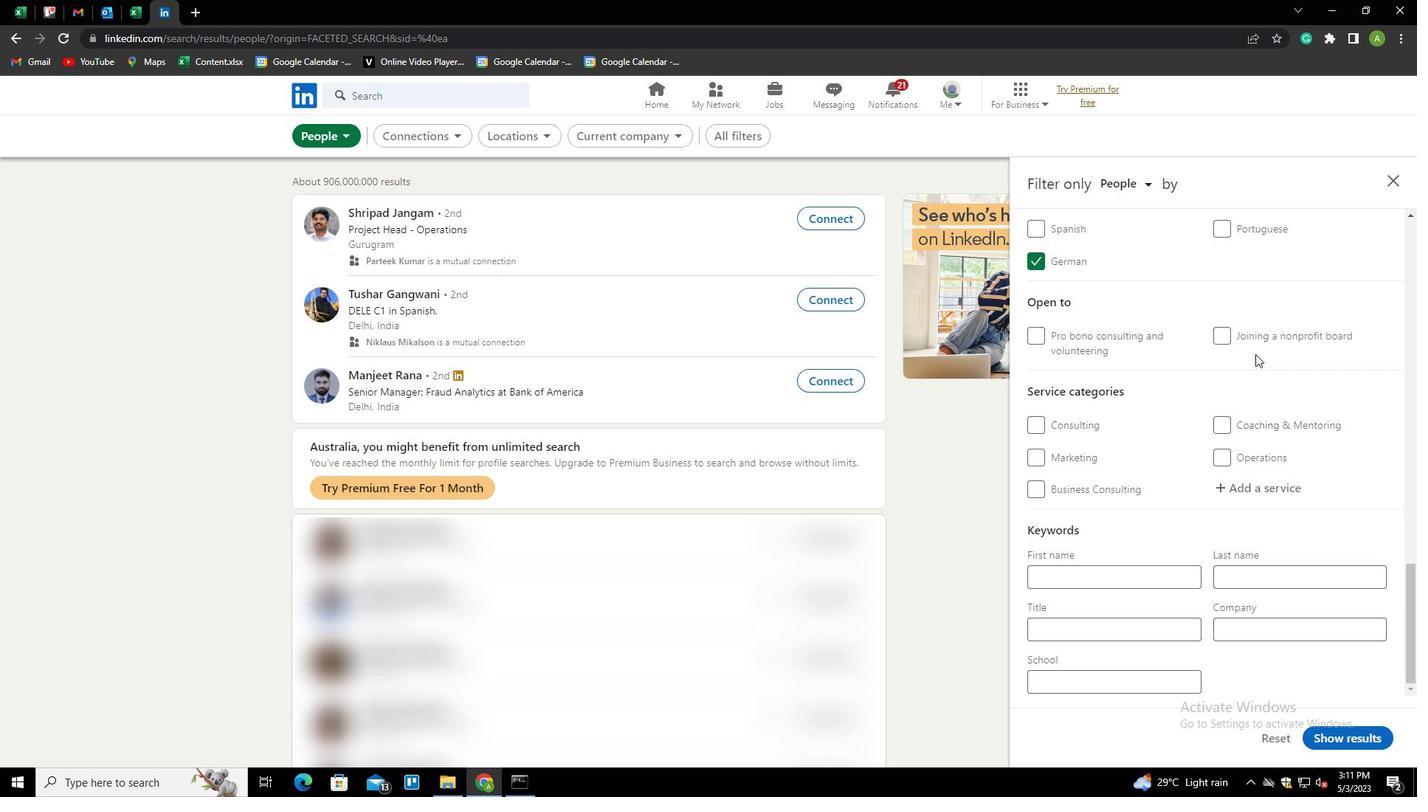 
Action: Mouse scrolled (1255, 353) with delta (0, 0)
Screenshot: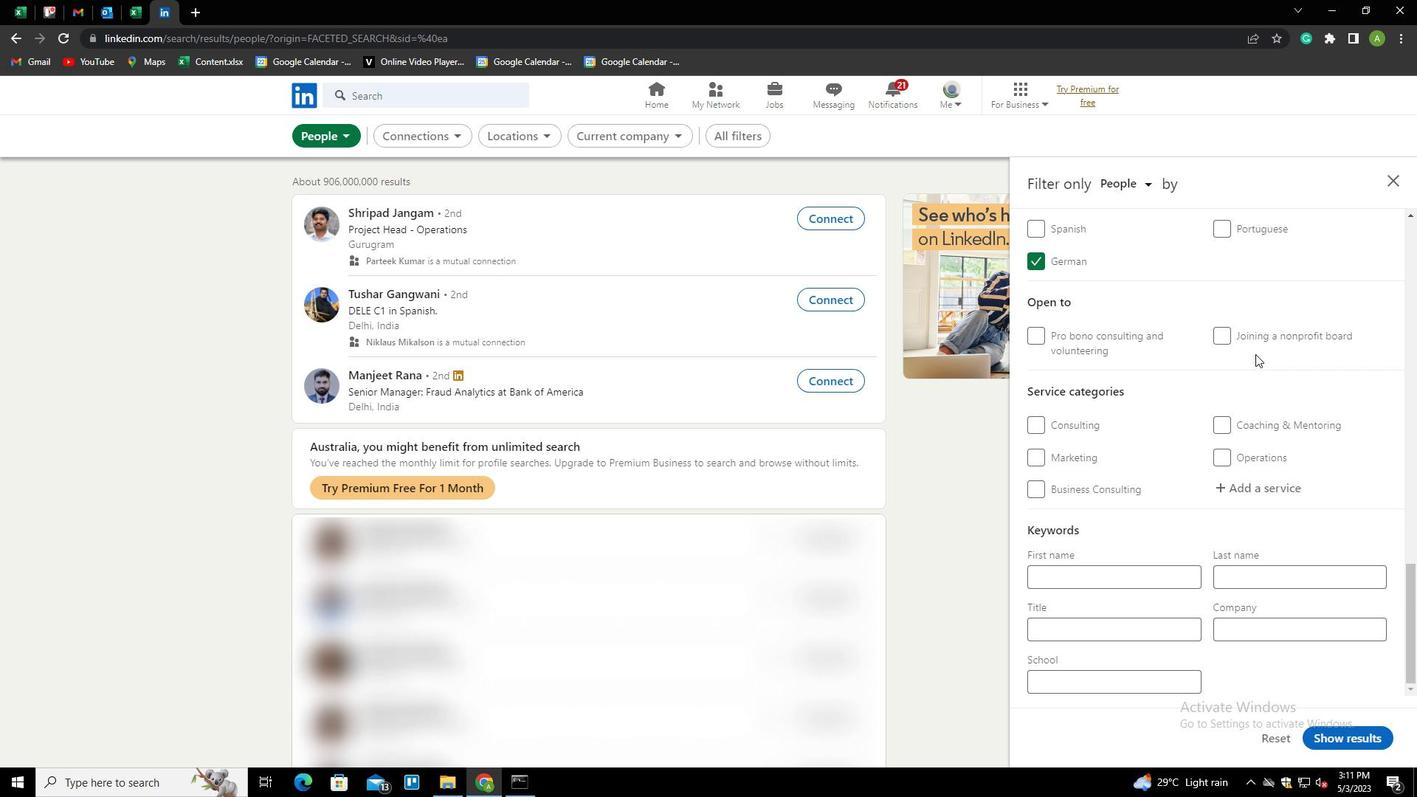 
Action: Mouse moved to (1247, 485)
Screenshot: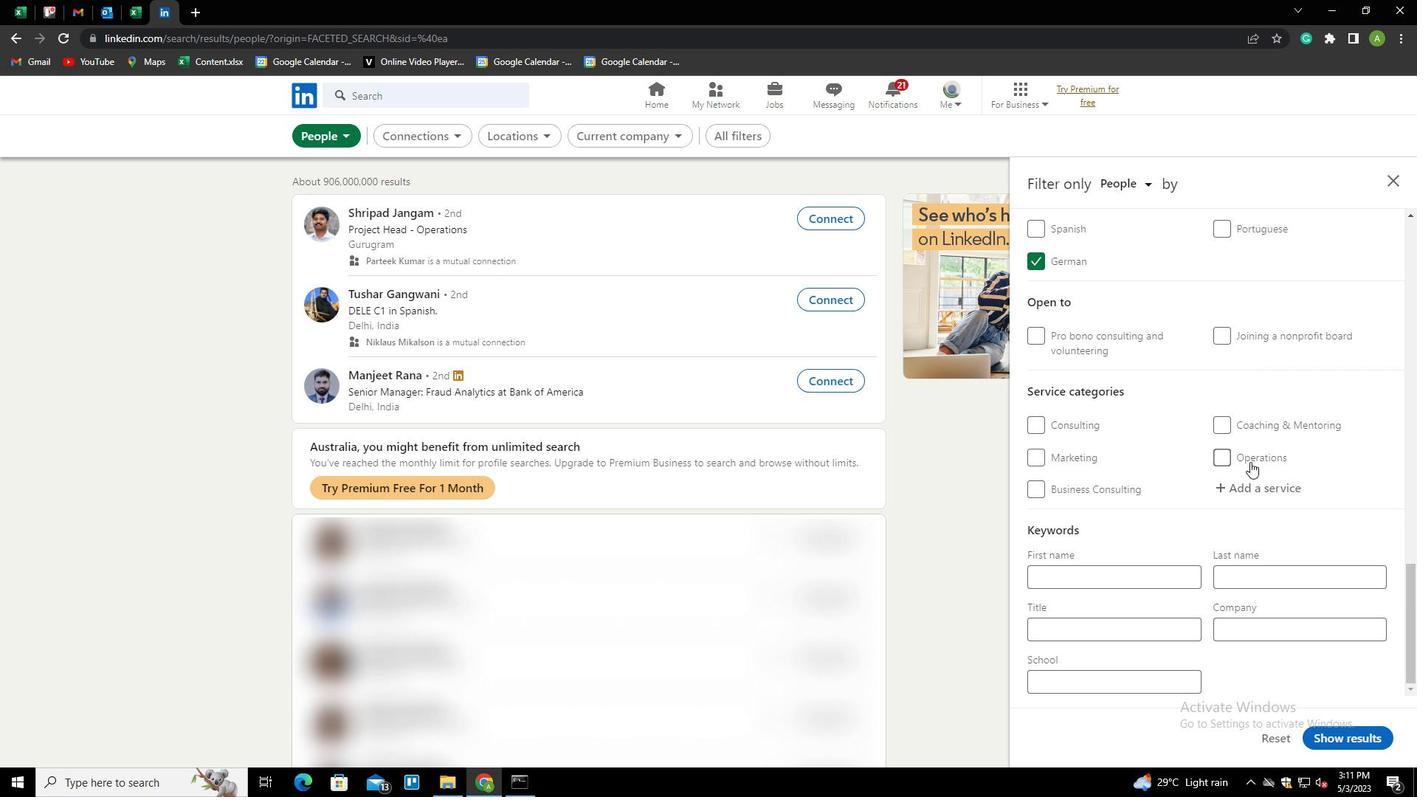
Action: Mouse pressed left at (1247, 485)
Screenshot: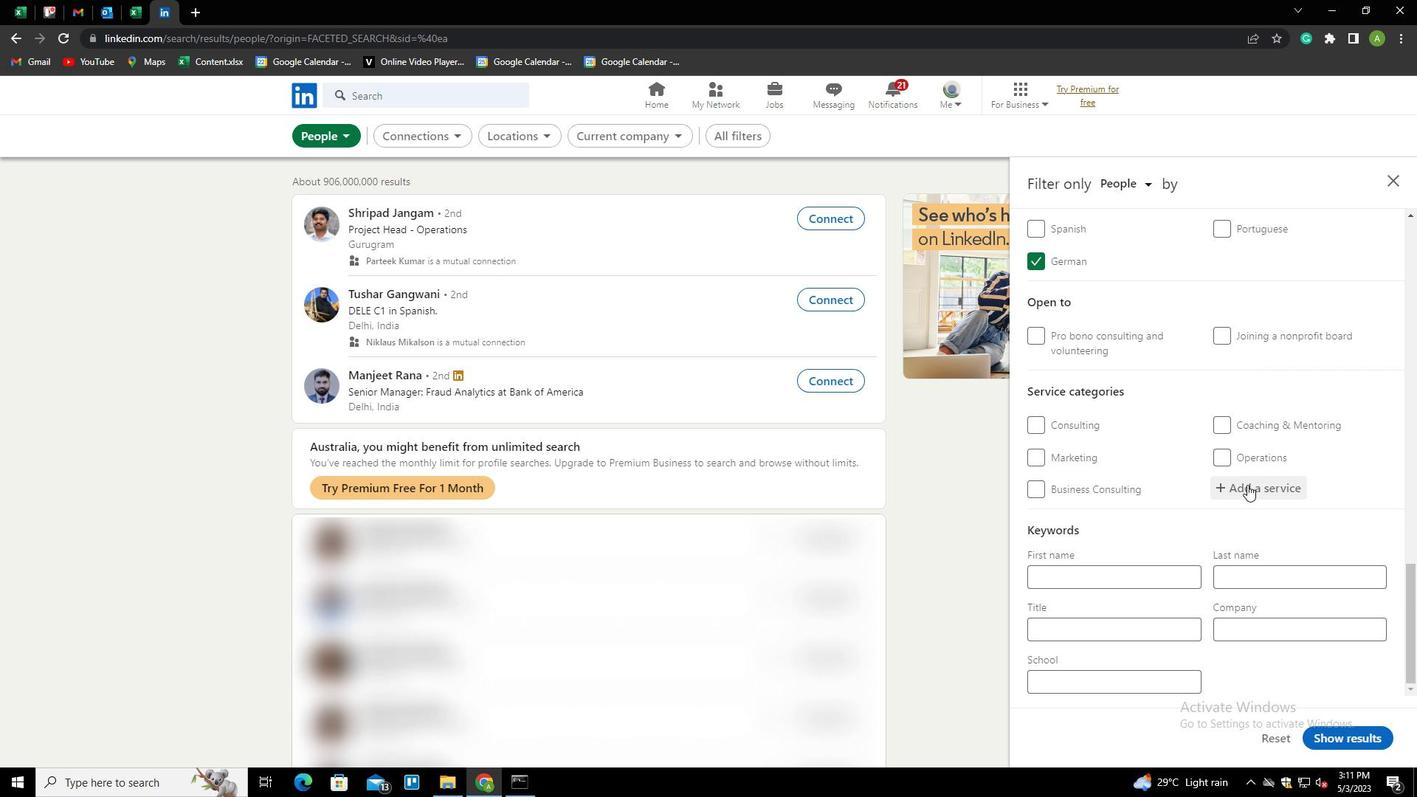
Action: Mouse moved to (1251, 487)
Screenshot: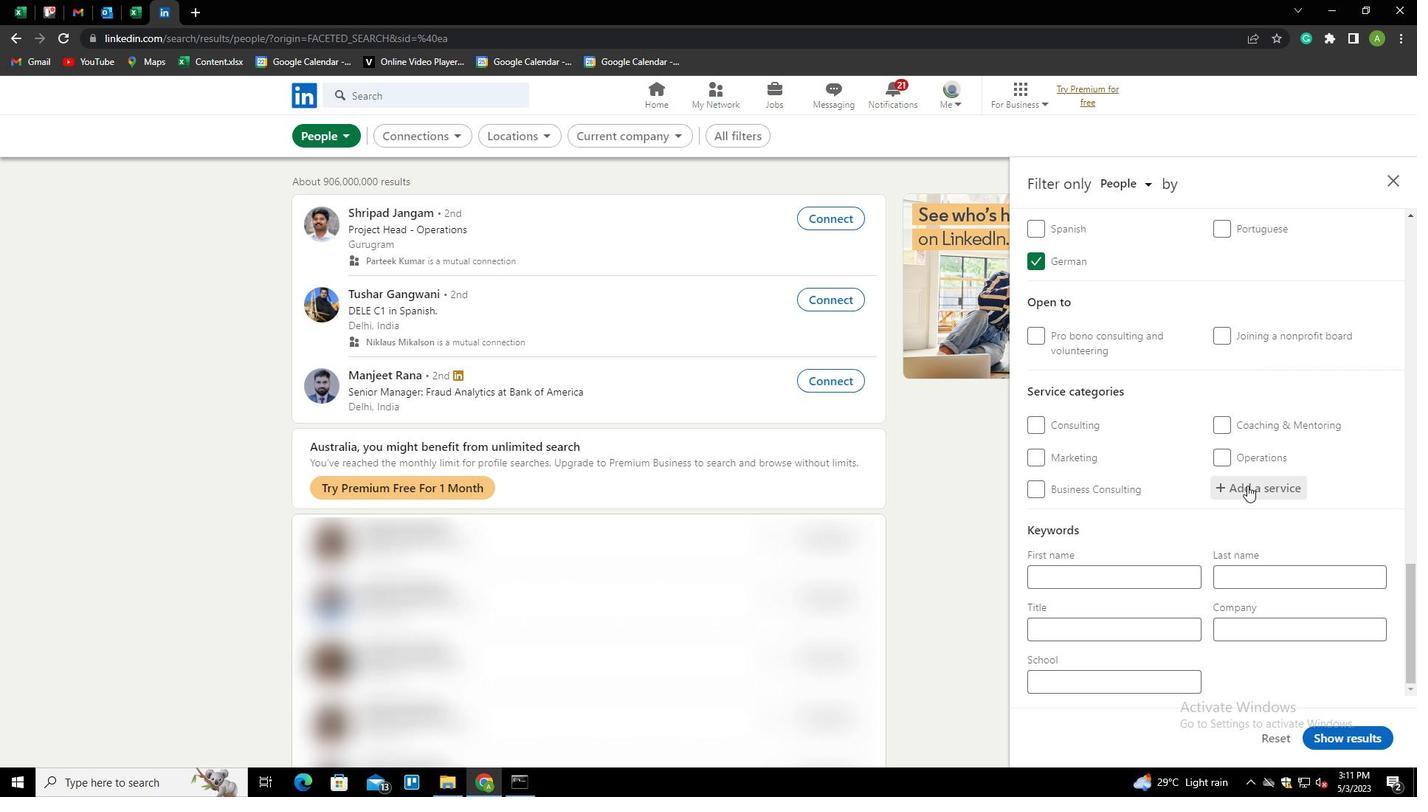 
Action: Mouse pressed left at (1251, 487)
Screenshot: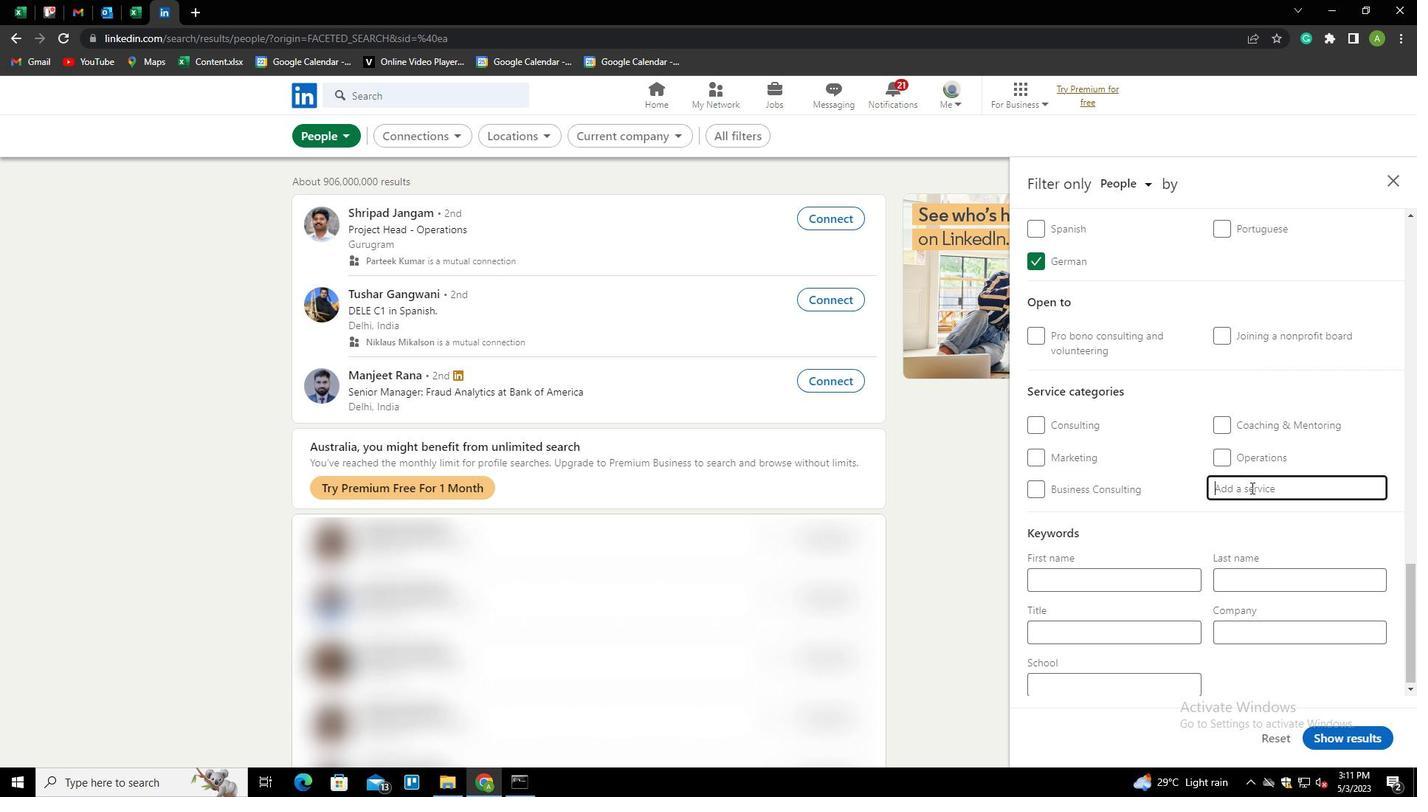 
Action: Key pressed <Key.shift>ACCOUNTING<Key.down><Key.enter>
Screenshot: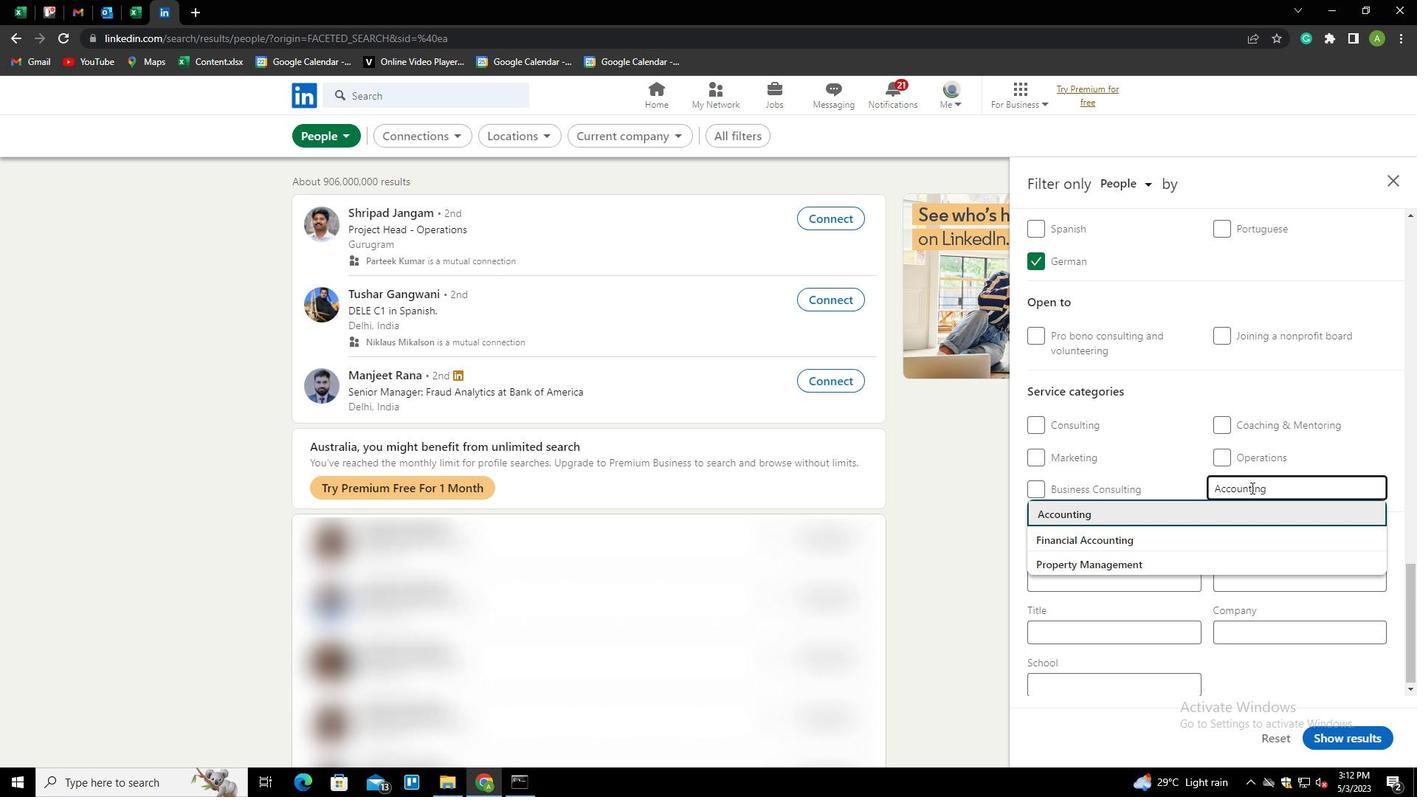 
Action: Mouse scrolled (1251, 487) with delta (0, 0)
Screenshot: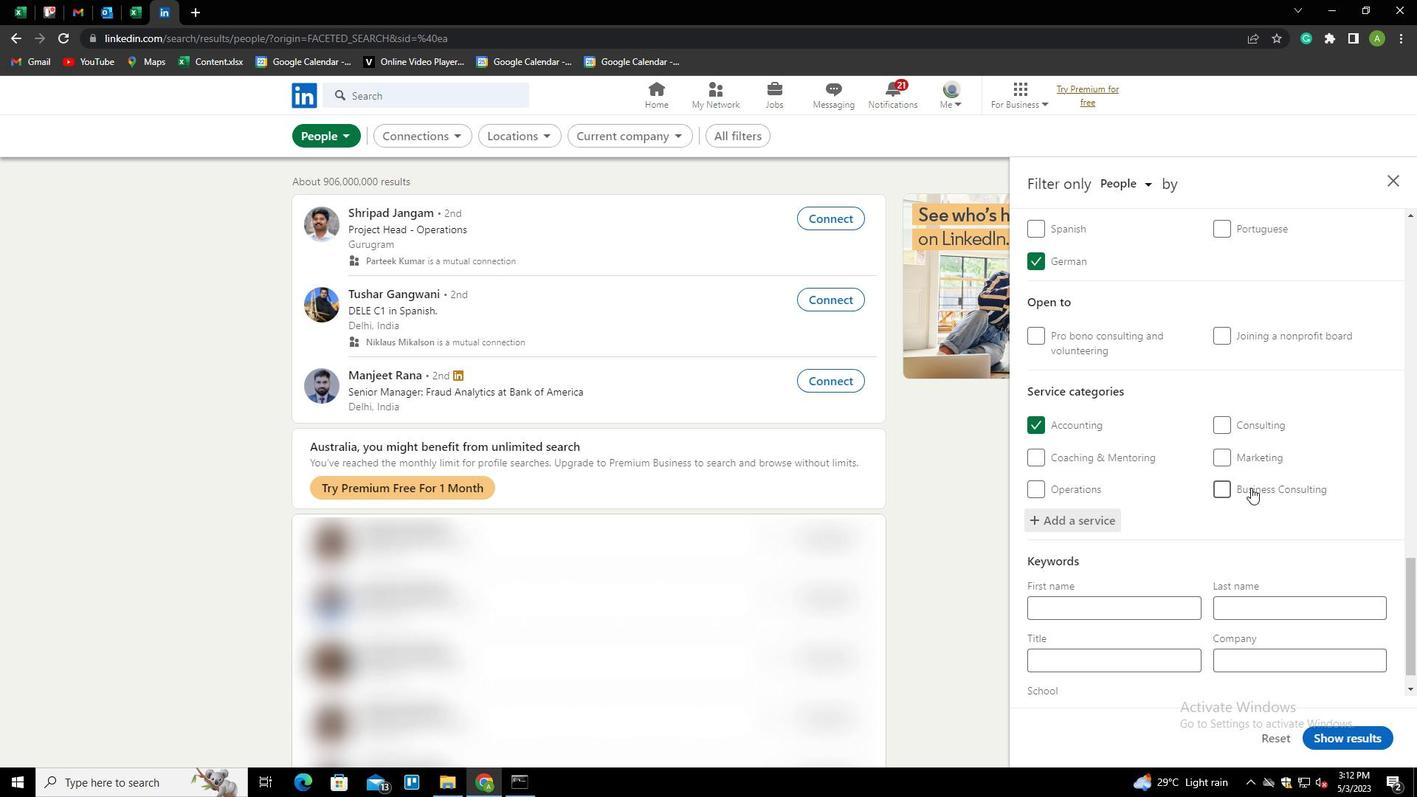 
Action: Mouse scrolled (1251, 487) with delta (0, 0)
Screenshot: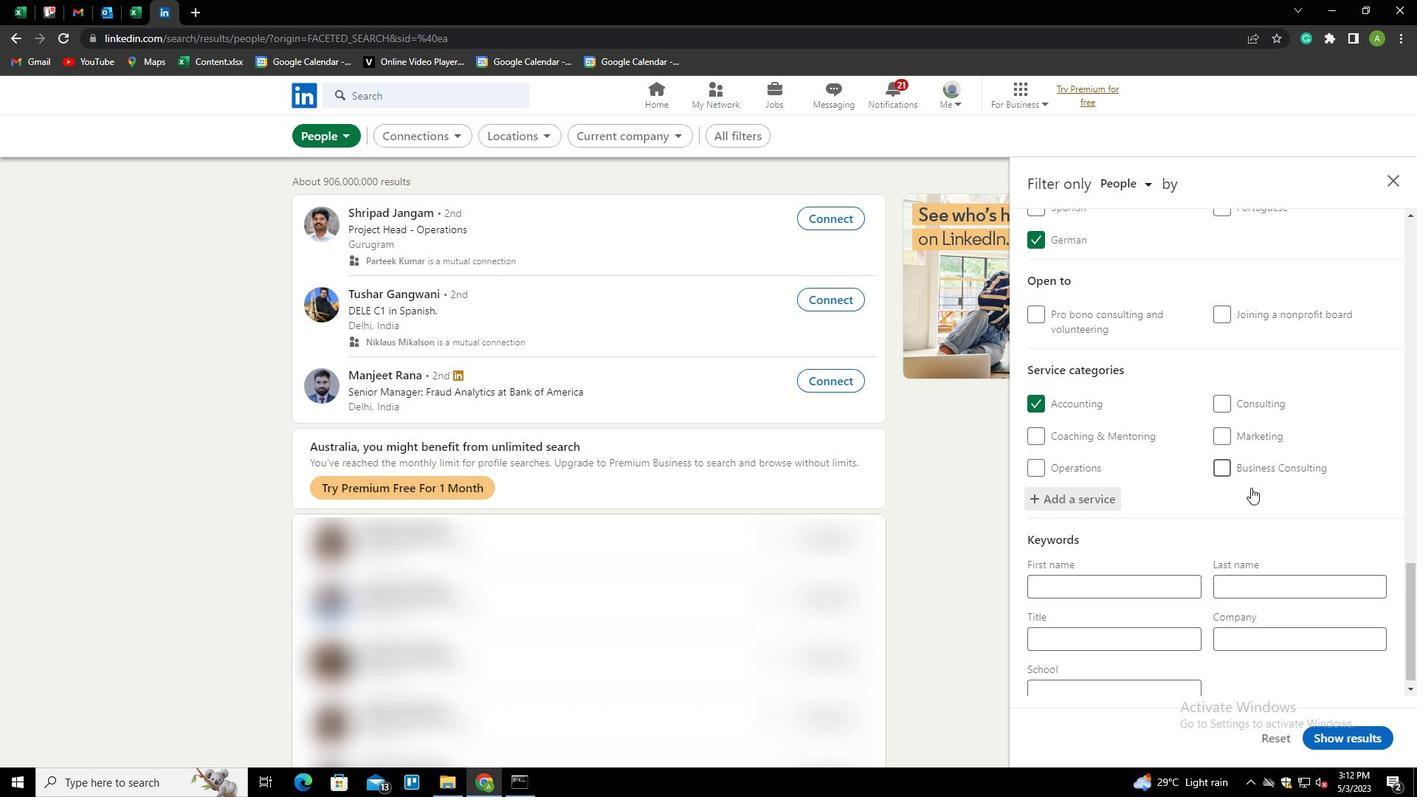 
Action: Mouse scrolled (1251, 487) with delta (0, 0)
Screenshot: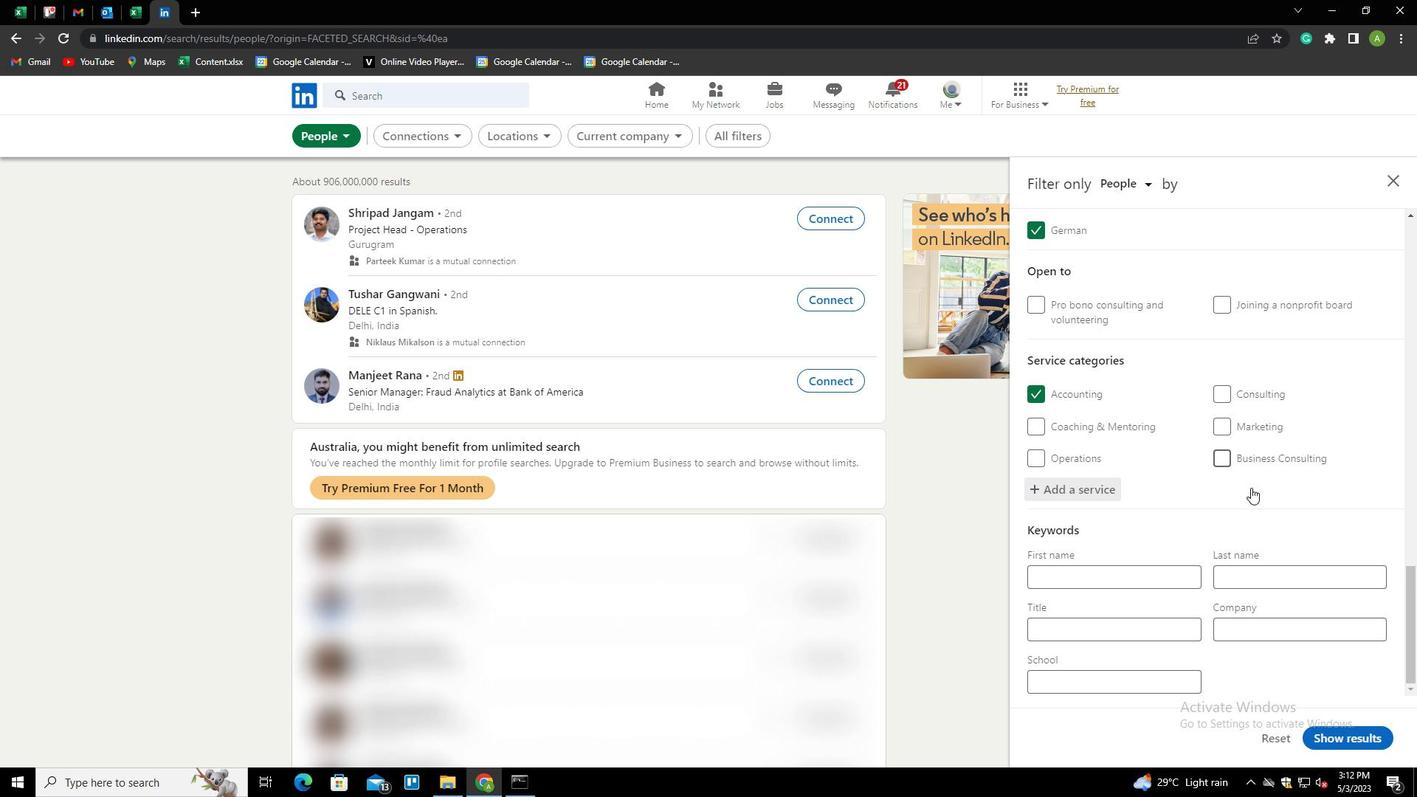 
Action: Mouse scrolled (1251, 487) with delta (0, 0)
Screenshot: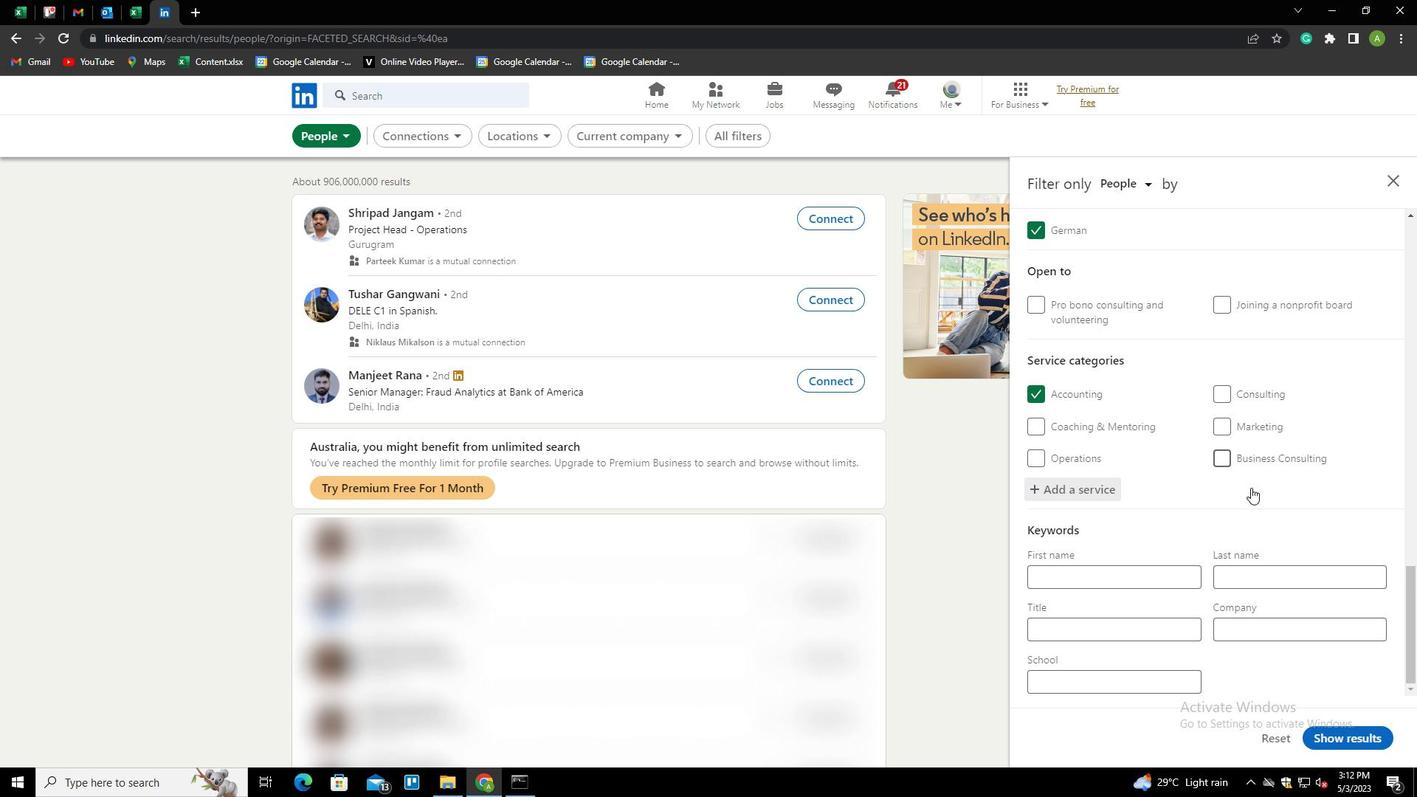 
Action: Mouse scrolled (1251, 487) with delta (0, 0)
Screenshot: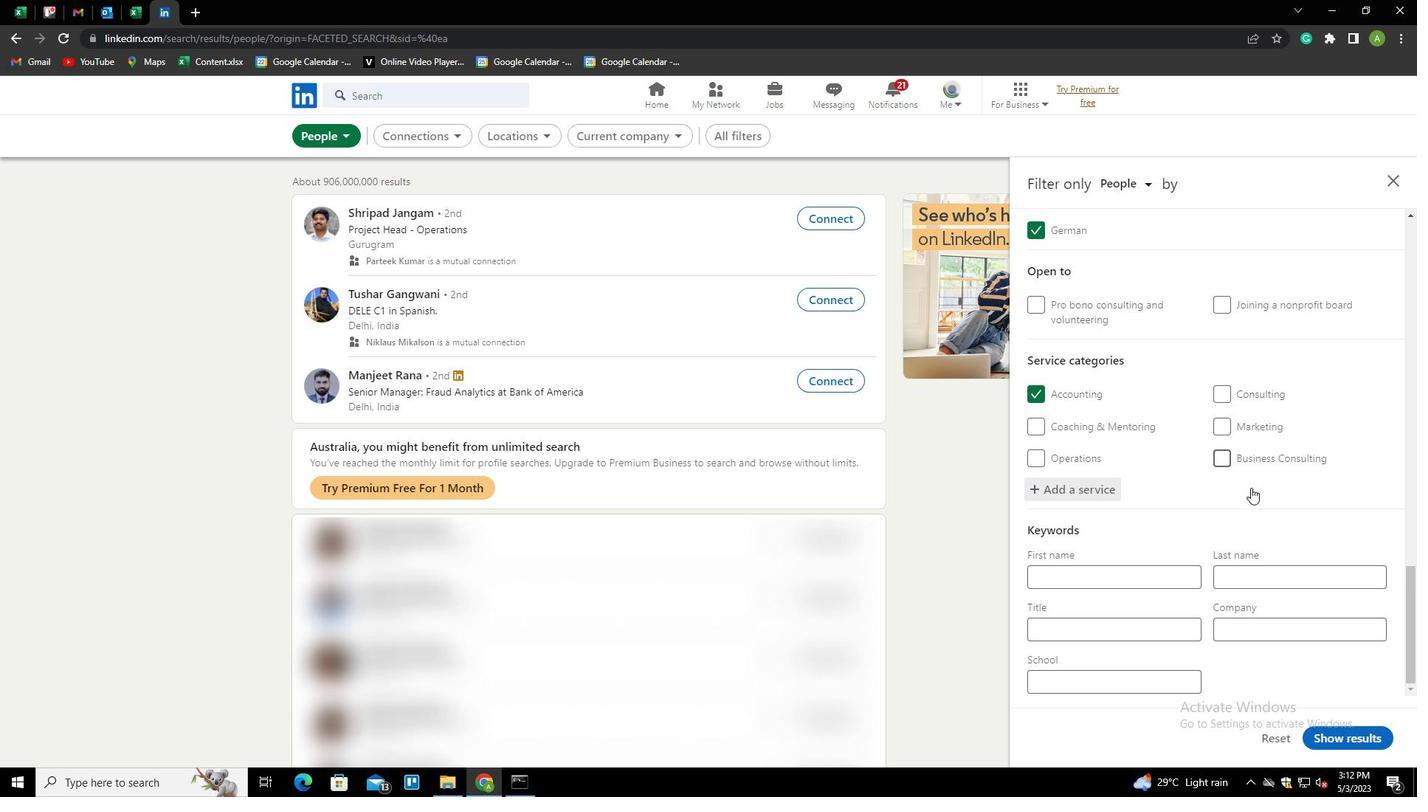 
Action: Mouse moved to (1146, 631)
Screenshot: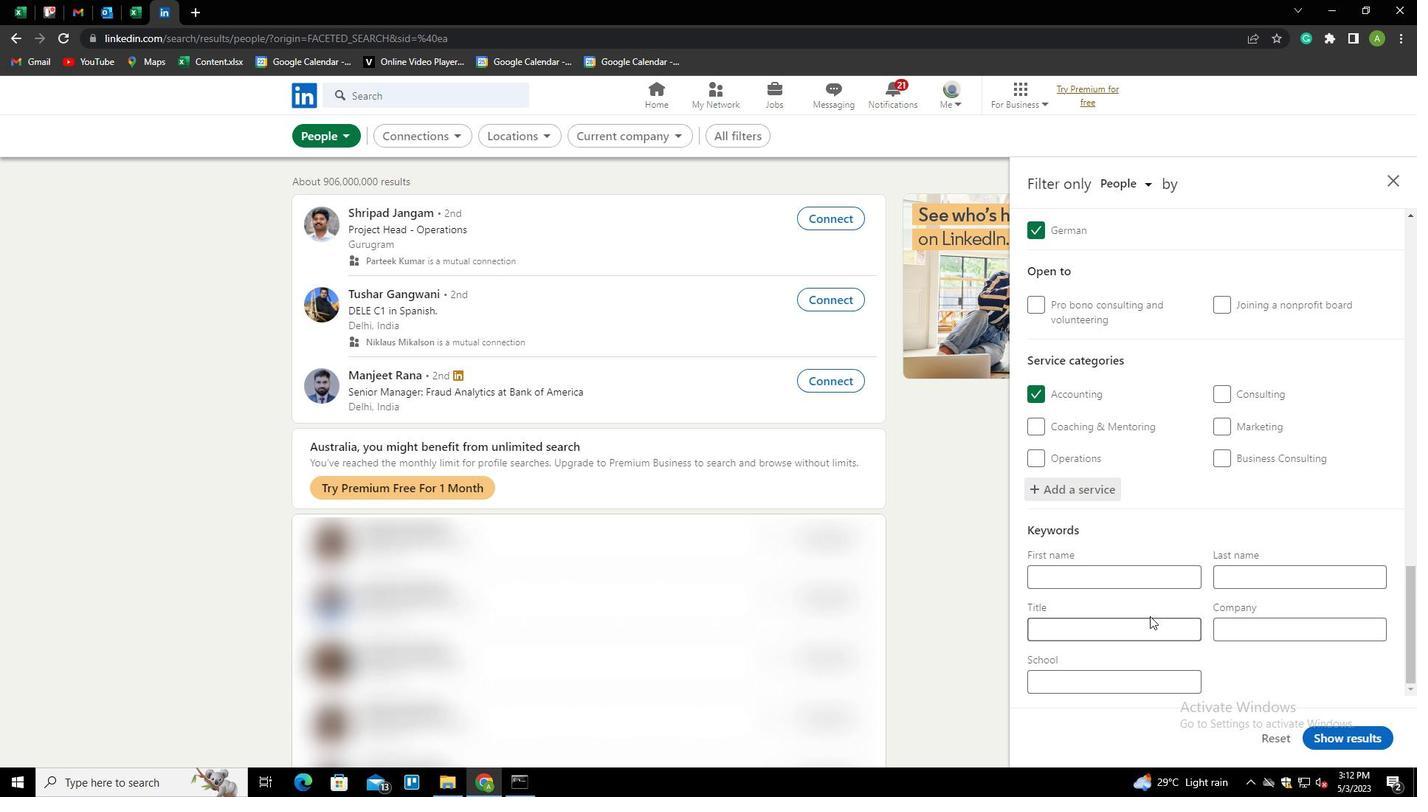 
Action: Mouse pressed left at (1146, 631)
Screenshot: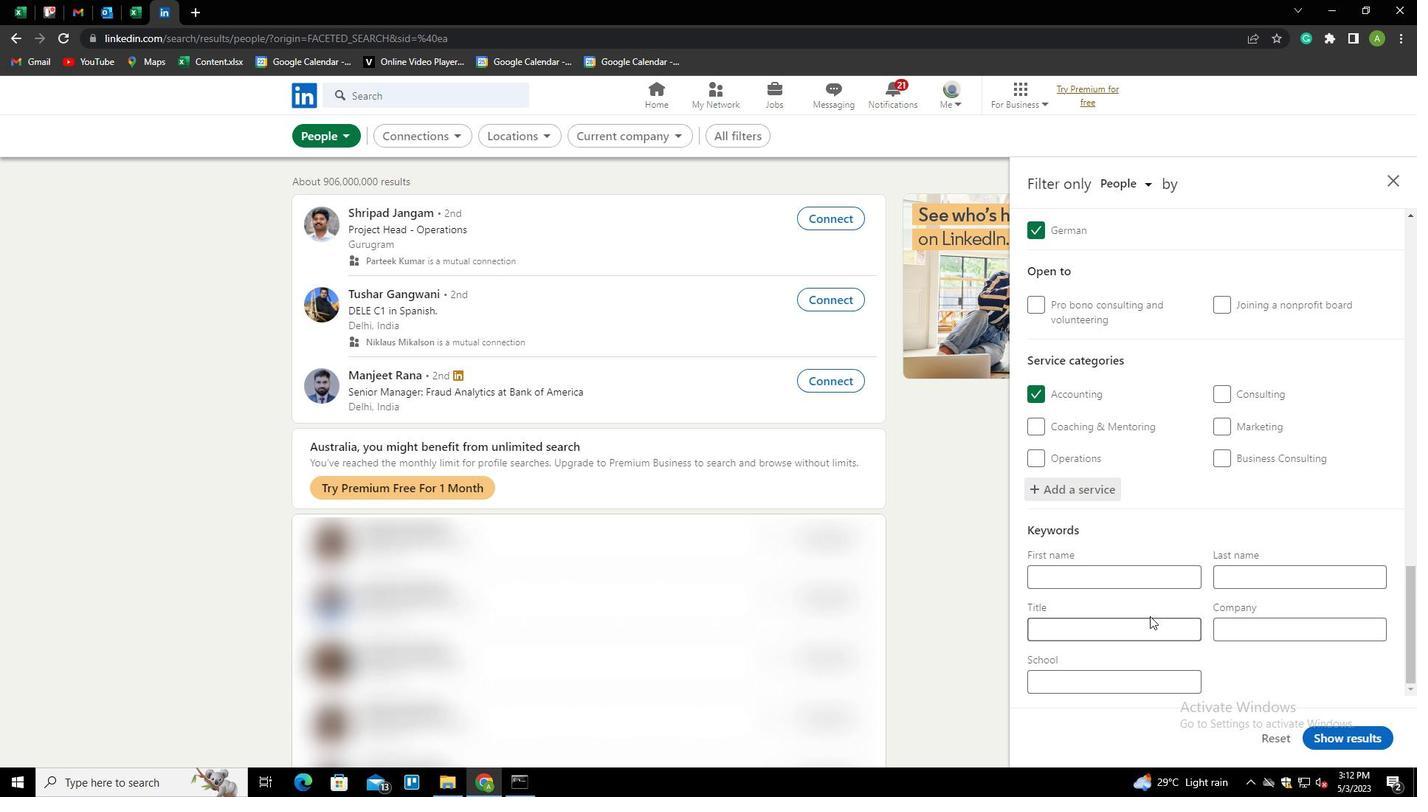 
Action: Mouse moved to (1146, 632)
Screenshot: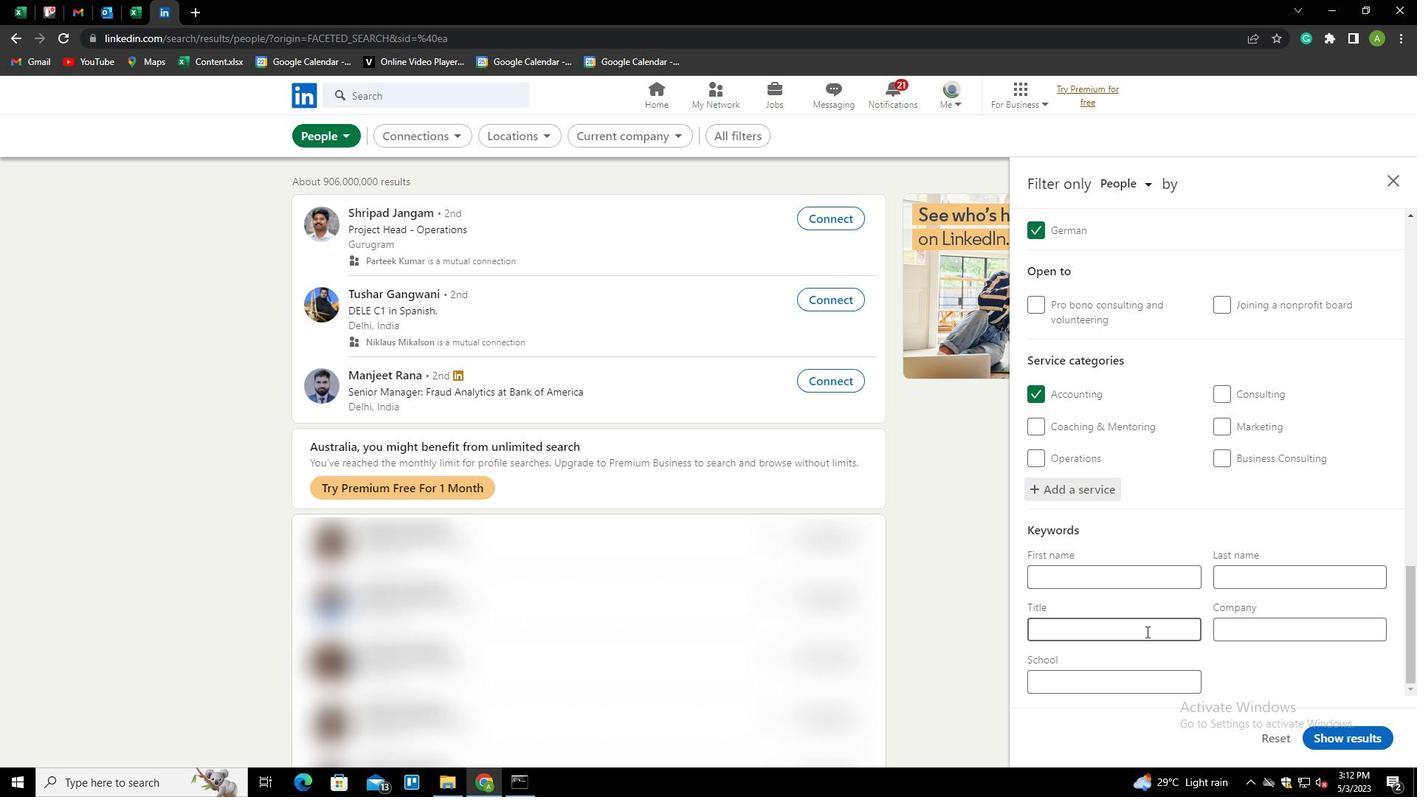 
Action: Key pressed <Key.shift>SALES<Key.space><Key.shift><Key.shift><Key.shift><Key.shift><Key.shift><Key.shift><Key.shift>ASSOCIATE
Screenshot: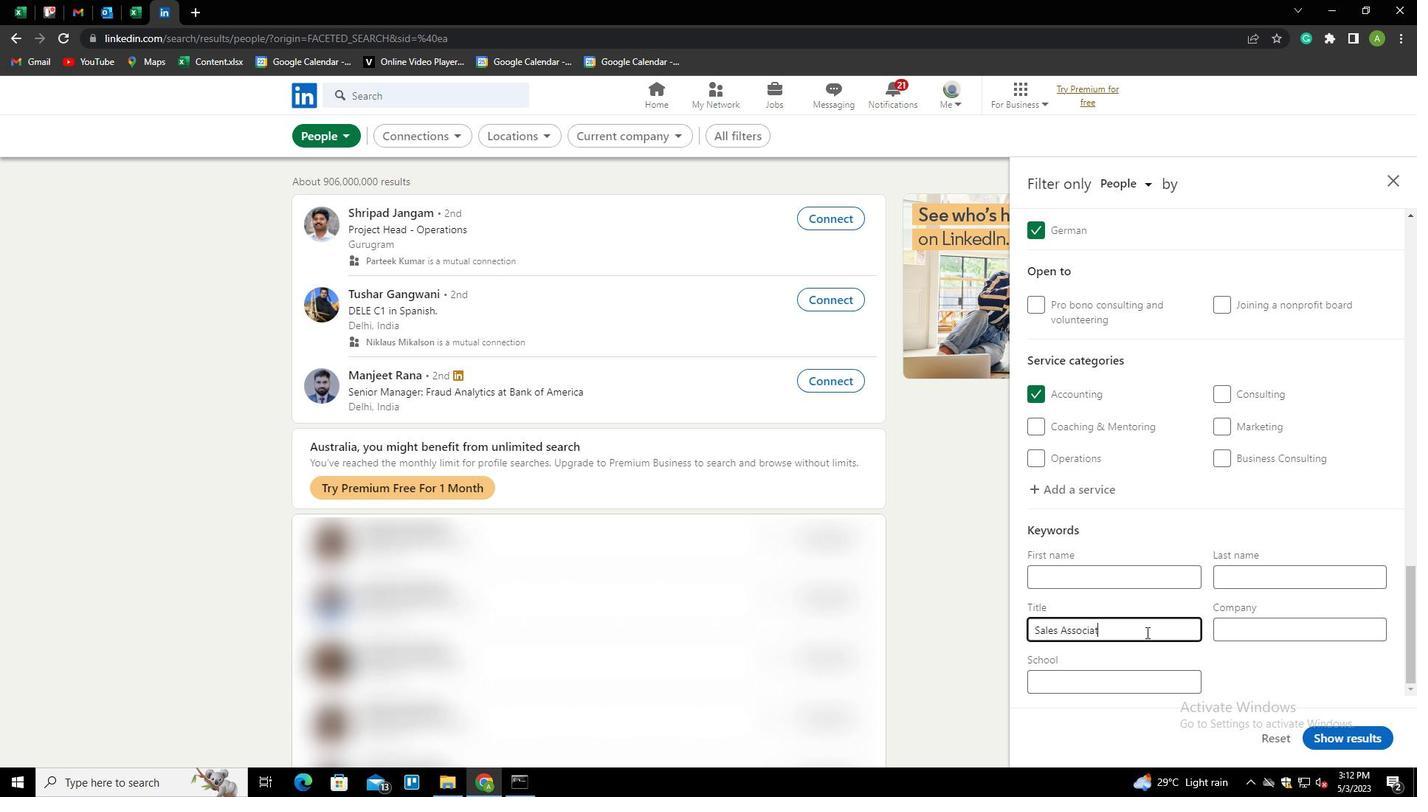 
Action: Mouse moved to (1231, 666)
Screenshot: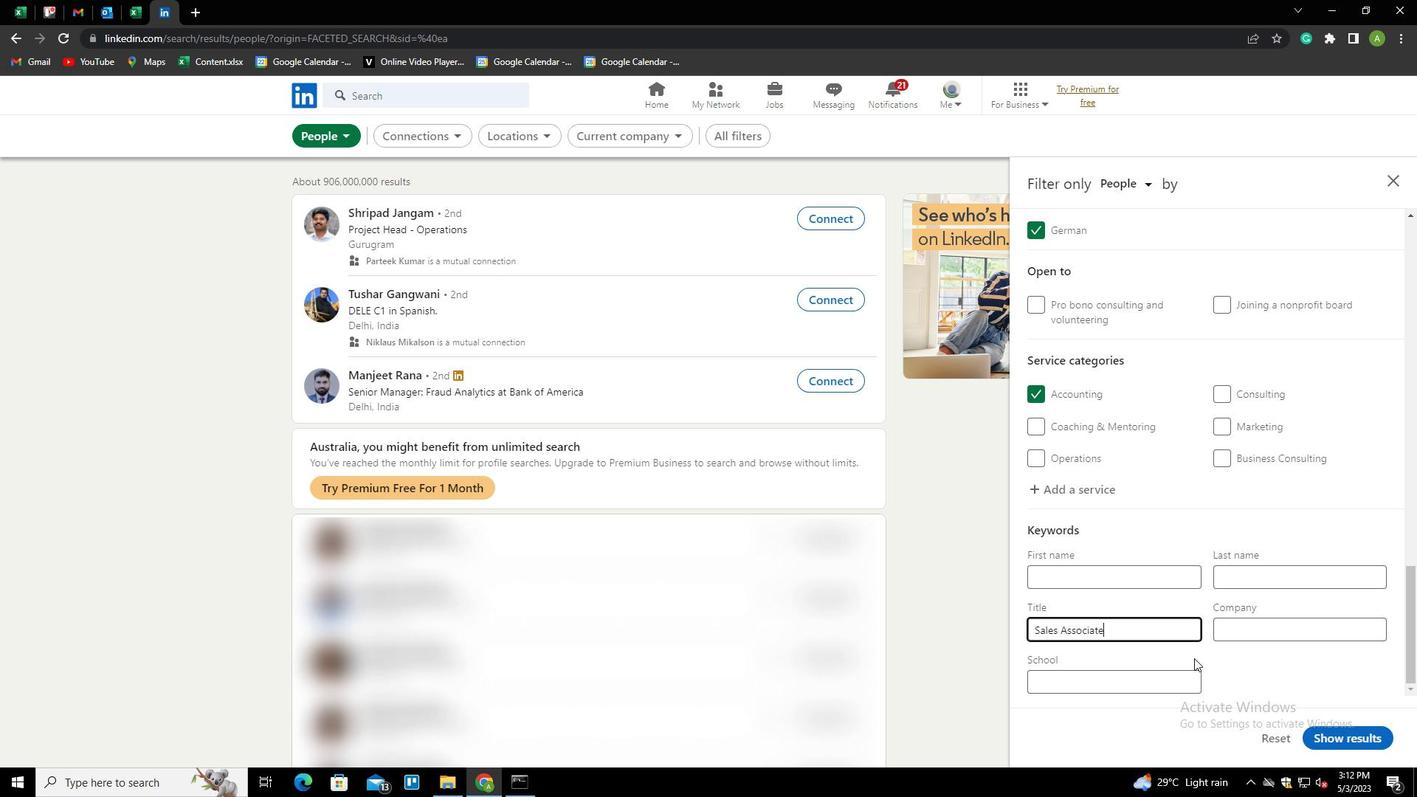 
Action: Mouse pressed left at (1231, 666)
Screenshot: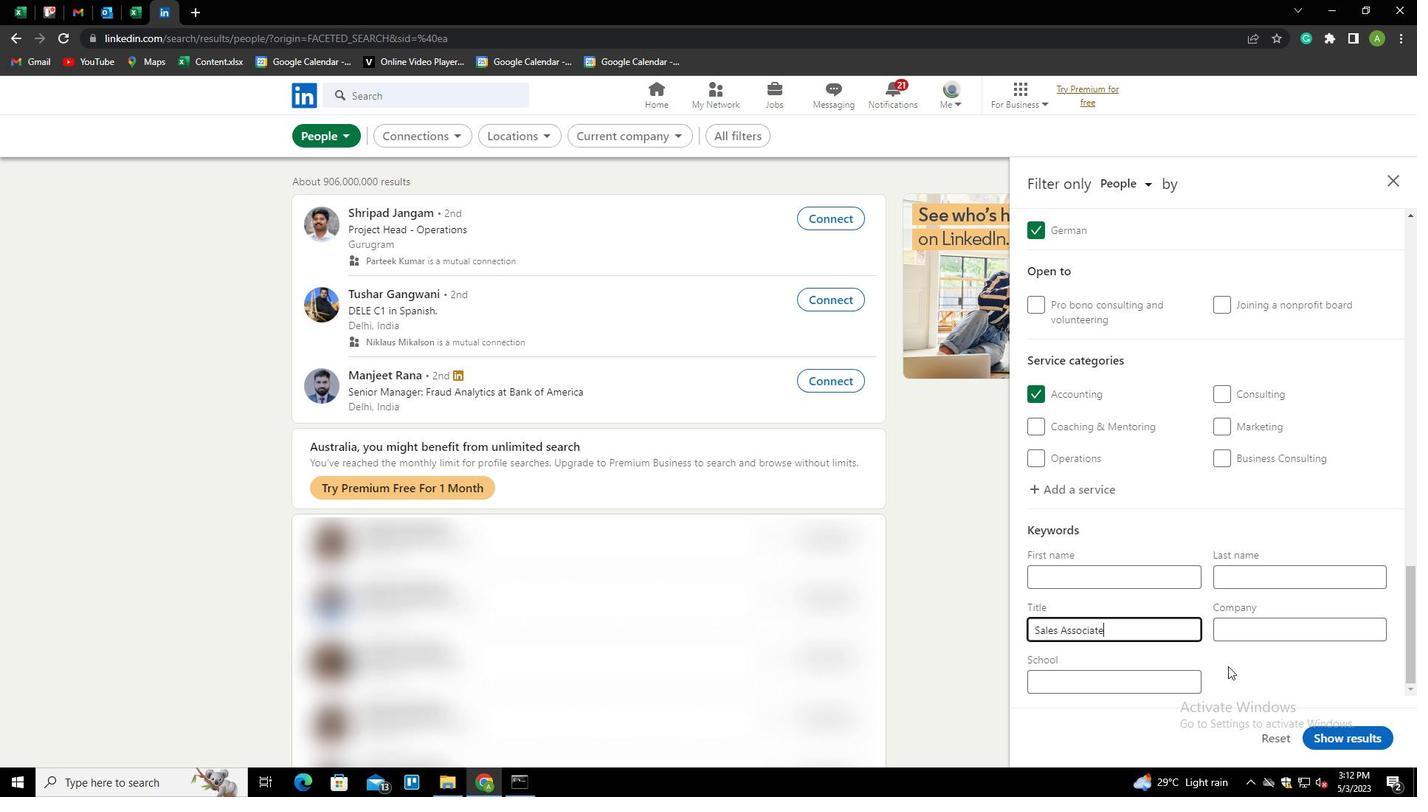 
Action: Mouse moved to (1344, 741)
Screenshot: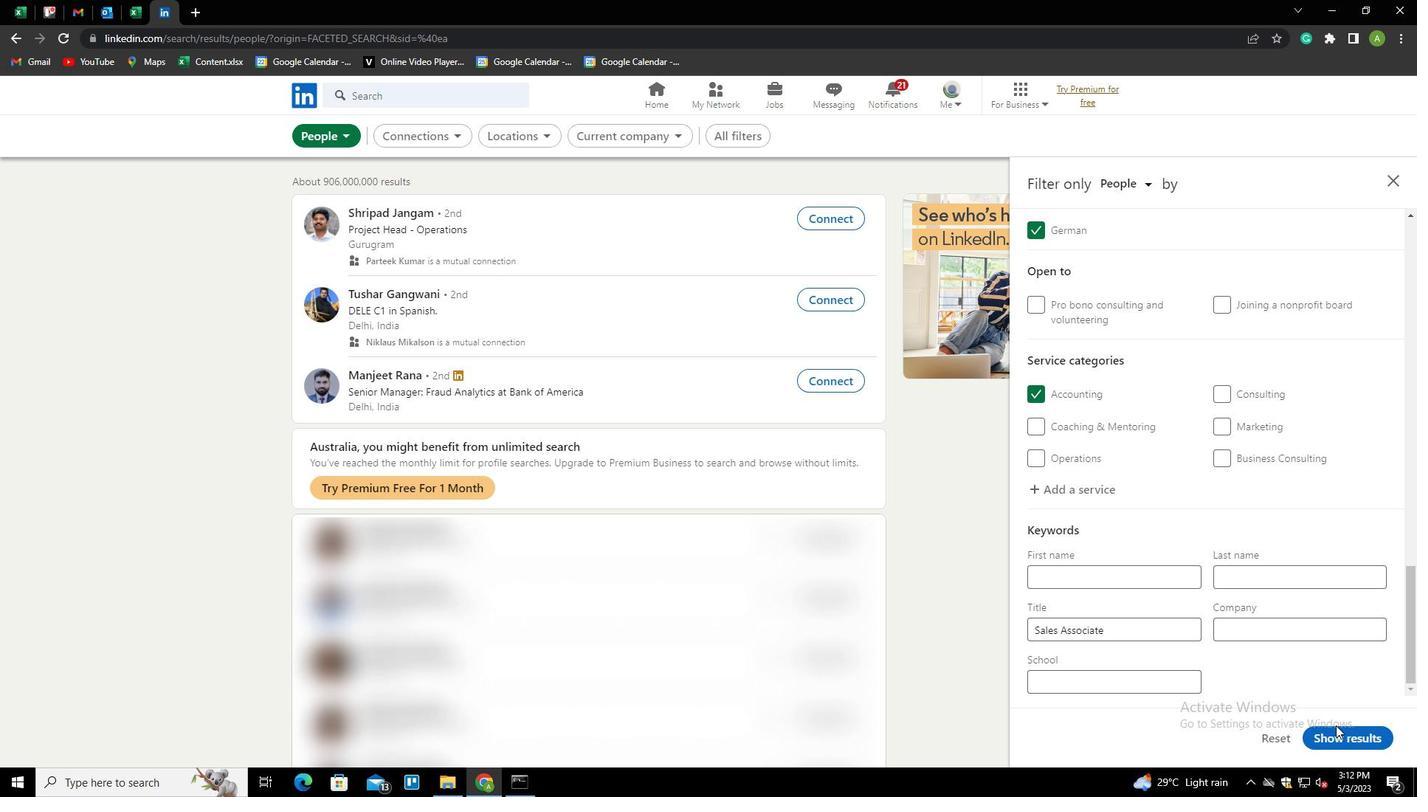 
Action: Mouse pressed left at (1344, 741)
Screenshot: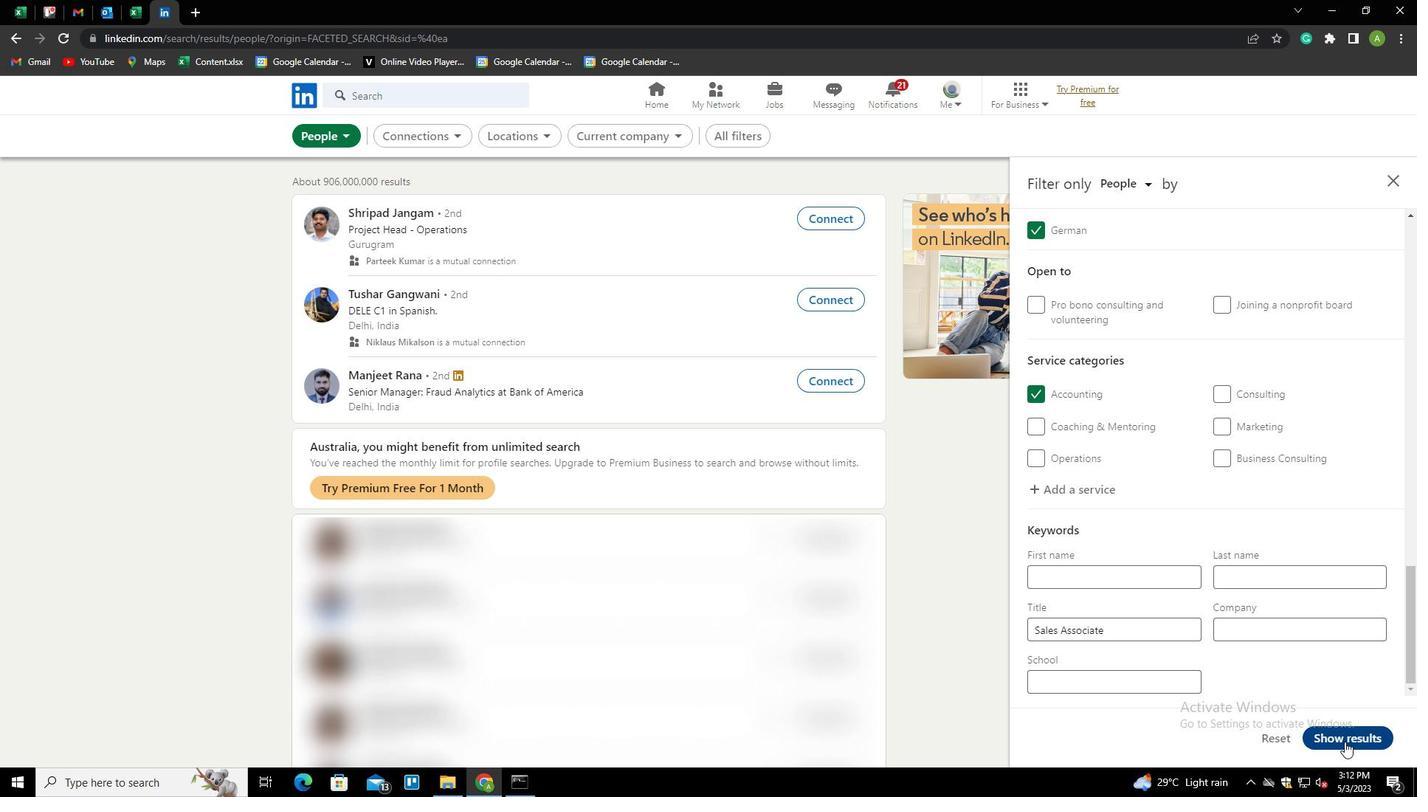 
